 Task: Look for space in Husum, Germany from 1st June, 2023 to 9th June, 2023 for 6 adults in price range Rs.6000 to Rs.12000. Place can be entire place with 3 bedrooms having 3 beds and 3 bathrooms. Property type can be house, flat, guest house. Booking option can be shelf check-in. Required host language is English.
Action: Mouse moved to (475, 128)
Screenshot: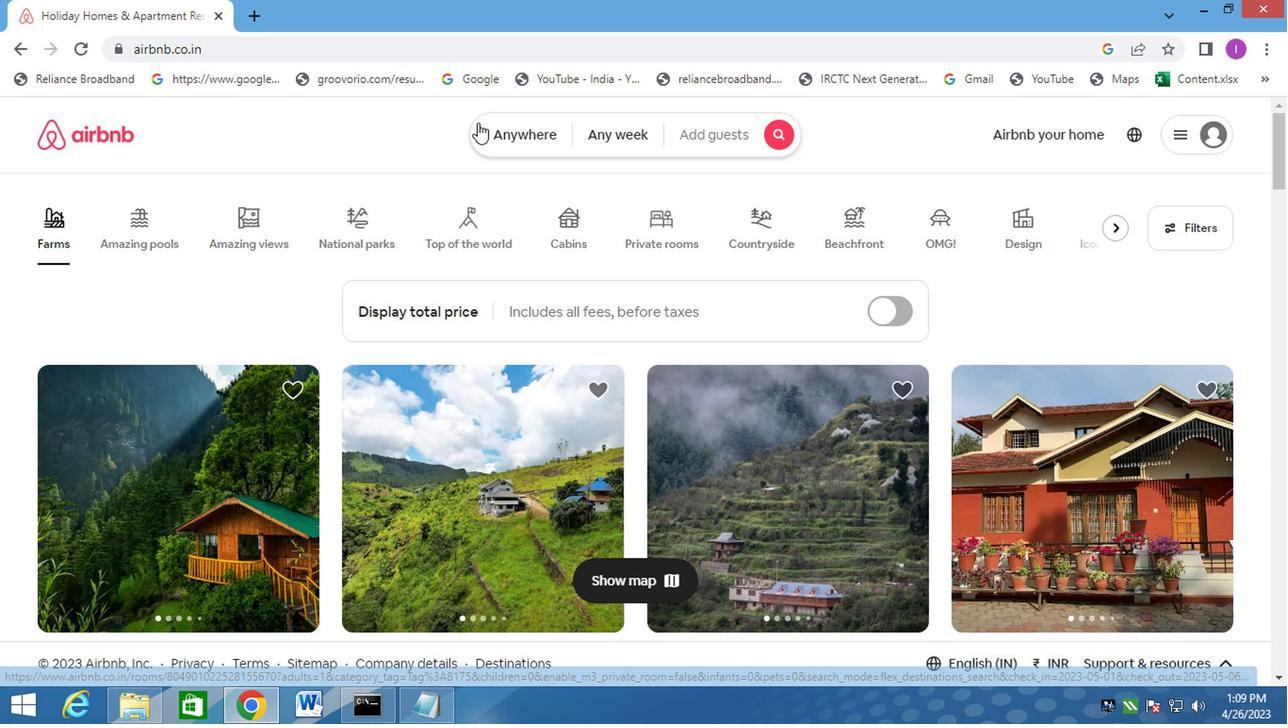 
Action: Mouse pressed left at (475, 128)
Screenshot: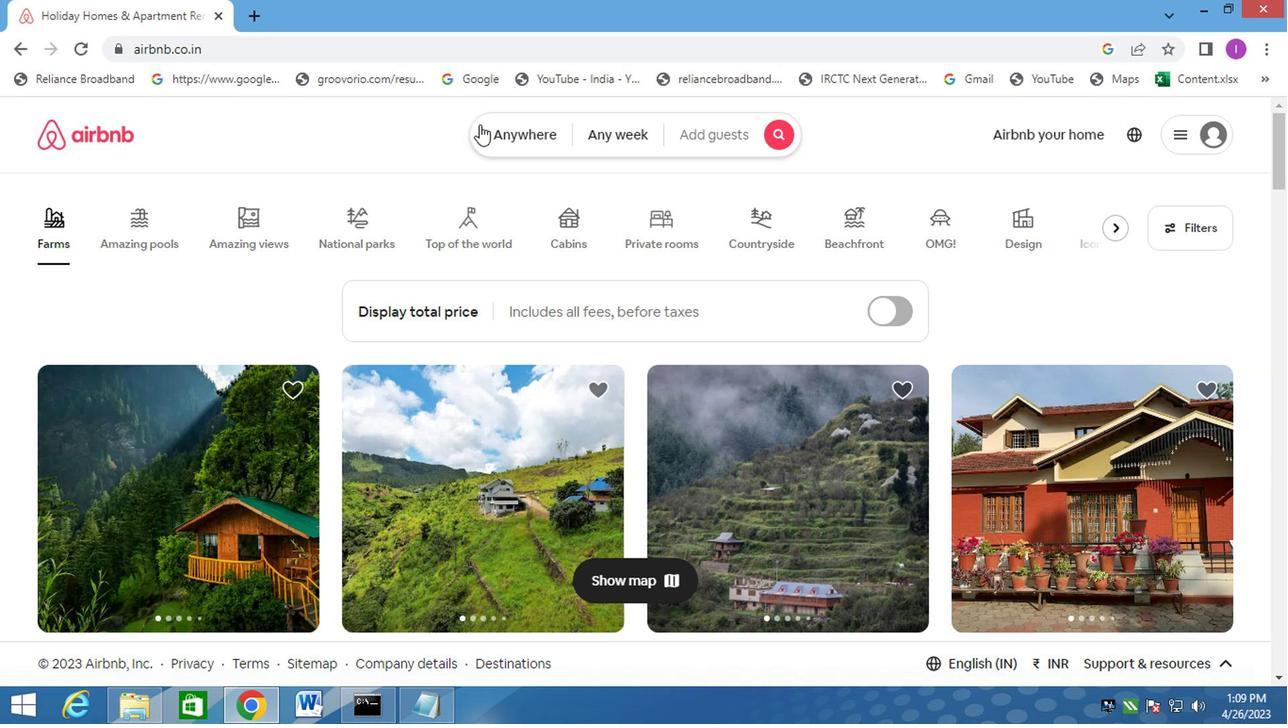 
Action: Mouse moved to (337, 194)
Screenshot: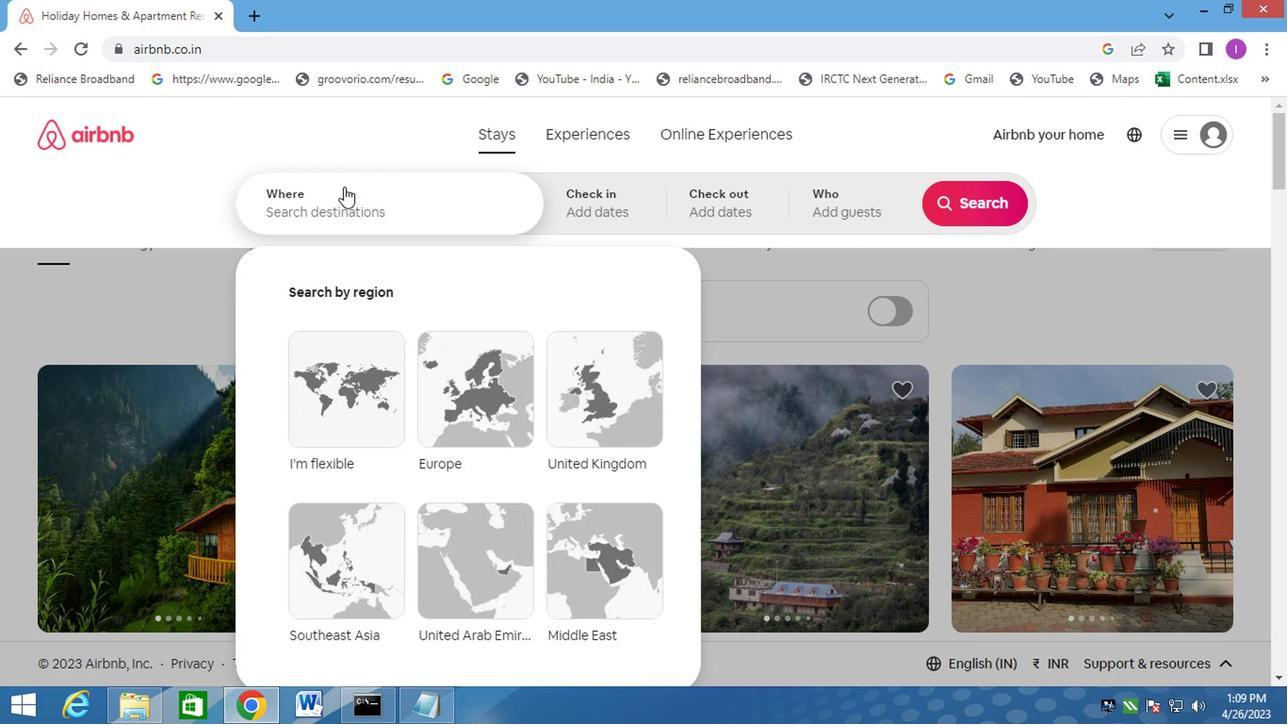 
Action: Mouse pressed left at (337, 194)
Screenshot: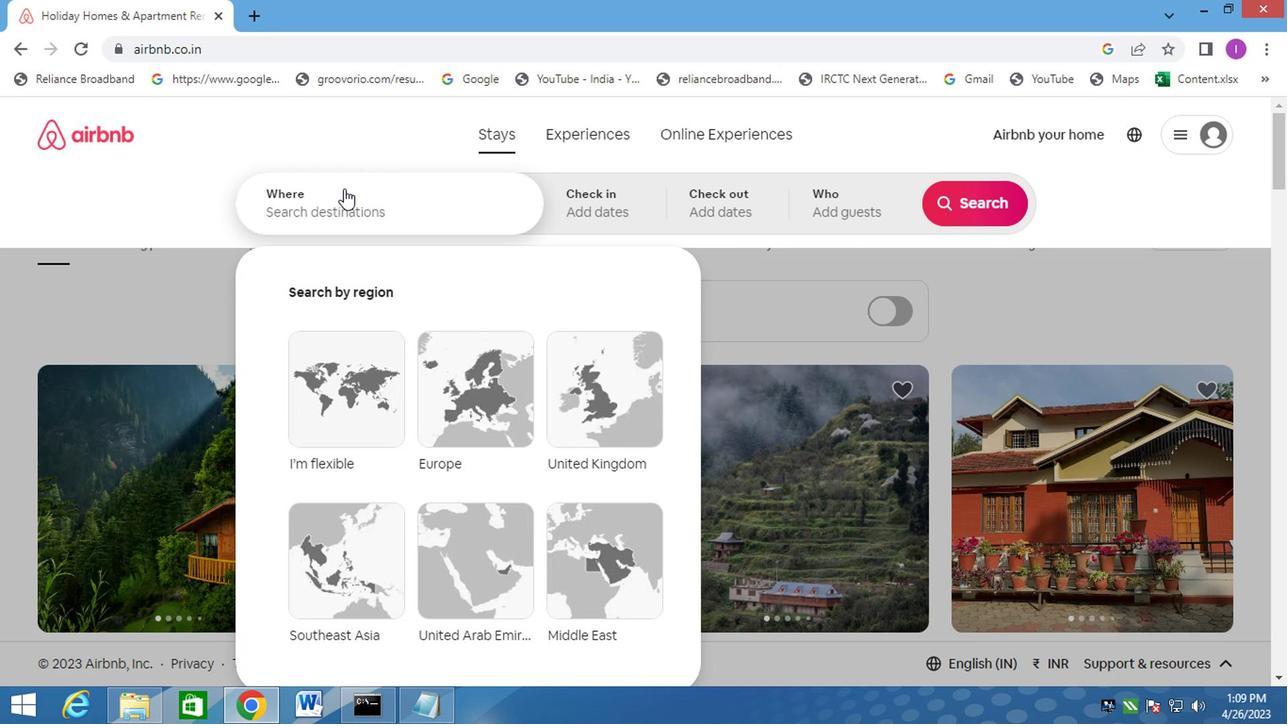 
Action: Mouse moved to (345, 193)
Screenshot: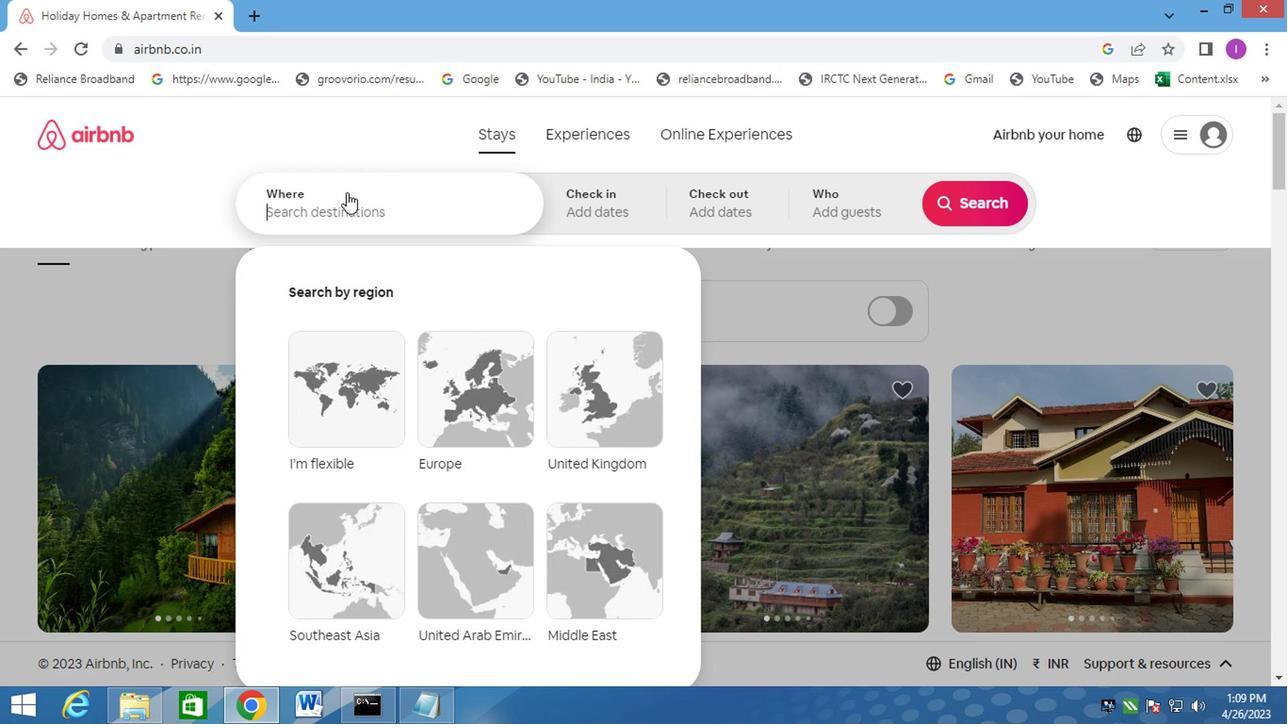 
Action: Key pressed husum,germany
Screenshot: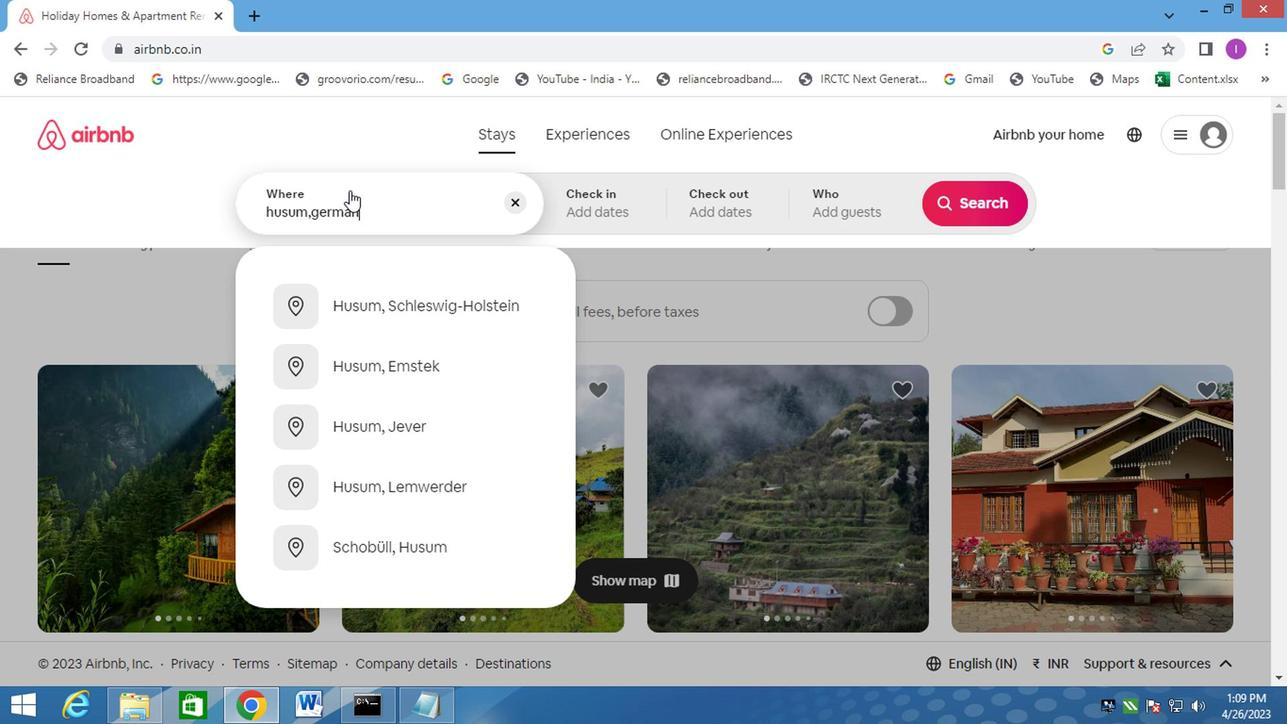 
Action: Mouse moved to (633, 207)
Screenshot: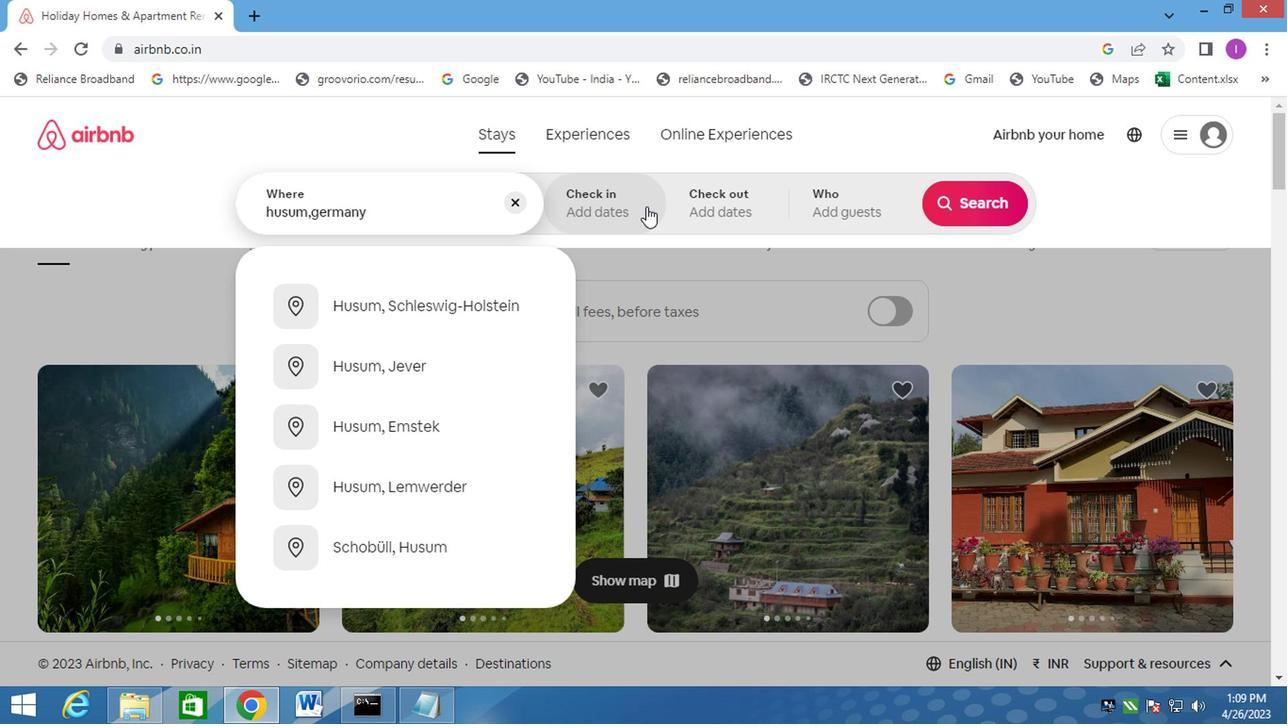 
Action: Mouse pressed left at (633, 207)
Screenshot: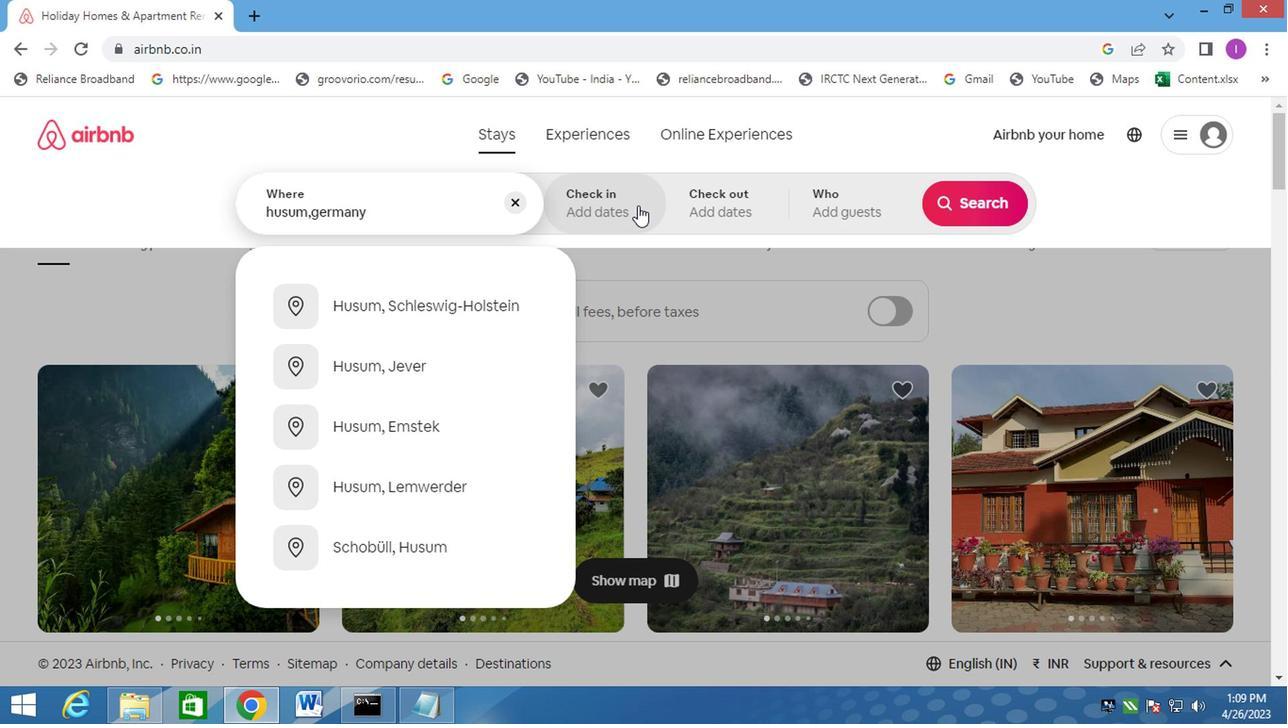 
Action: Mouse moved to (972, 353)
Screenshot: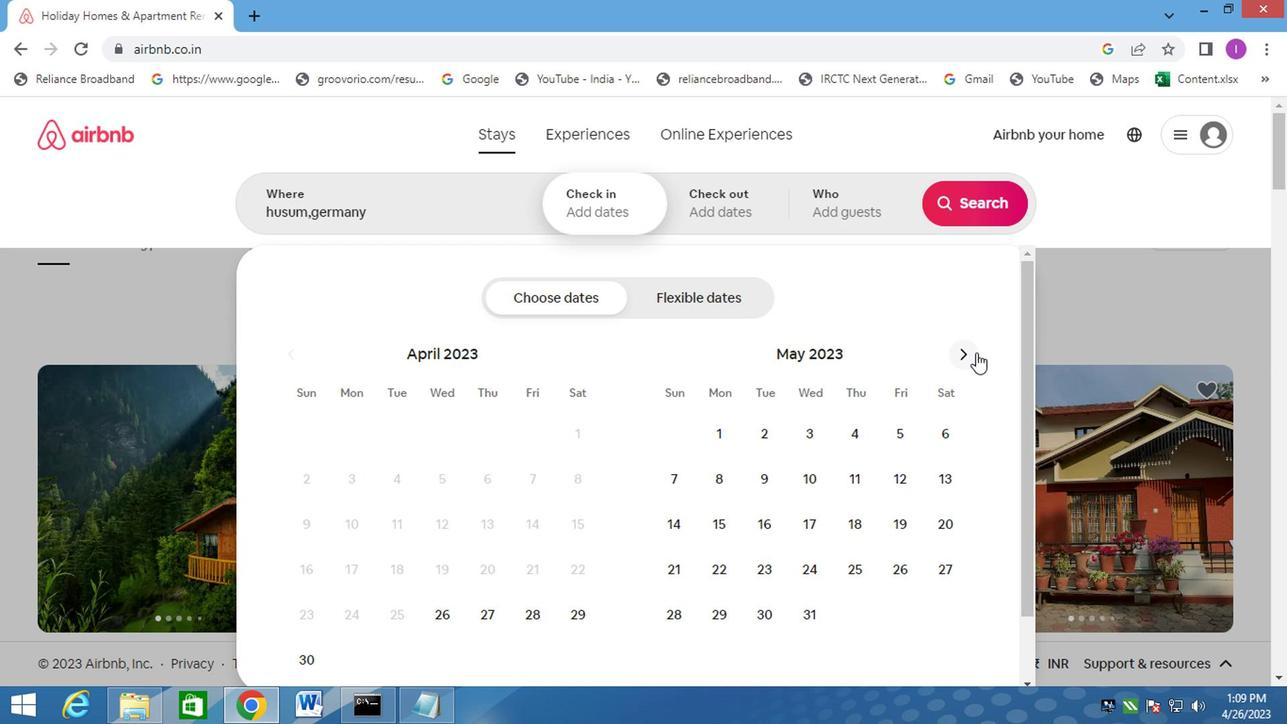 
Action: Mouse pressed left at (972, 353)
Screenshot: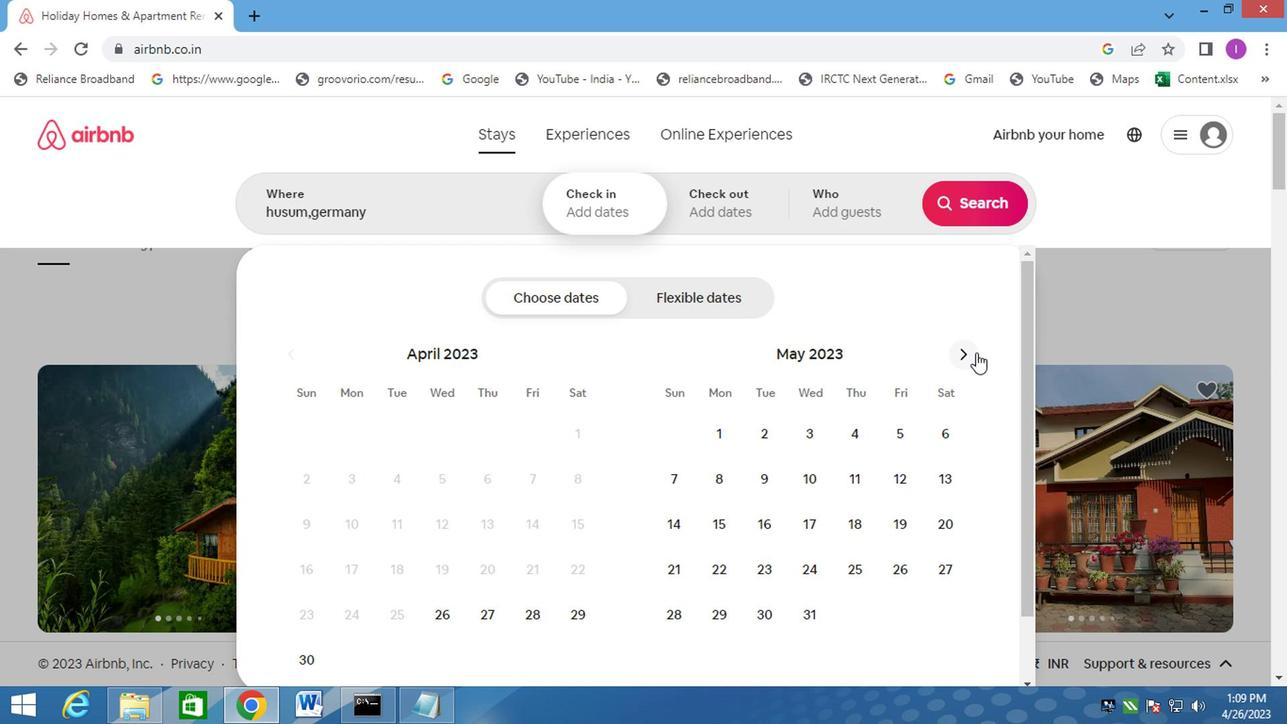
Action: Mouse moved to (972, 353)
Screenshot: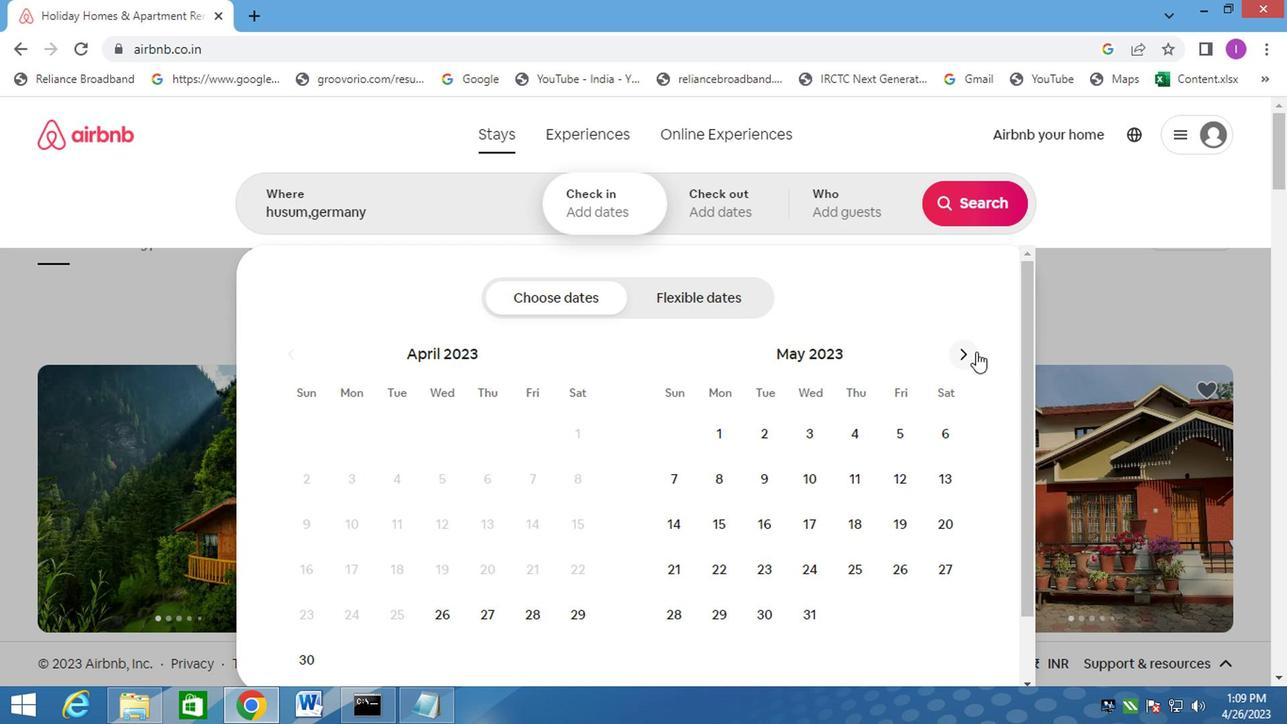 
Action: Mouse pressed left at (972, 353)
Screenshot: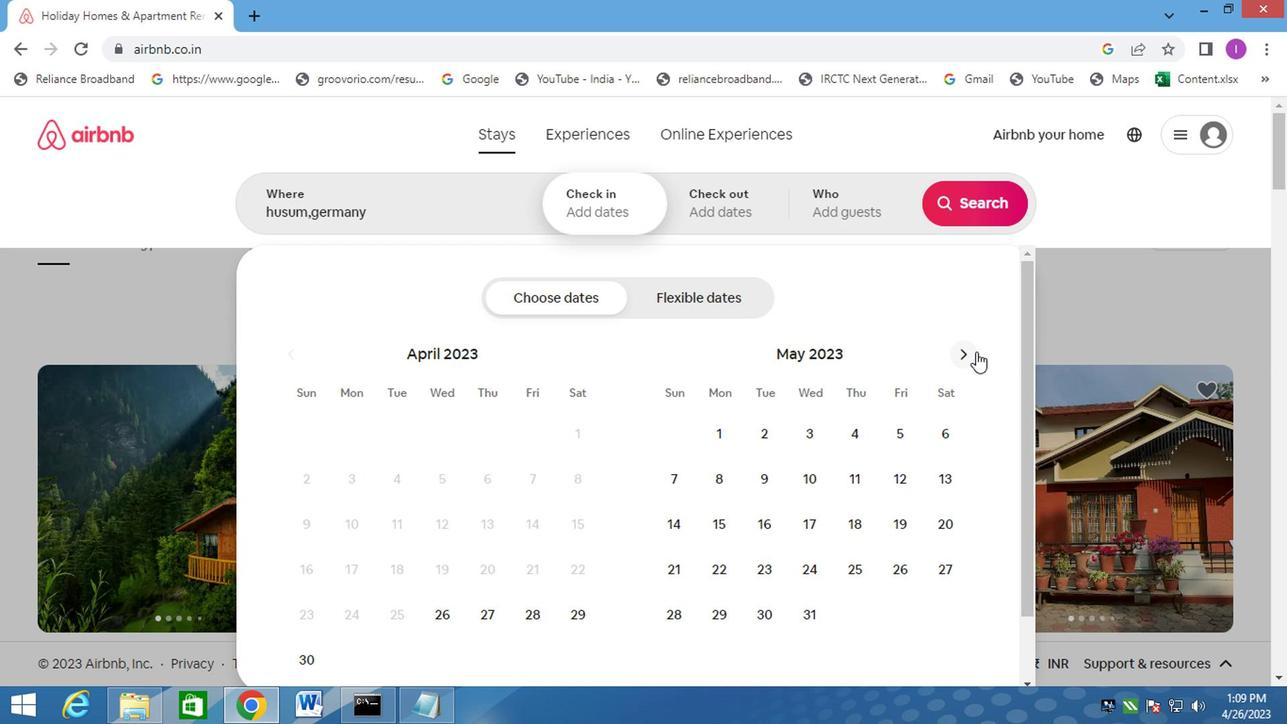 
Action: Mouse moved to (484, 439)
Screenshot: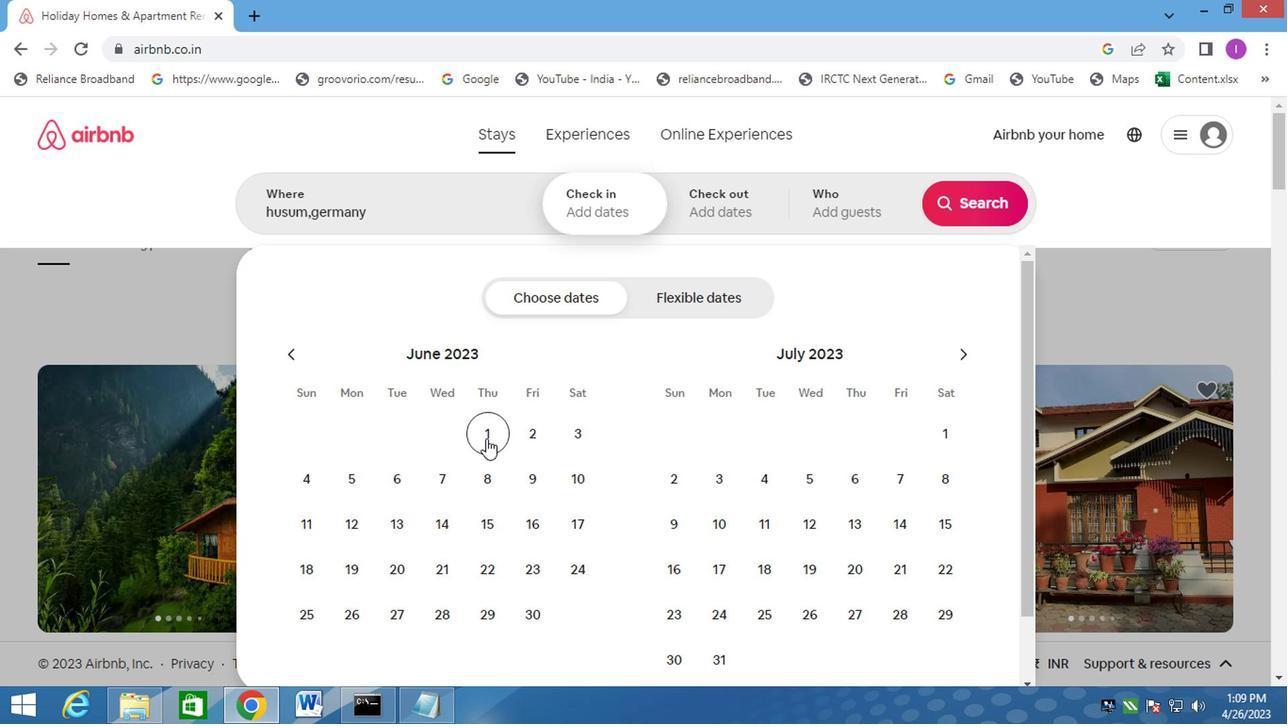 
Action: Mouse pressed left at (484, 439)
Screenshot: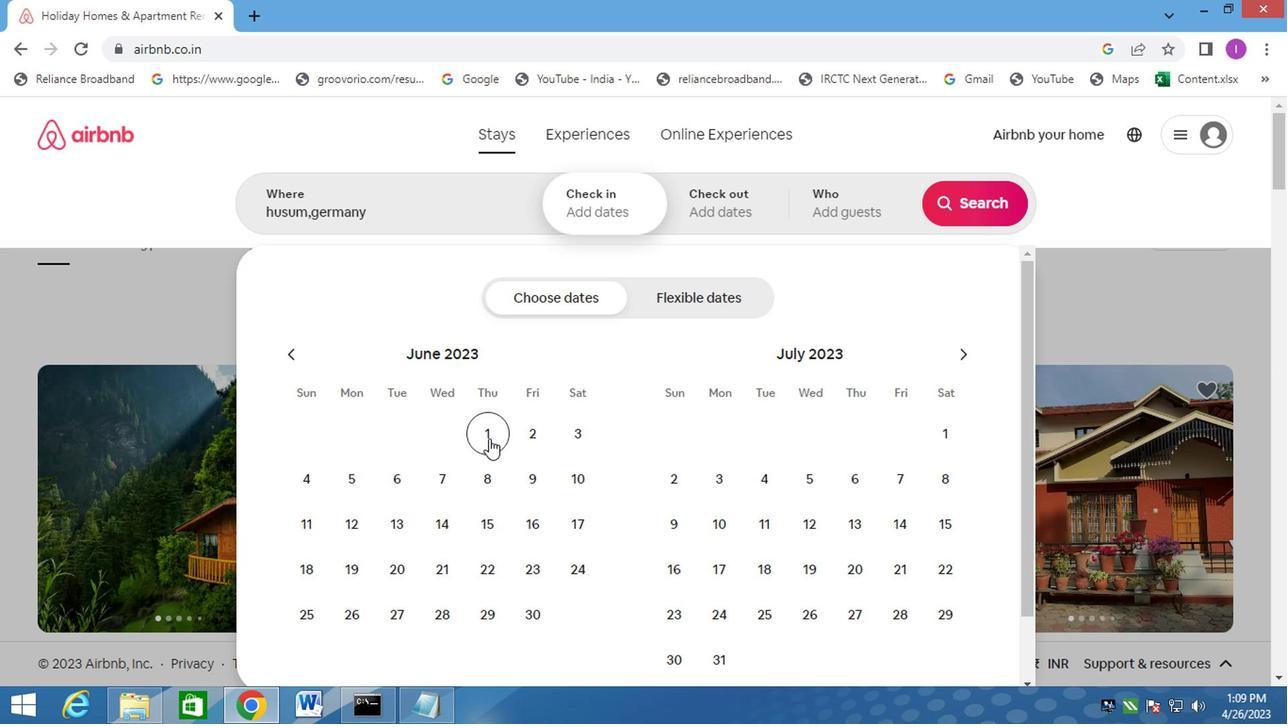
Action: Mouse moved to (531, 486)
Screenshot: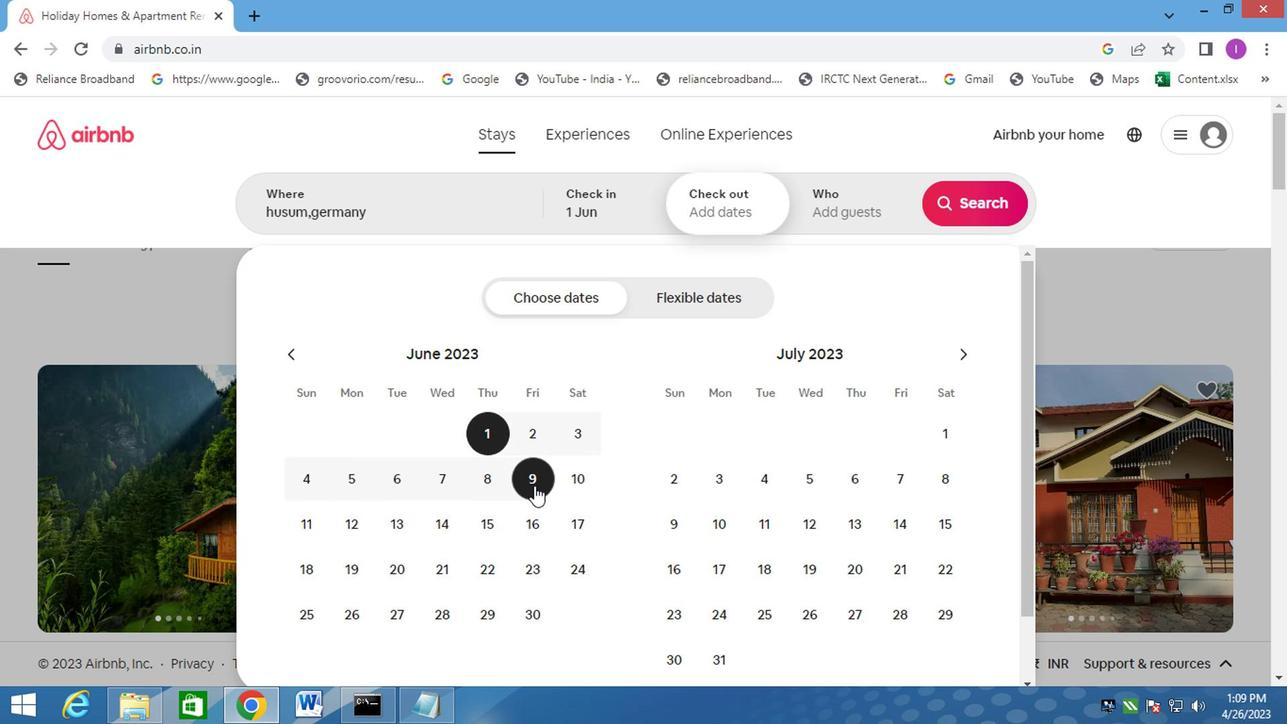 
Action: Mouse pressed left at (531, 486)
Screenshot: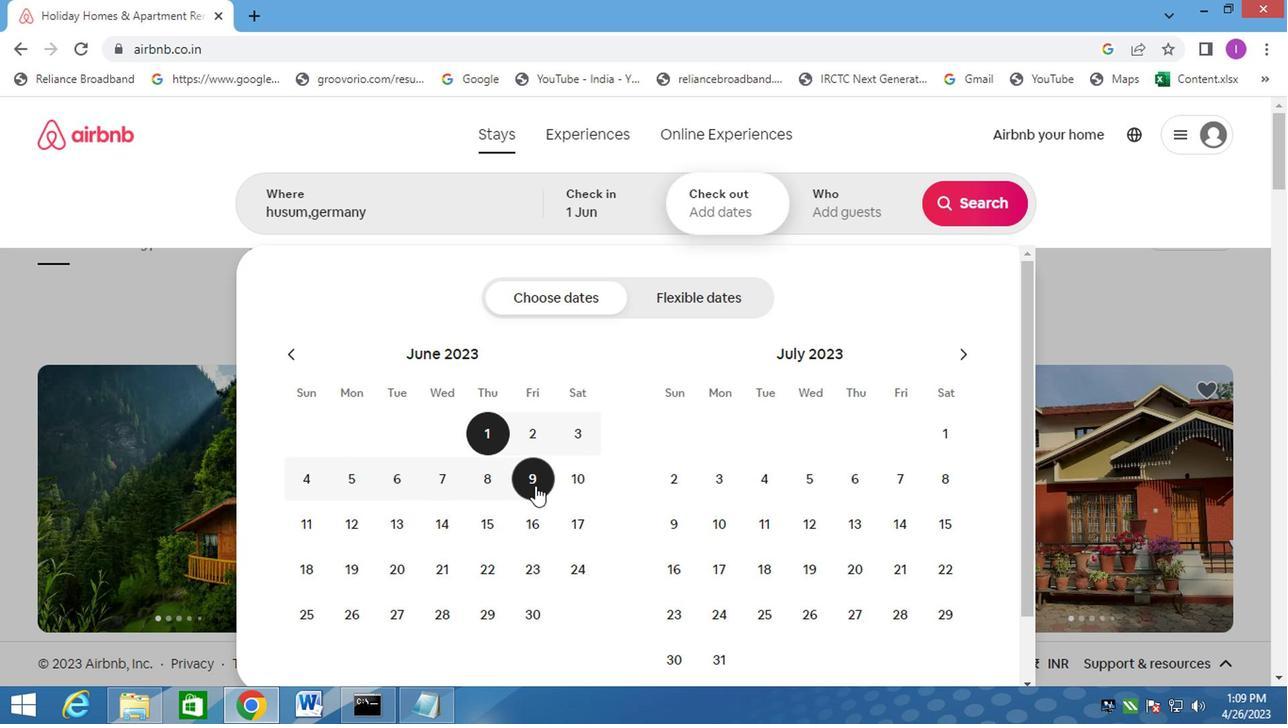 
Action: Mouse moved to (860, 202)
Screenshot: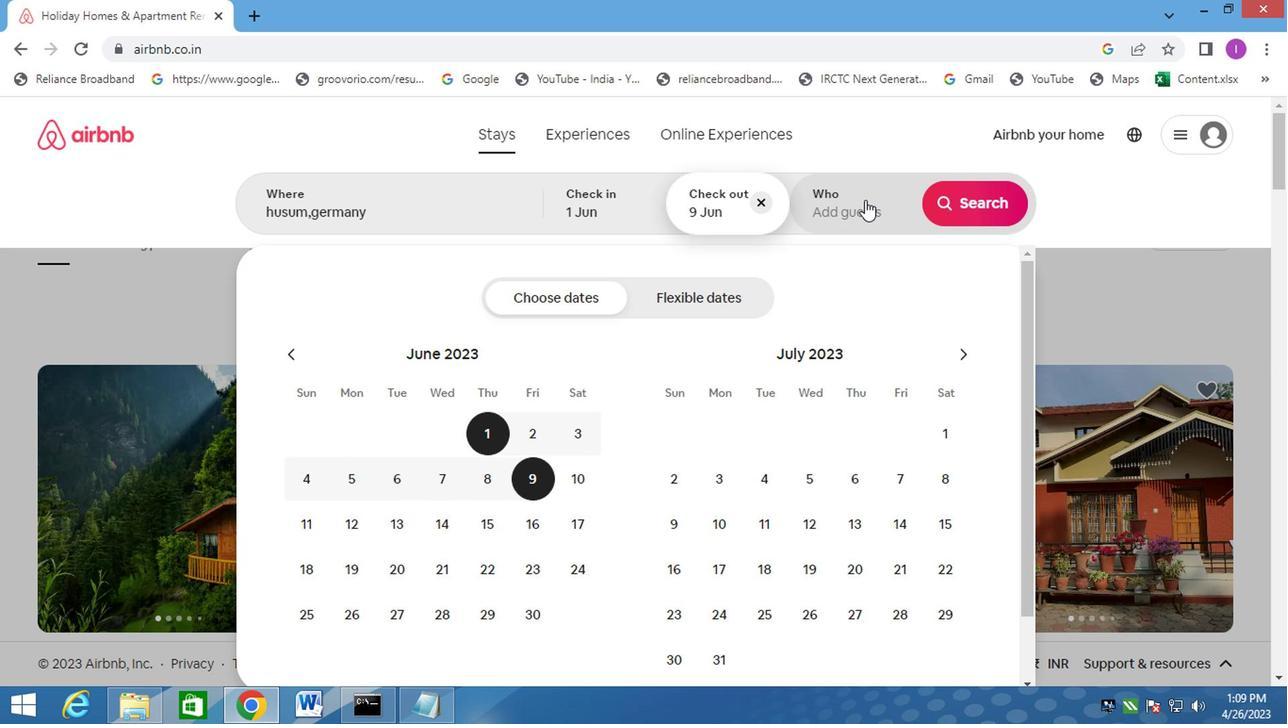 
Action: Mouse pressed left at (860, 202)
Screenshot: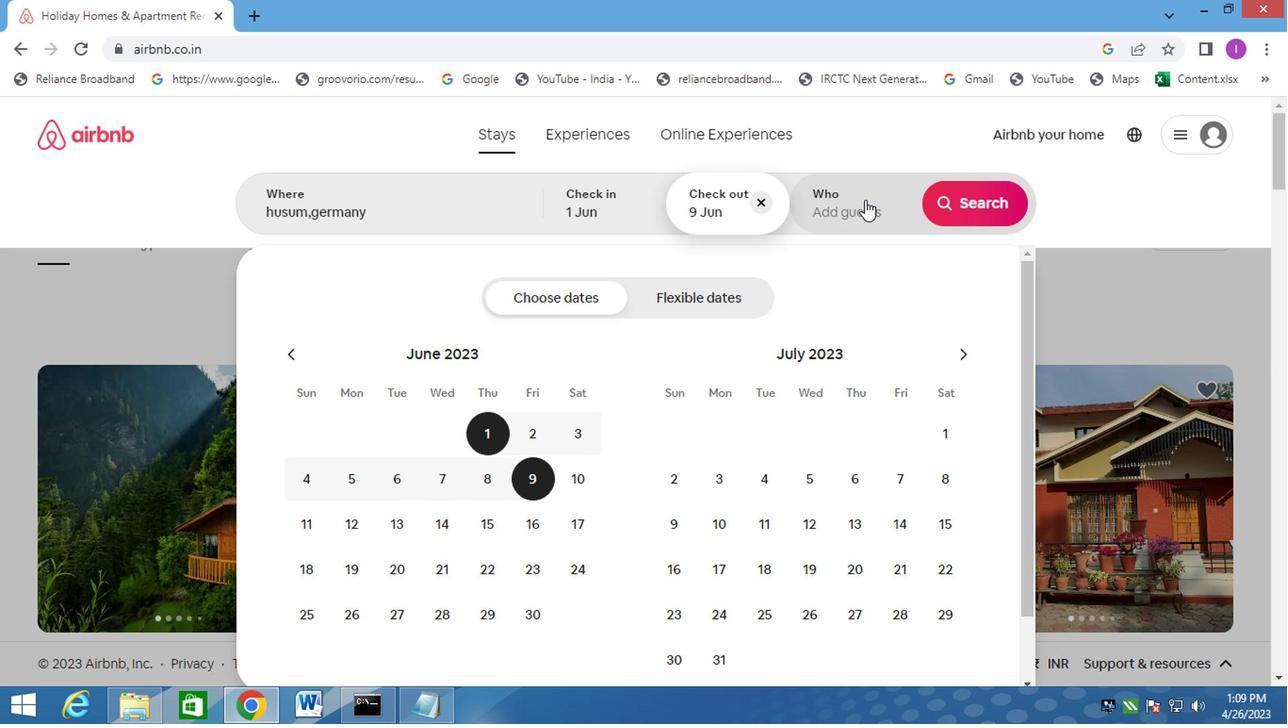 
Action: Mouse moved to (971, 309)
Screenshot: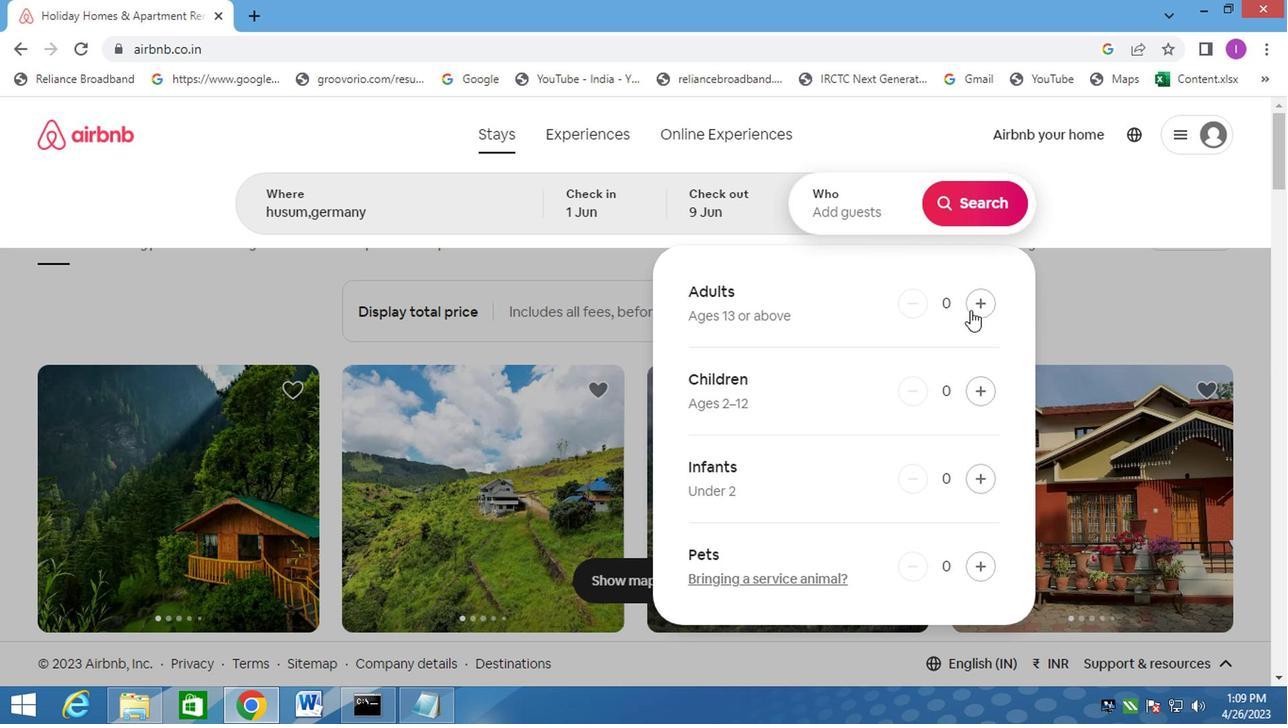 
Action: Mouse pressed left at (971, 309)
Screenshot: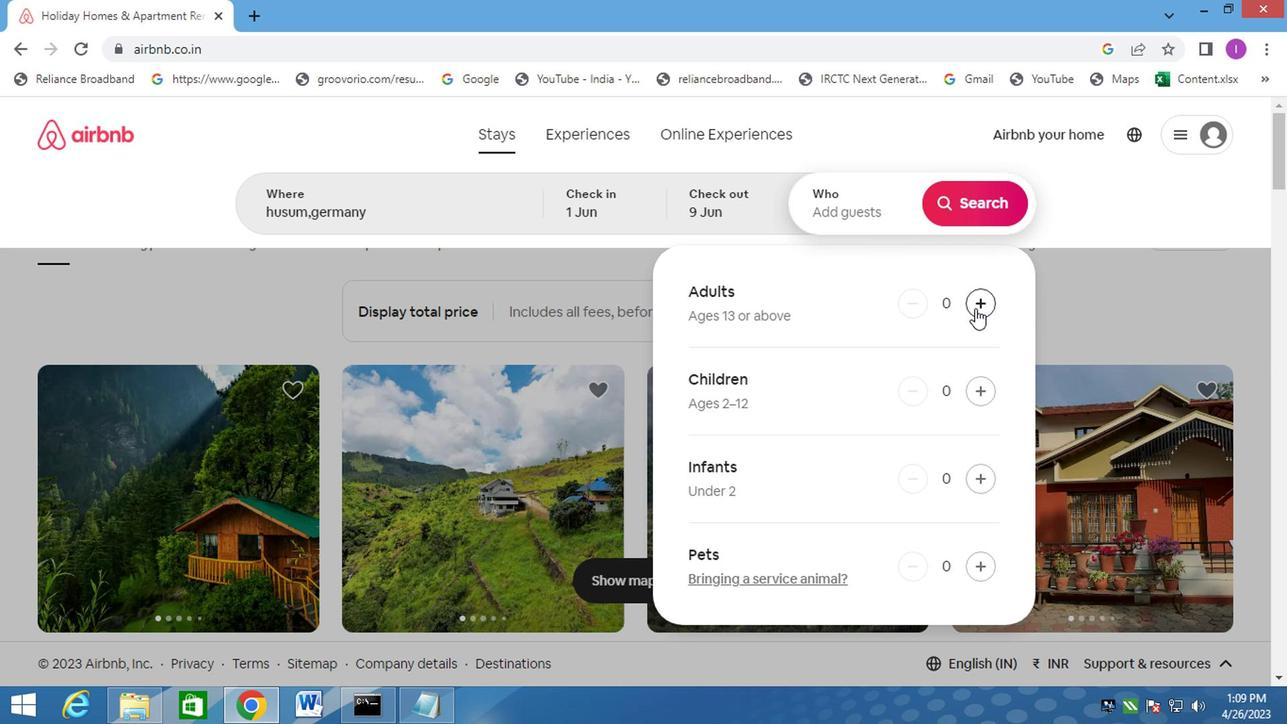 
Action: Mouse moved to (971, 308)
Screenshot: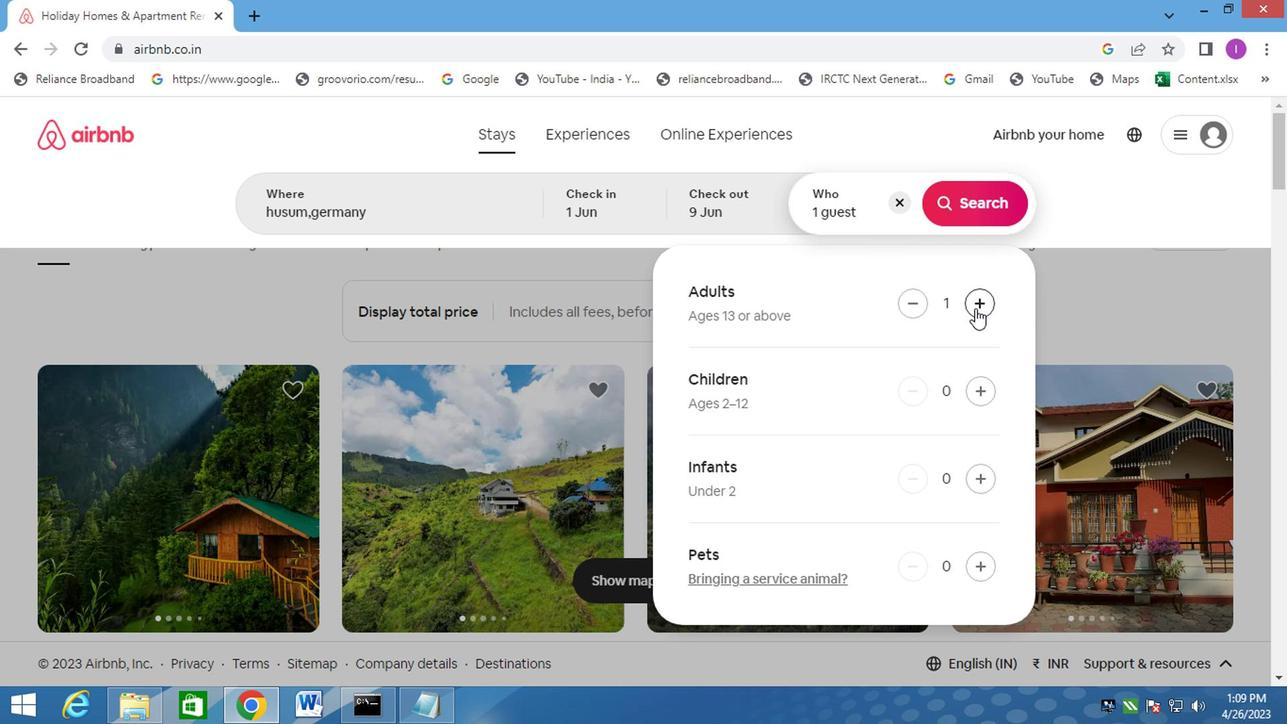 
Action: Mouse pressed left at (971, 308)
Screenshot: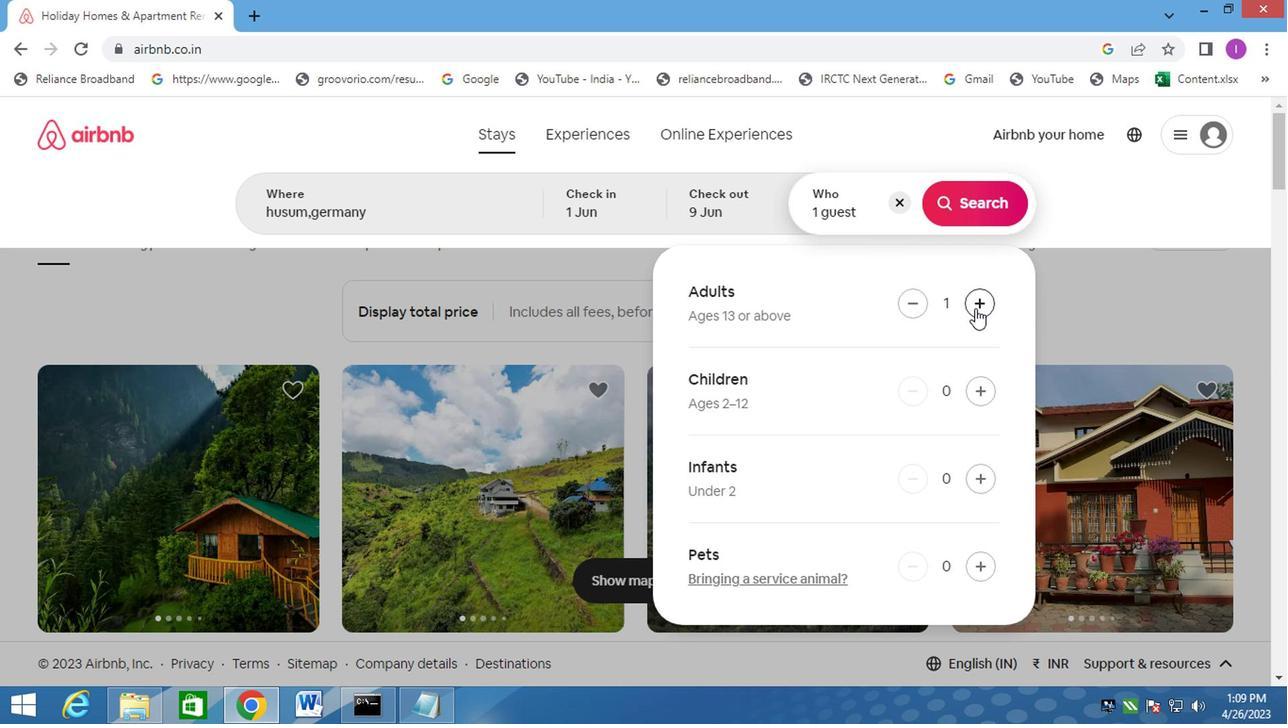 
Action: Mouse pressed left at (971, 308)
Screenshot: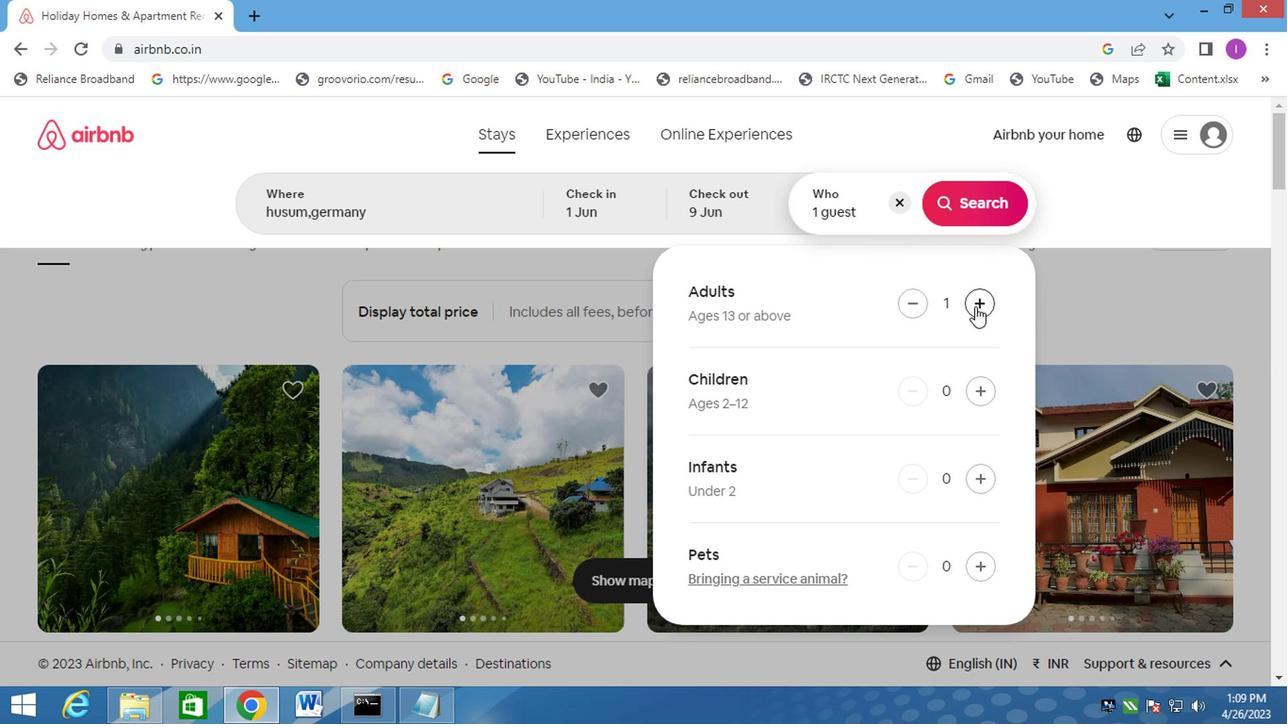 
Action: Mouse pressed left at (971, 308)
Screenshot: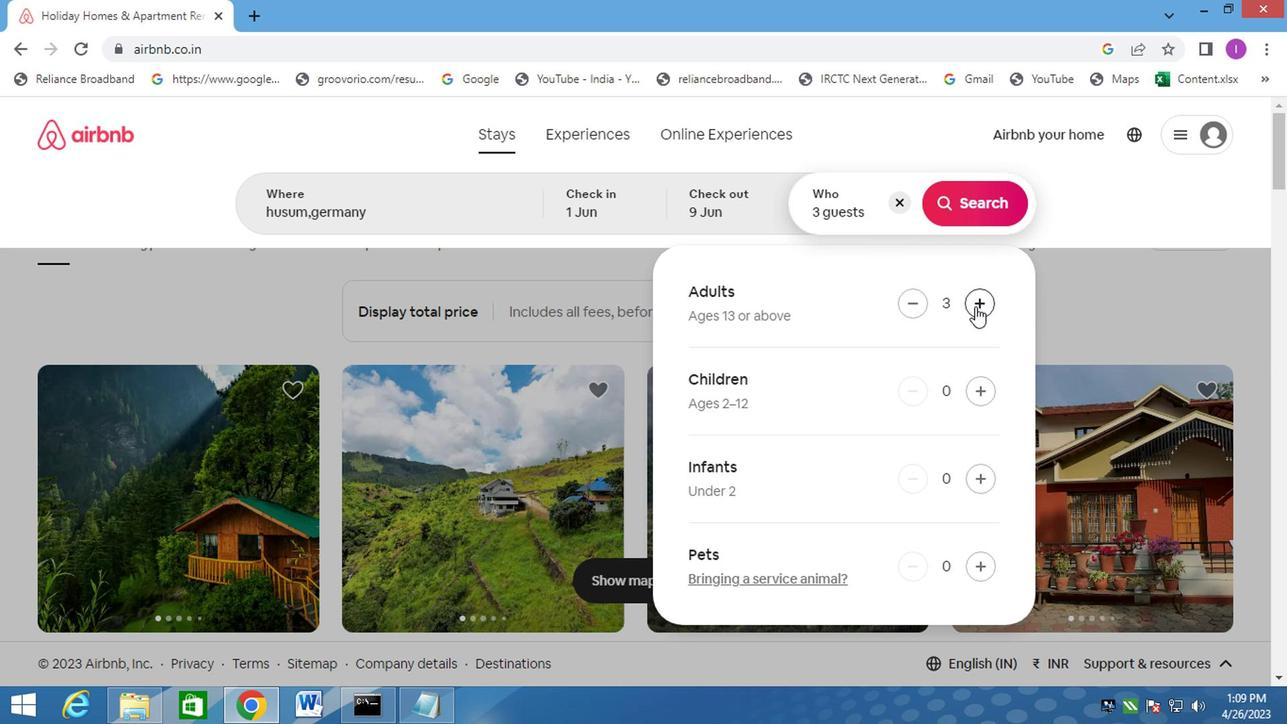 
Action: Mouse pressed left at (971, 308)
Screenshot: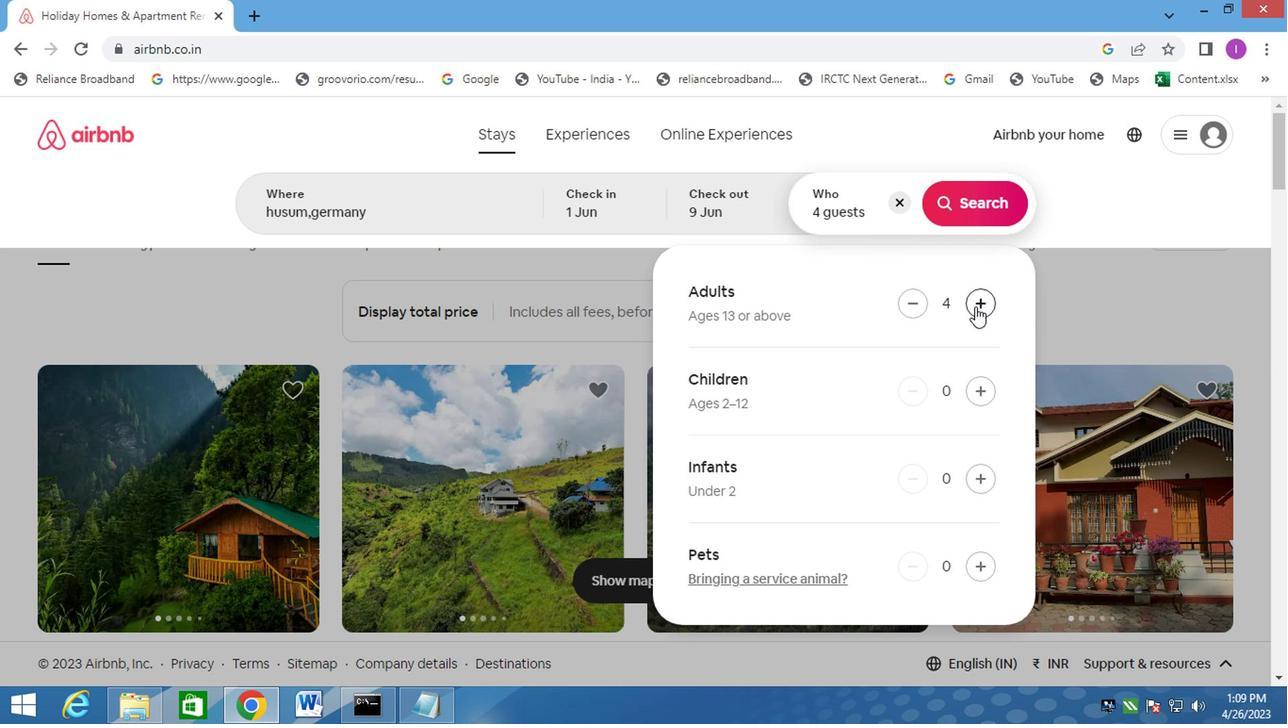 
Action: Mouse moved to (972, 308)
Screenshot: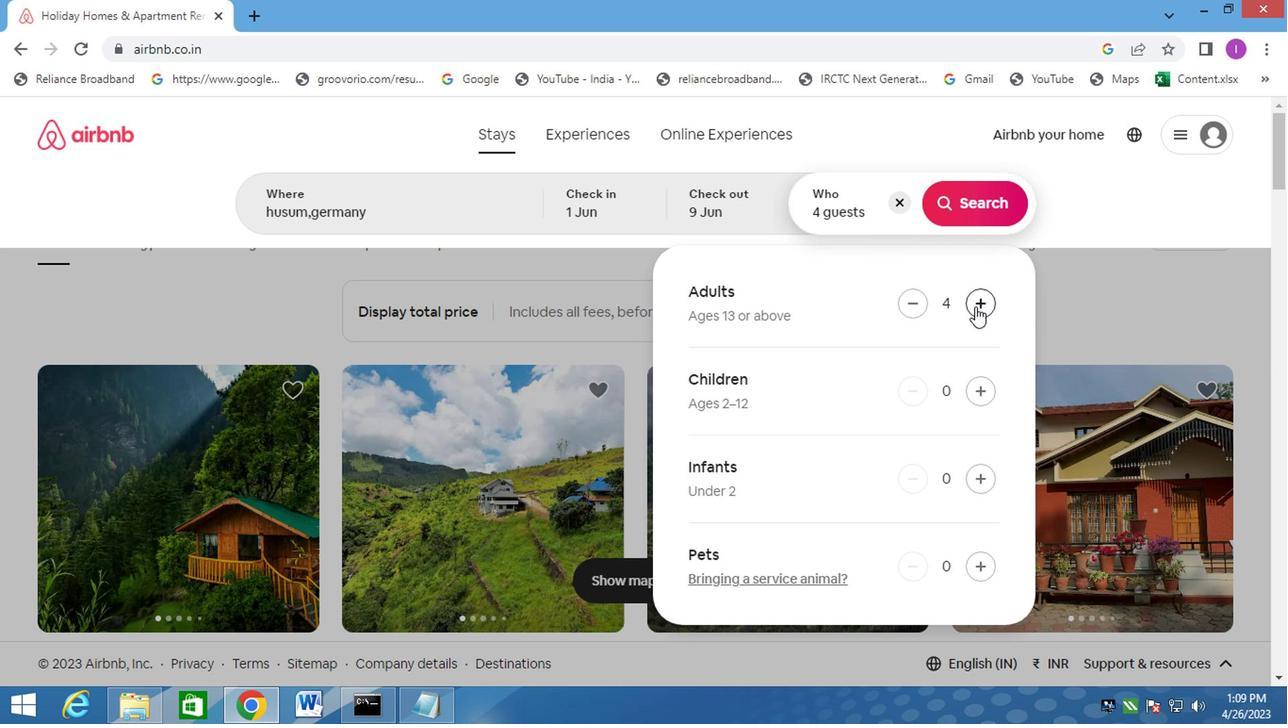 
Action: Mouse pressed left at (972, 308)
Screenshot: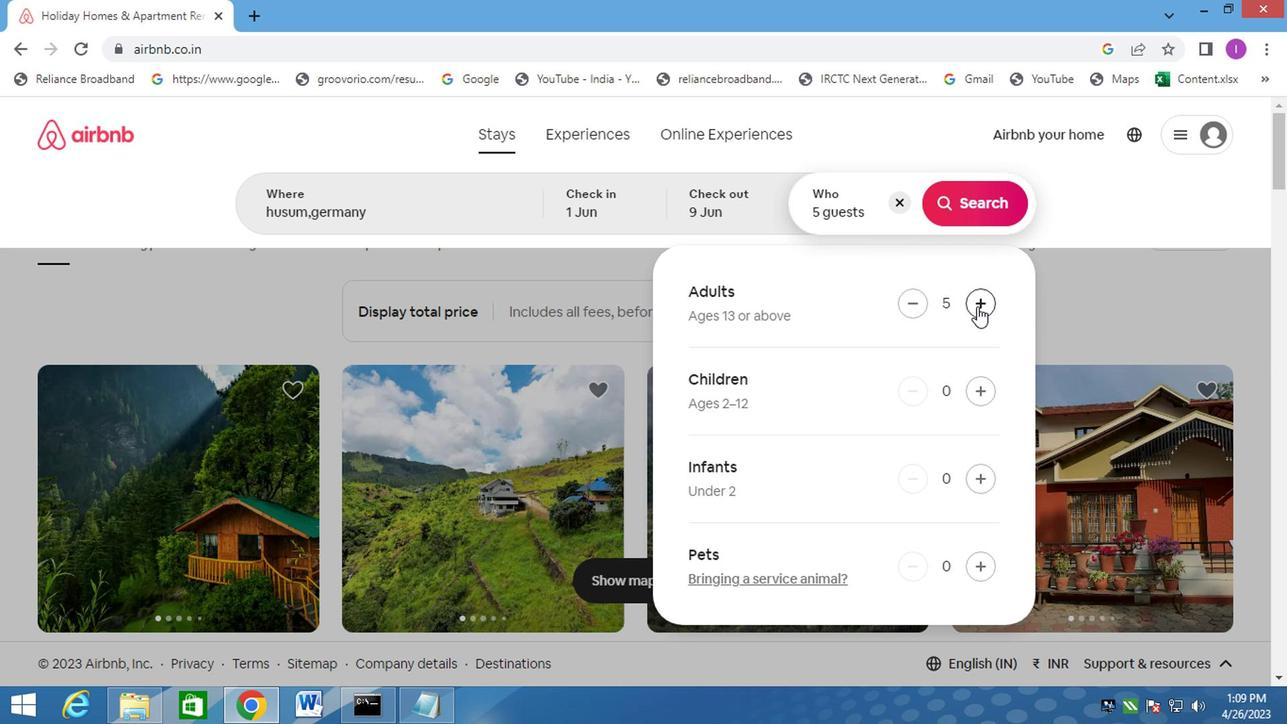 
Action: Mouse moved to (977, 221)
Screenshot: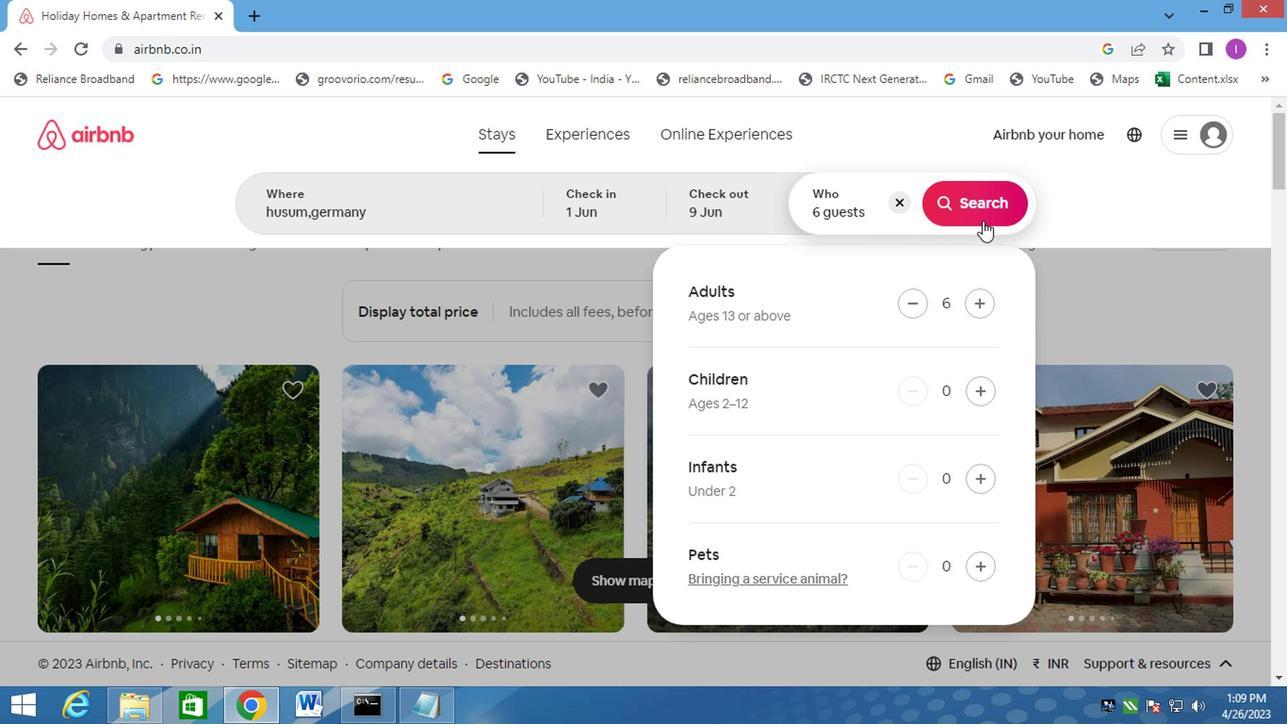 
Action: Mouse pressed left at (977, 221)
Screenshot: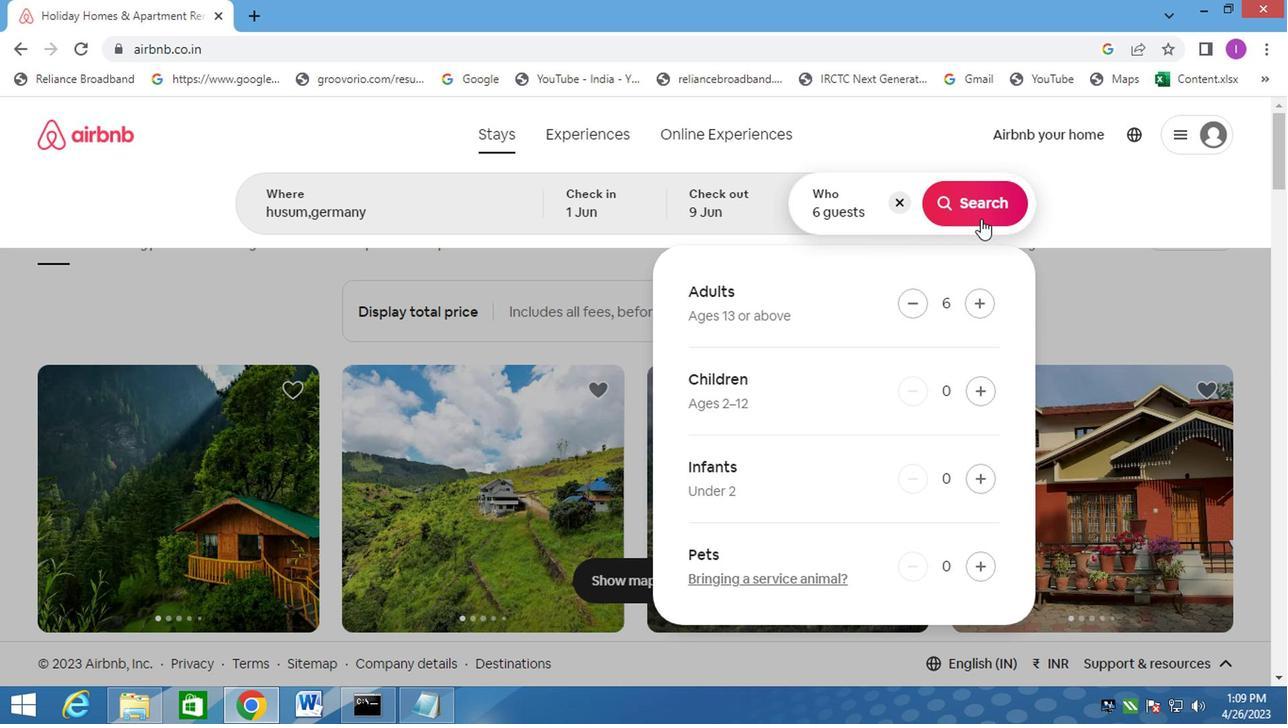 
Action: Mouse moved to (1223, 215)
Screenshot: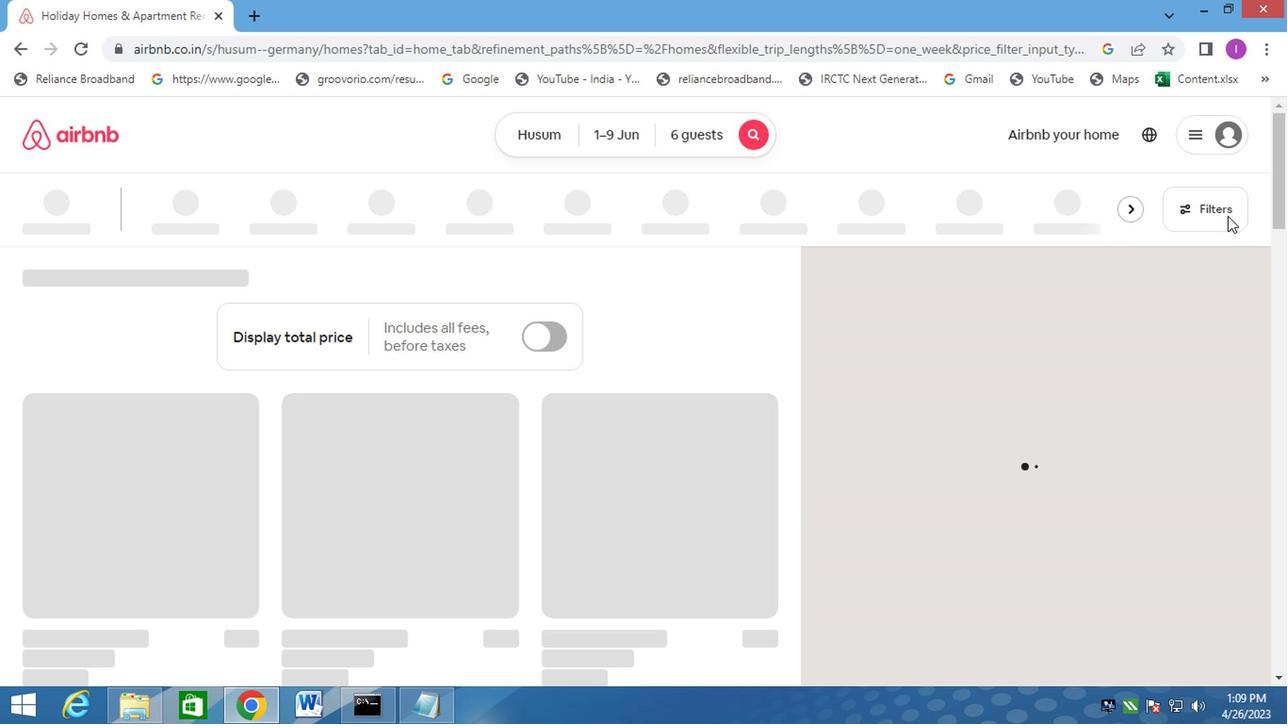 
Action: Mouse pressed left at (1223, 215)
Screenshot: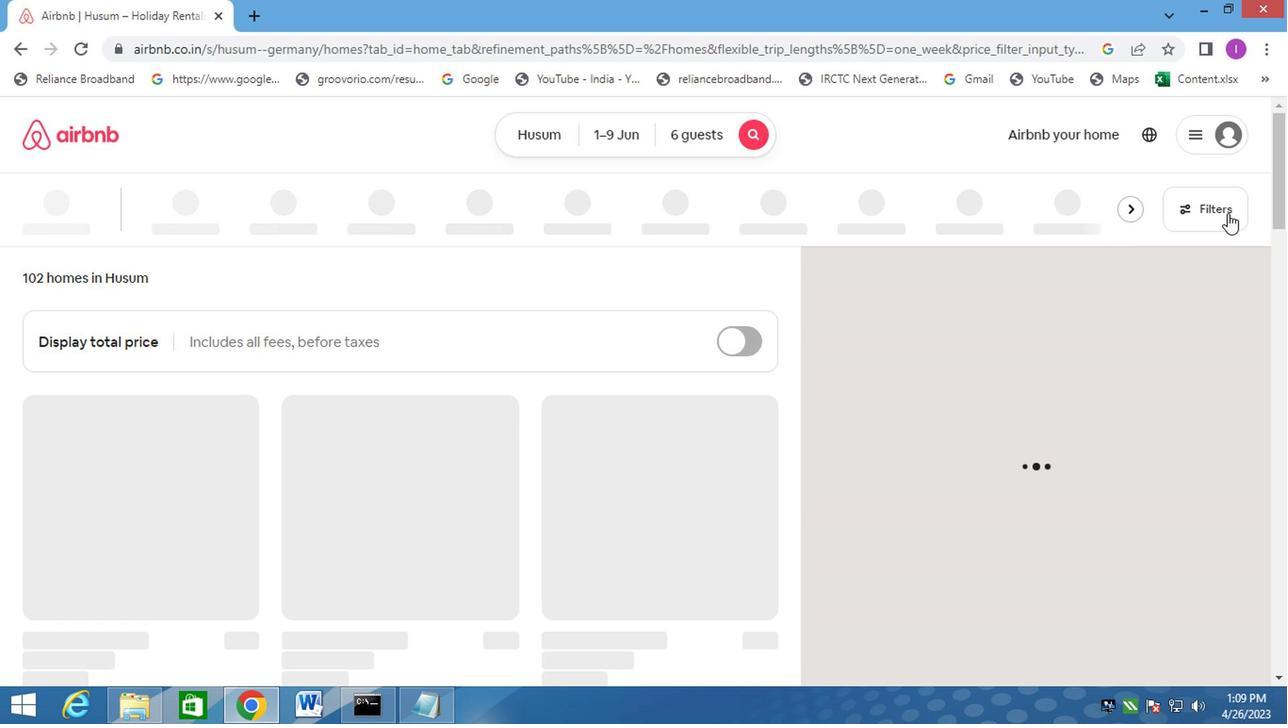 
Action: Mouse moved to (379, 447)
Screenshot: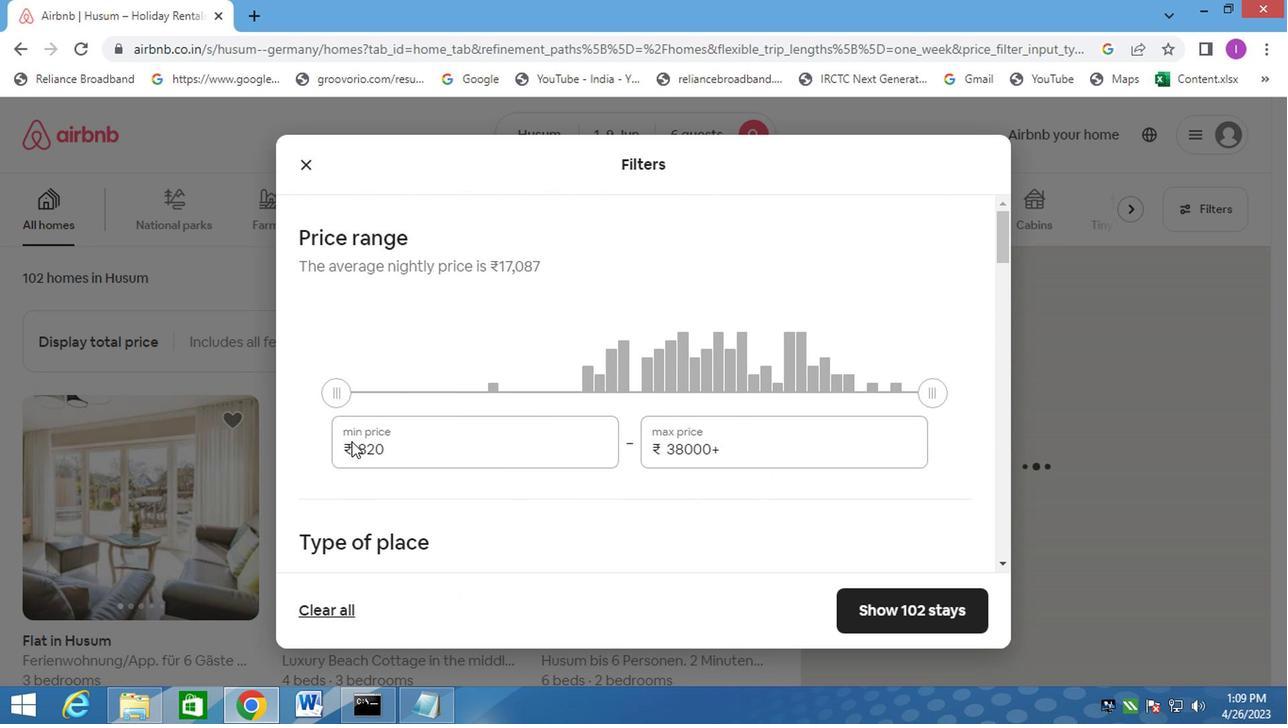 
Action: Mouse pressed left at (379, 447)
Screenshot: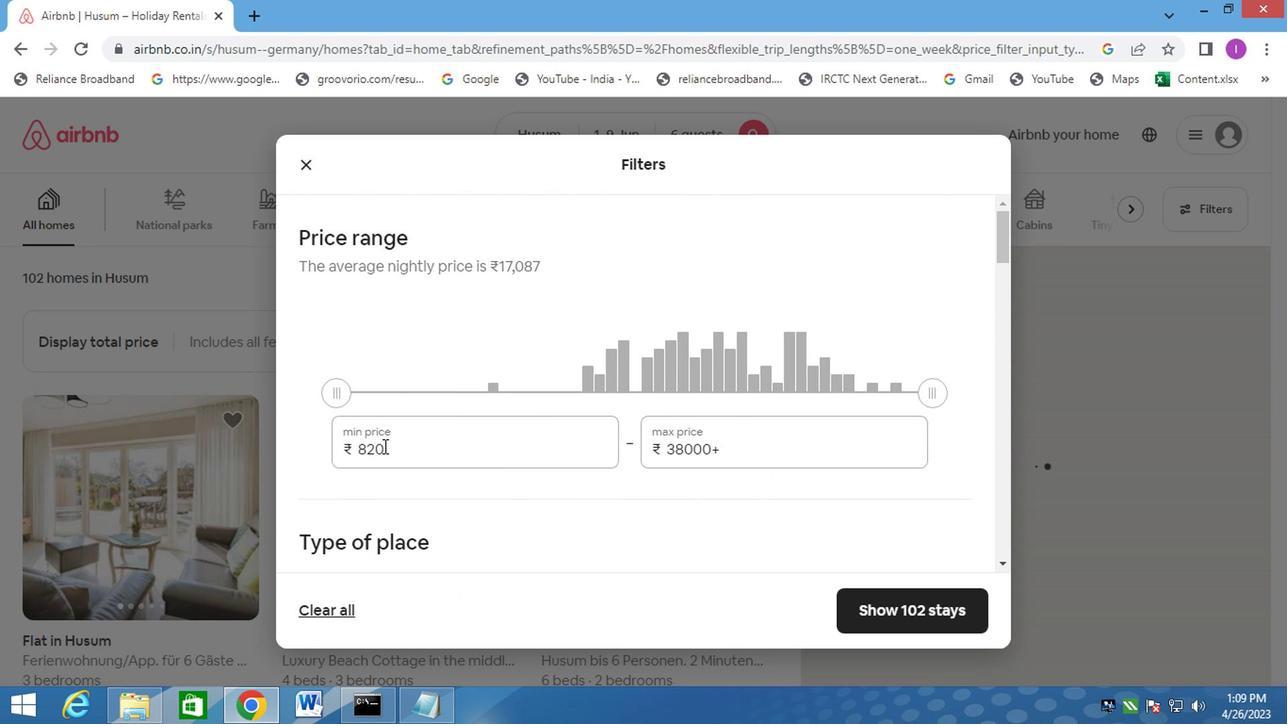 
Action: Mouse moved to (335, 437)
Screenshot: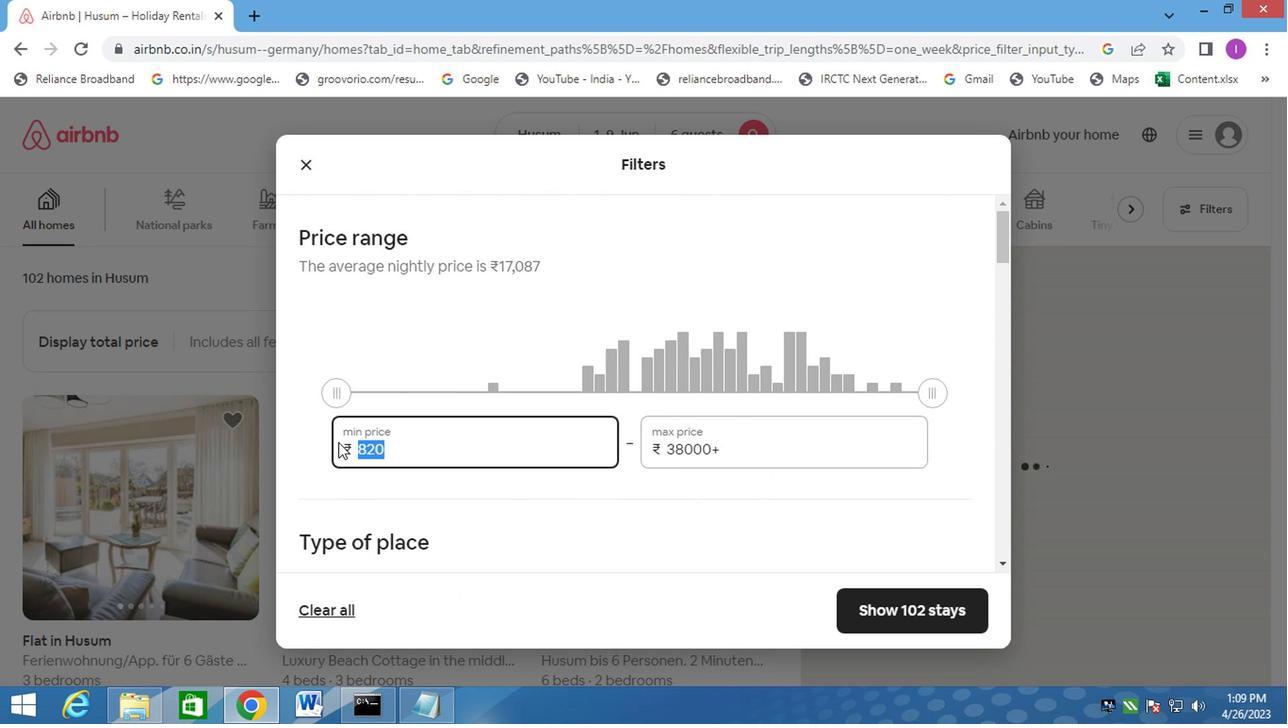 
Action: Key pressed 6000
Screenshot: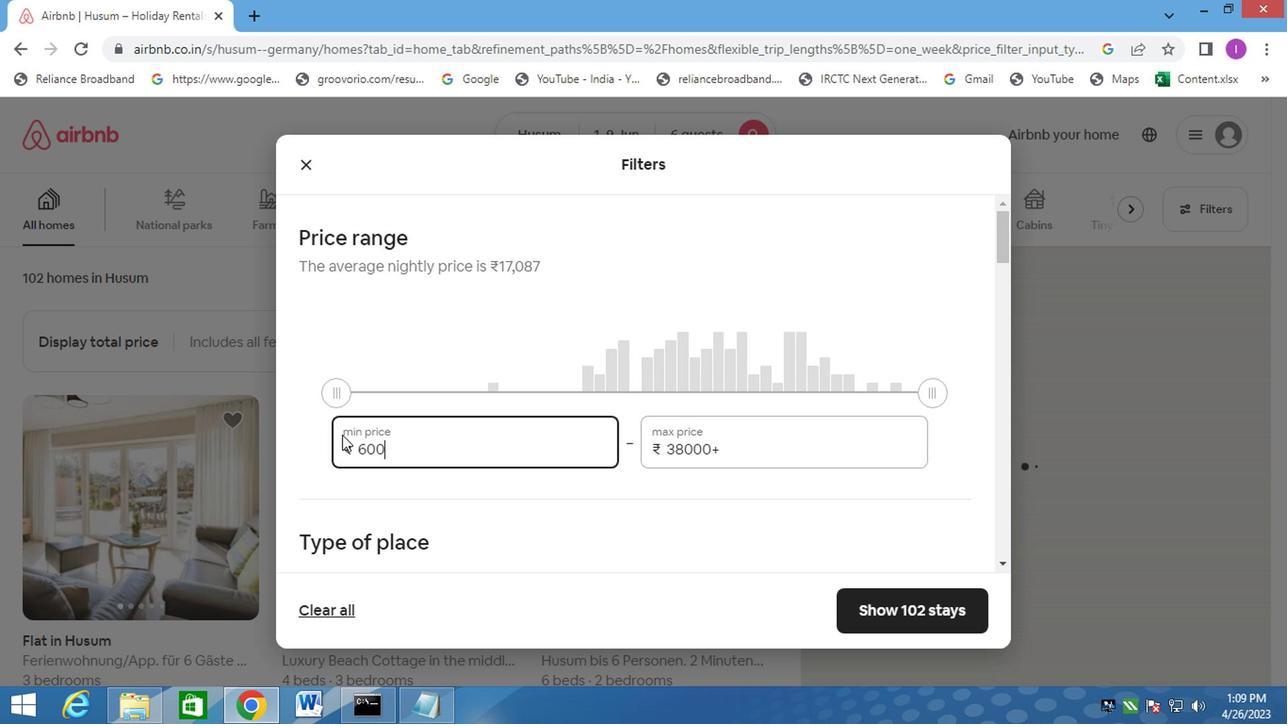 
Action: Mouse moved to (735, 450)
Screenshot: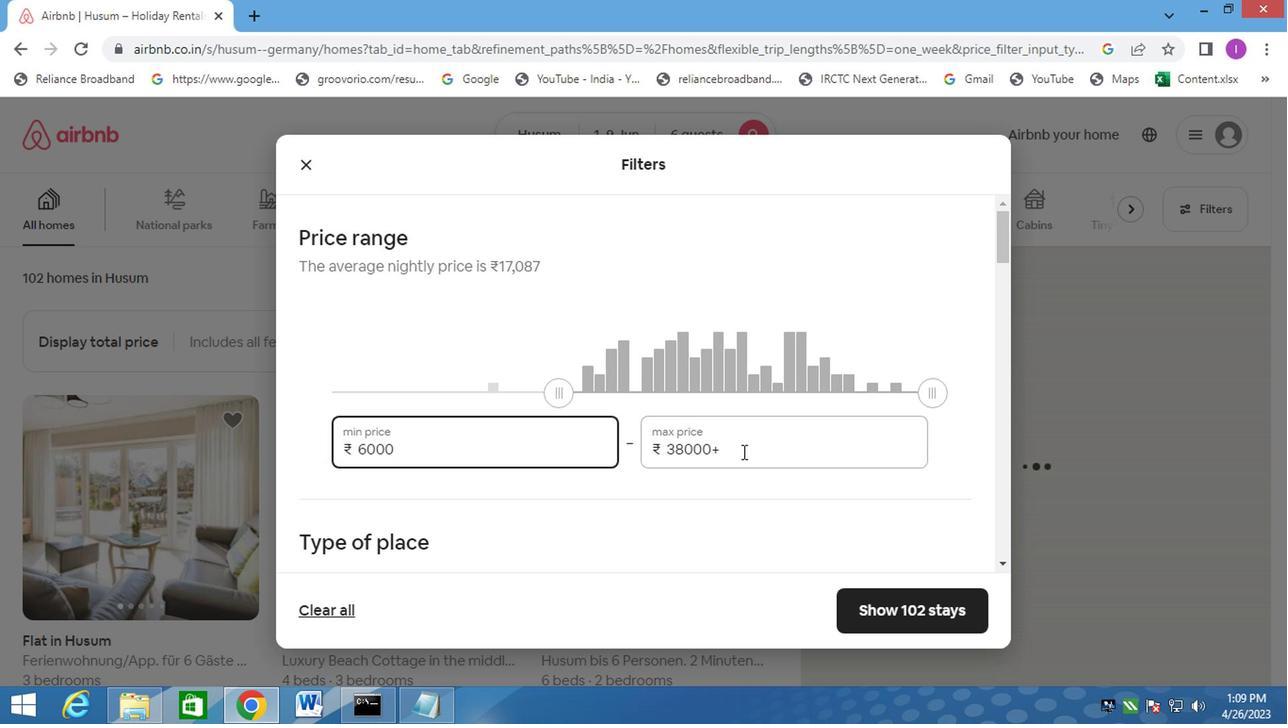
Action: Mouse pressed left at (735, 450)
Screenshot: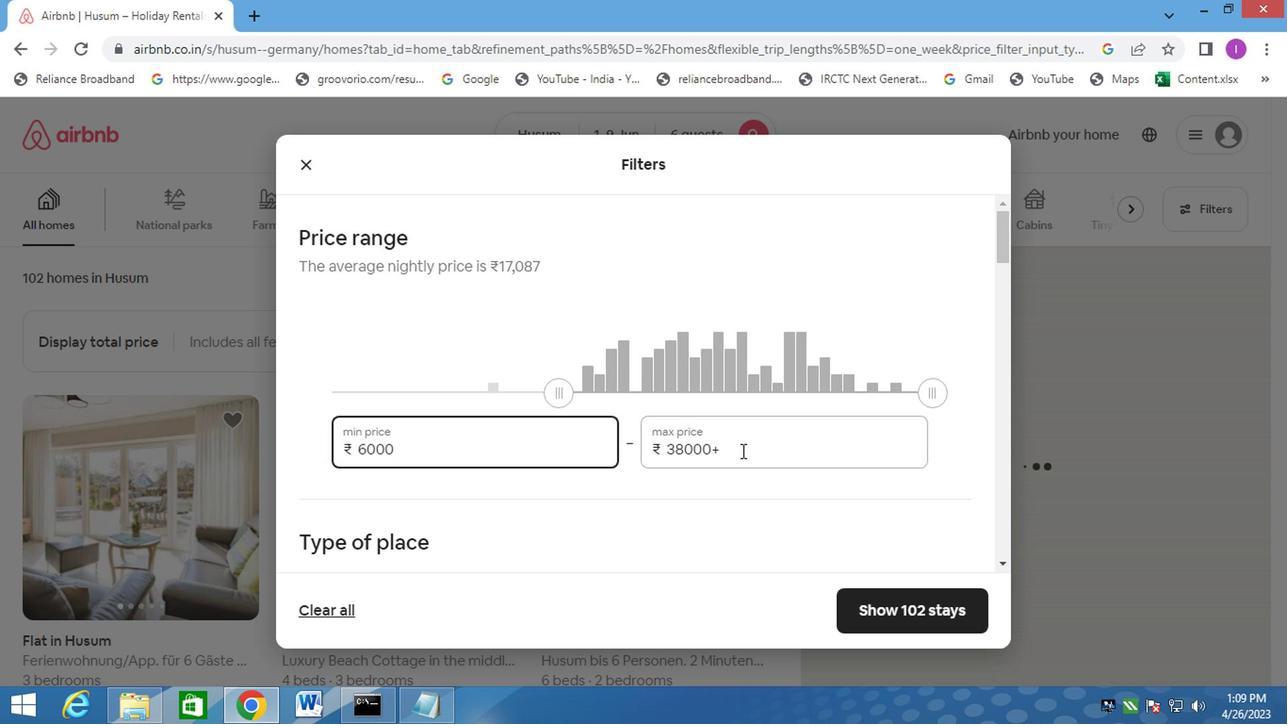 
Action: Mouse moved to (626, 452)
Screenshot: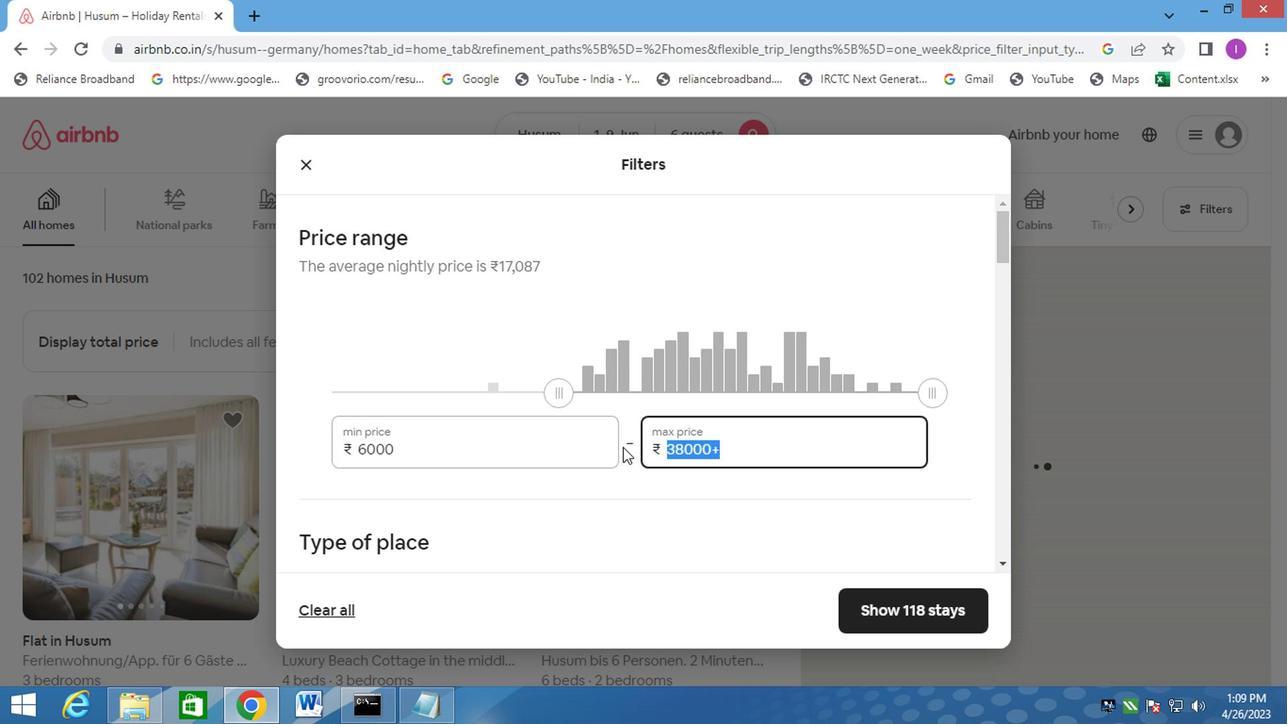 
Action: Key pressed 12000
Screenshot: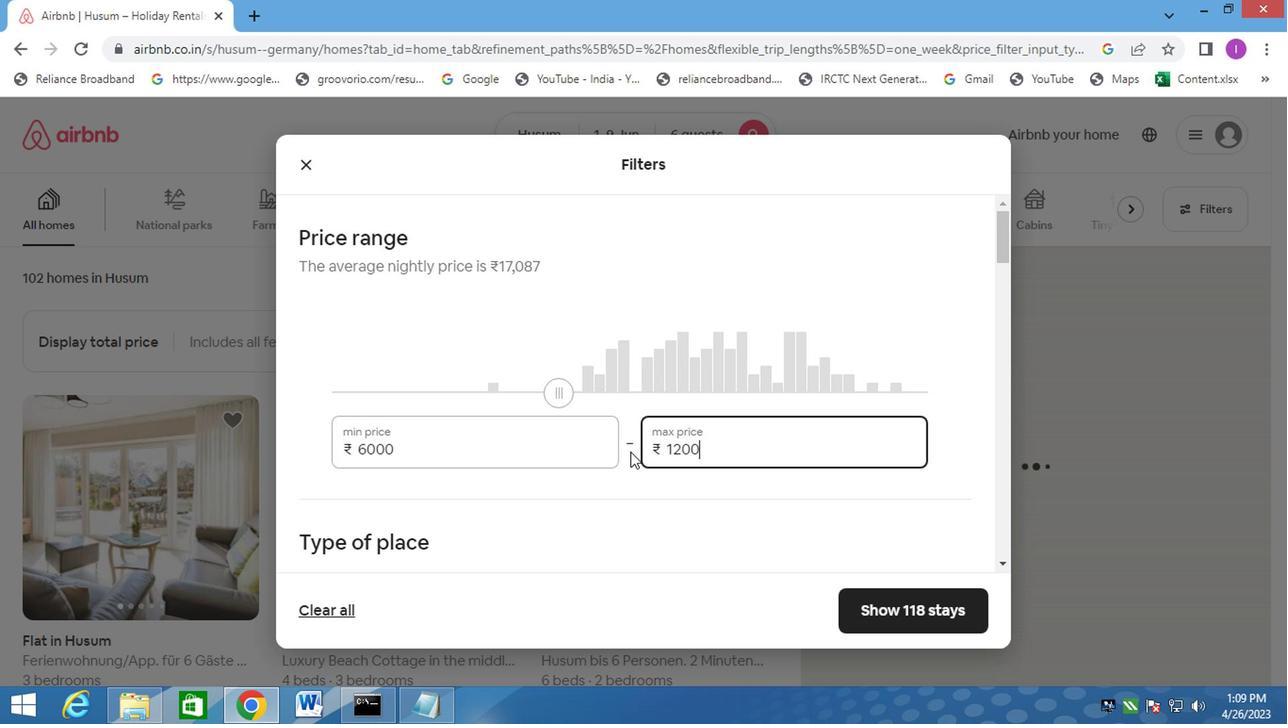 
Action: Mouse moved to (640, 451)
Screenshot: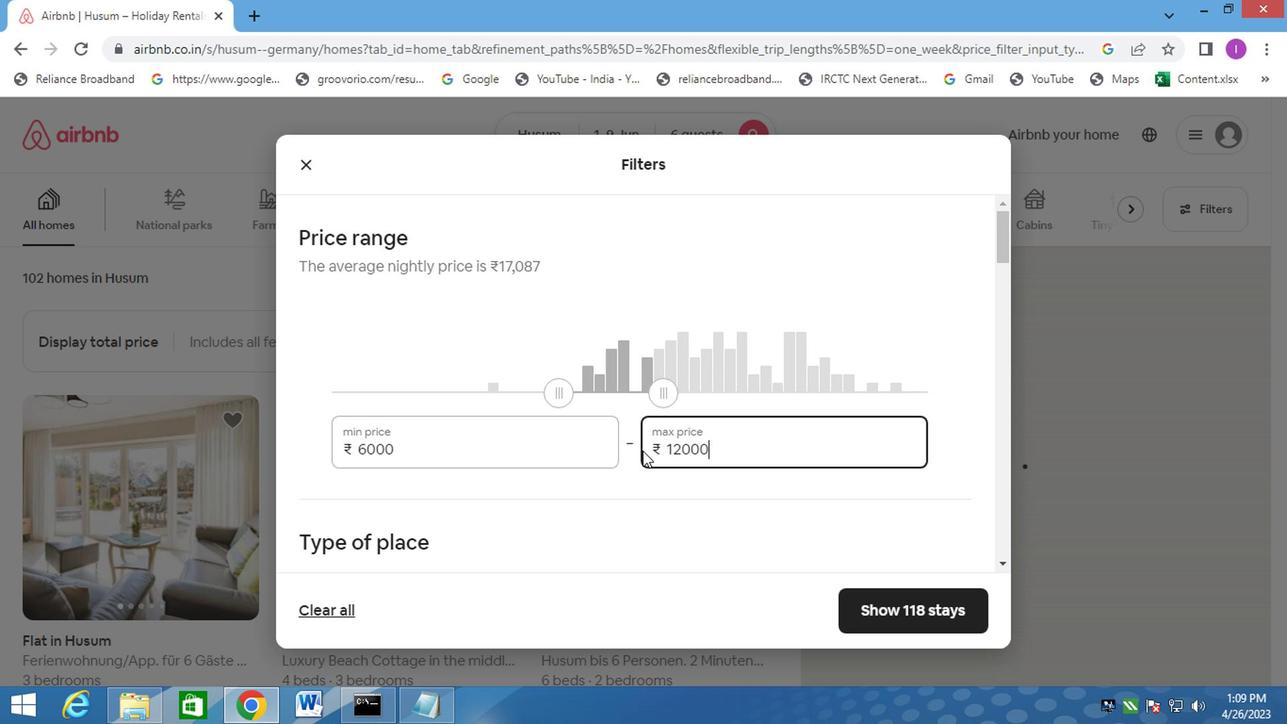 
Action: Mouse scrolled (640, 450) with delta (0, -1)
Screenshot: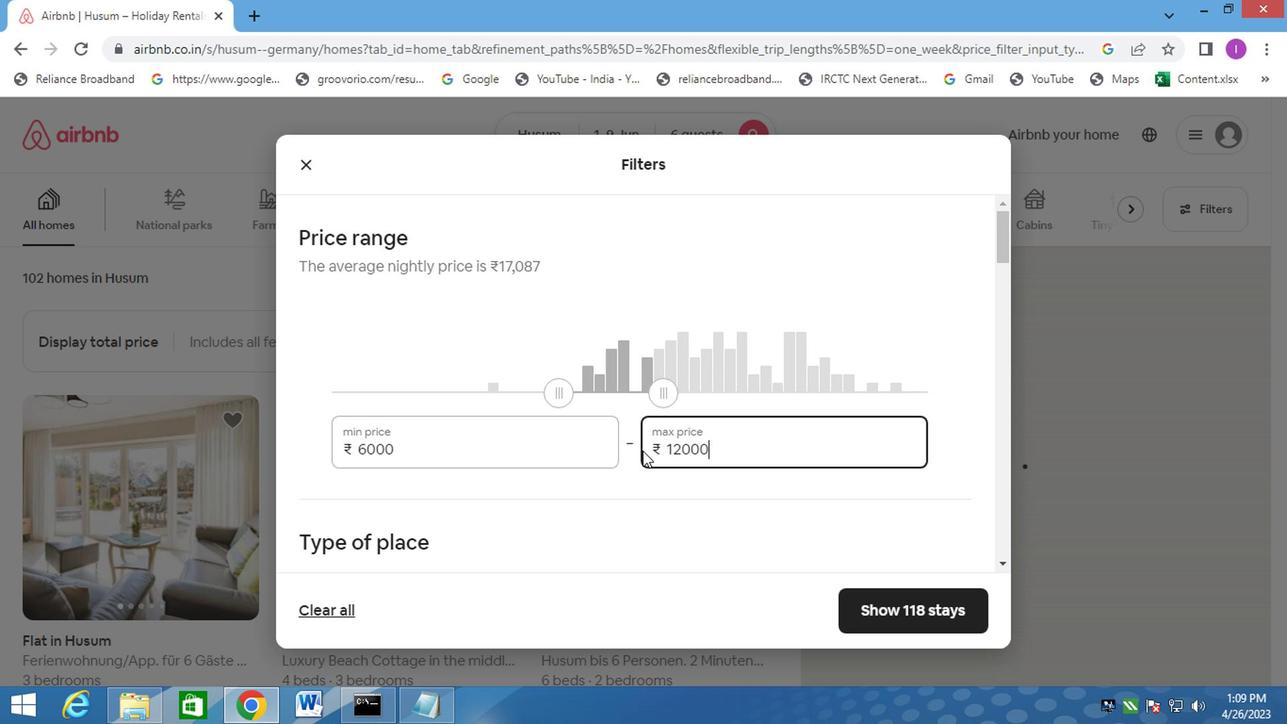 
Action: Mouse moved to (641, 452)
Screenshot: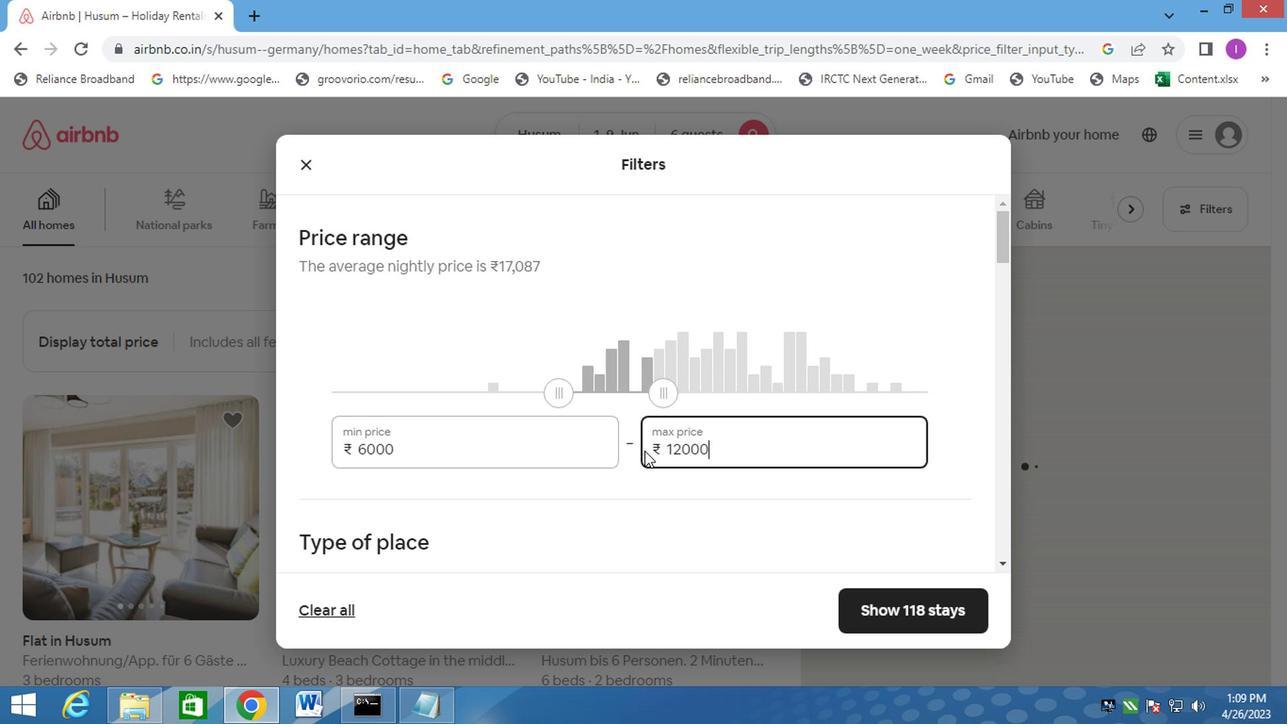 
Action: Mouse scrolled (641, 451) with delta (0, 0)
Screenshot: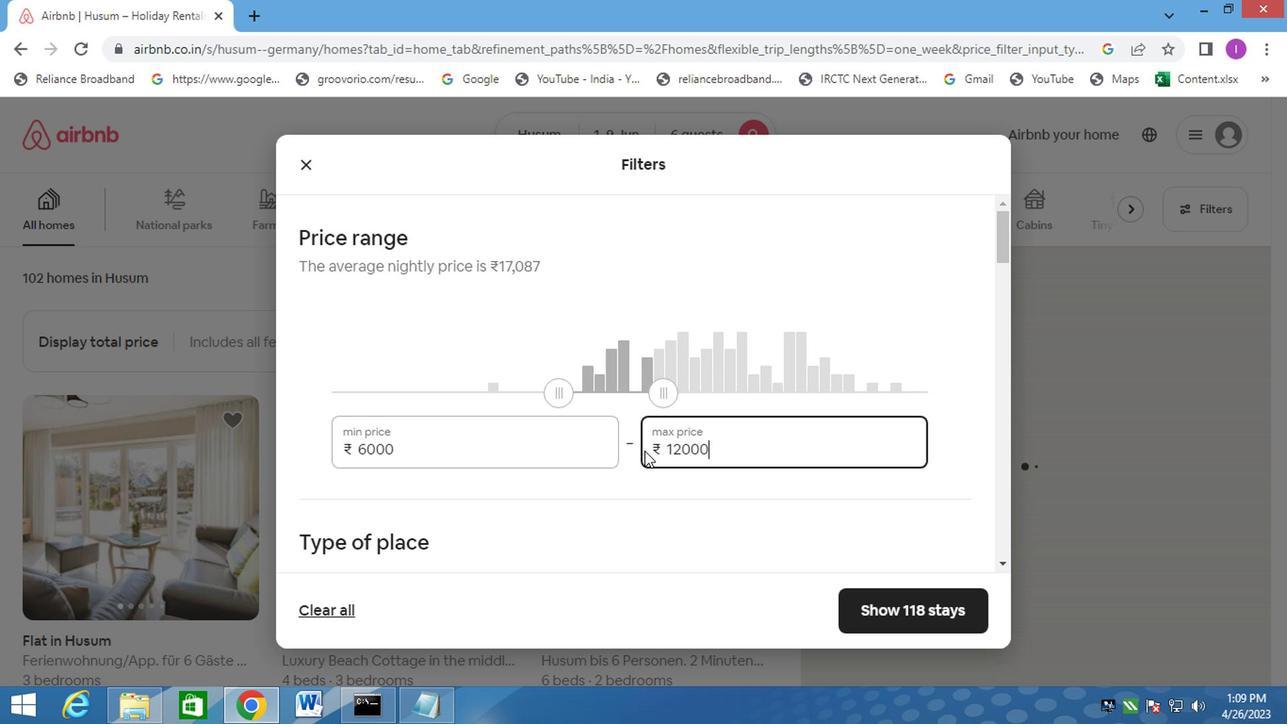 
Action: Mouse moved to (309, 413)
Screenshot: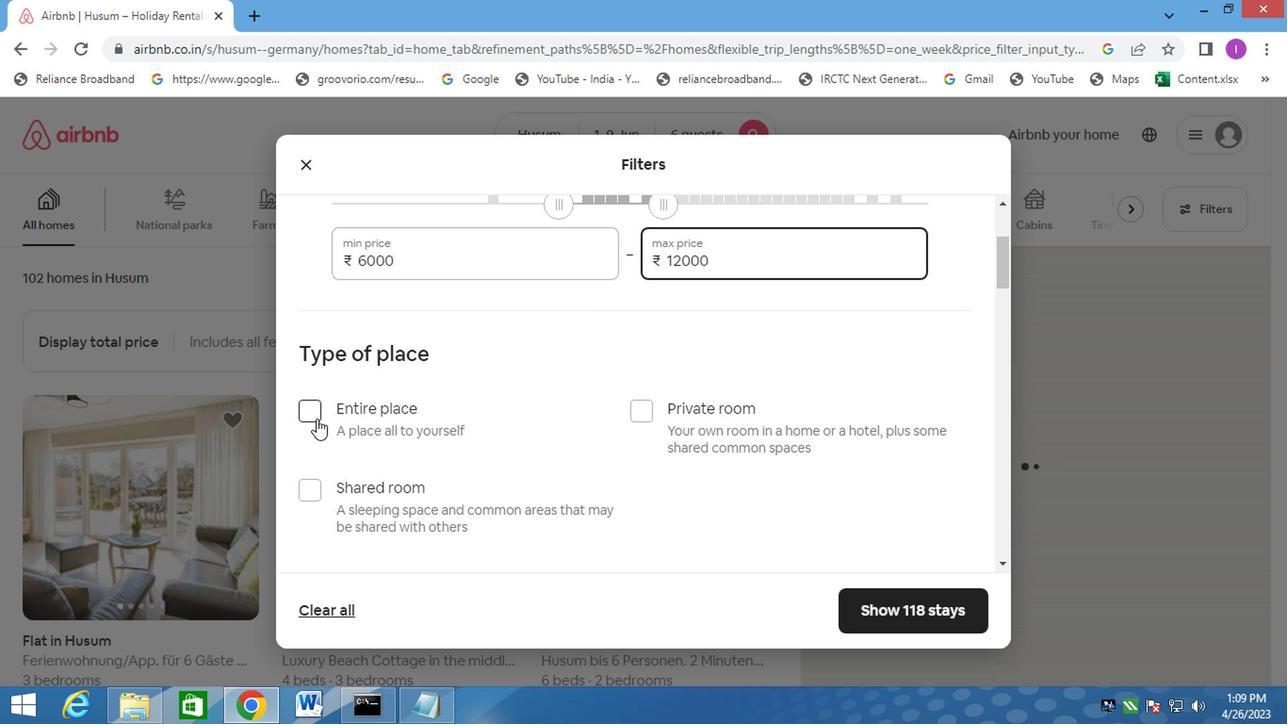 
Action: Mouse pressed left at (309, 413)
Screenshot: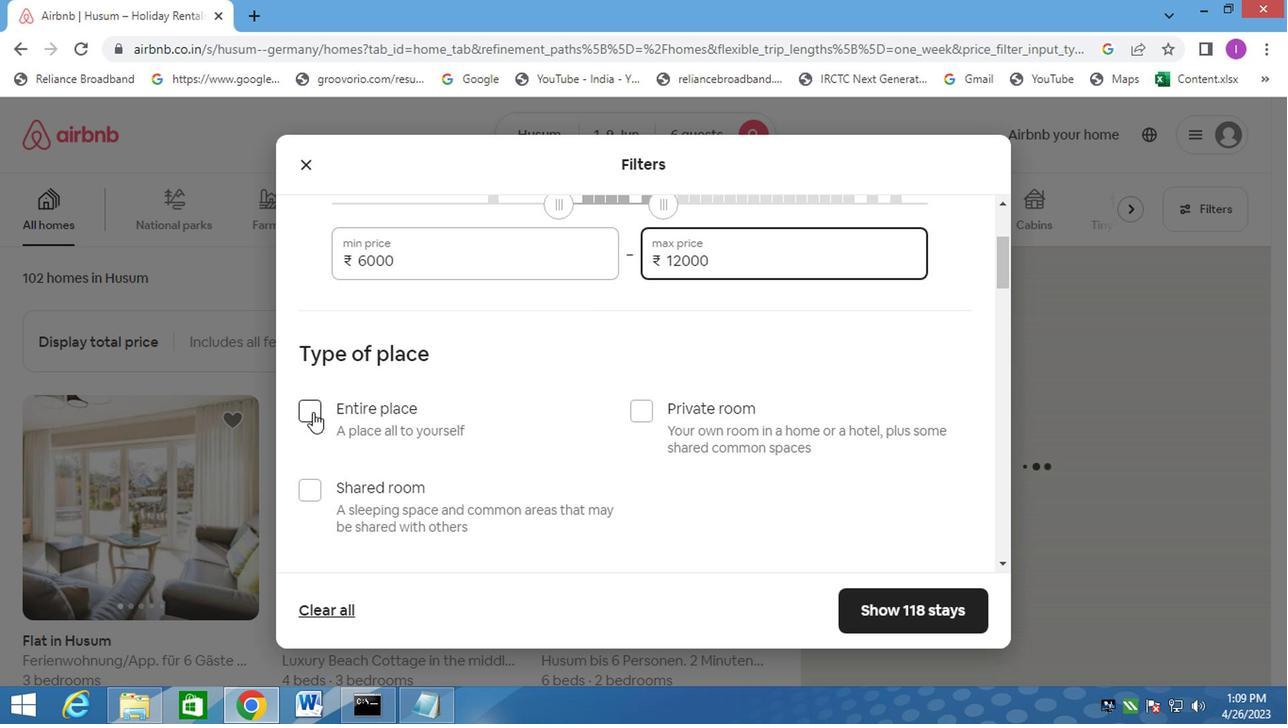 
Action: Mouse moved to (446, 409)
Screenshot: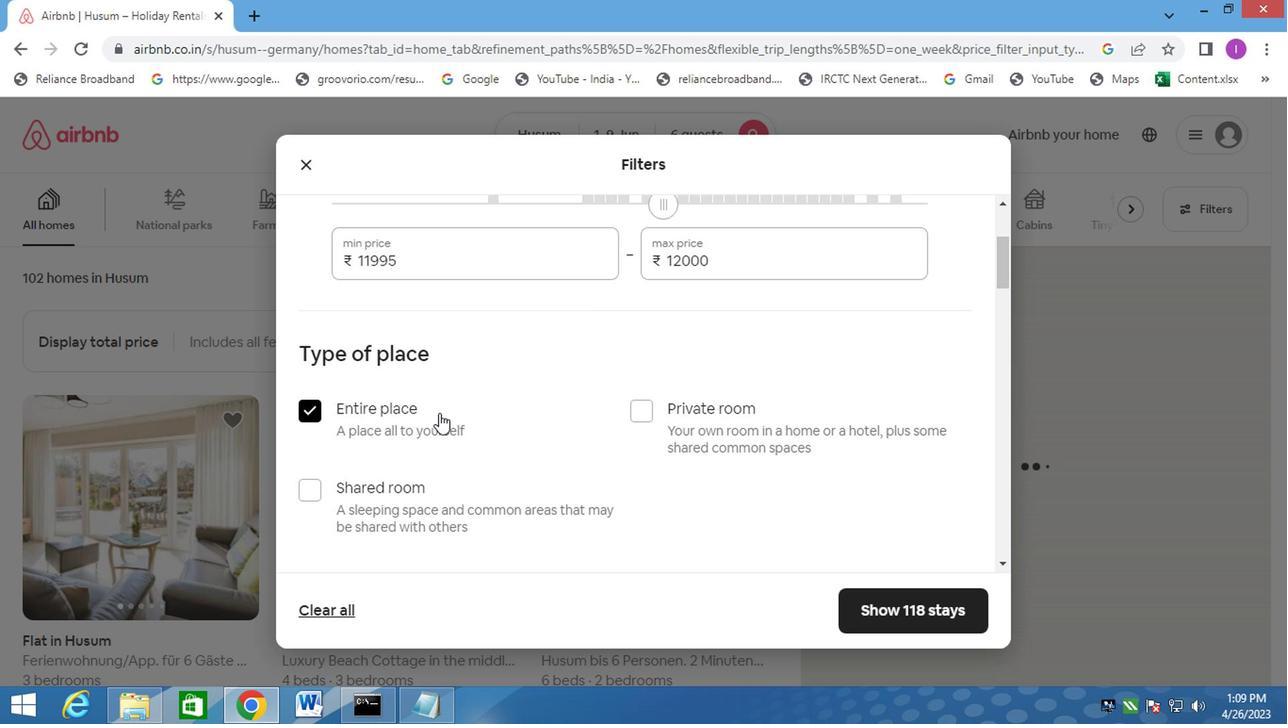 
Action: Mouse scrolled (446, 408) with delta (0, -1)
Screenshot: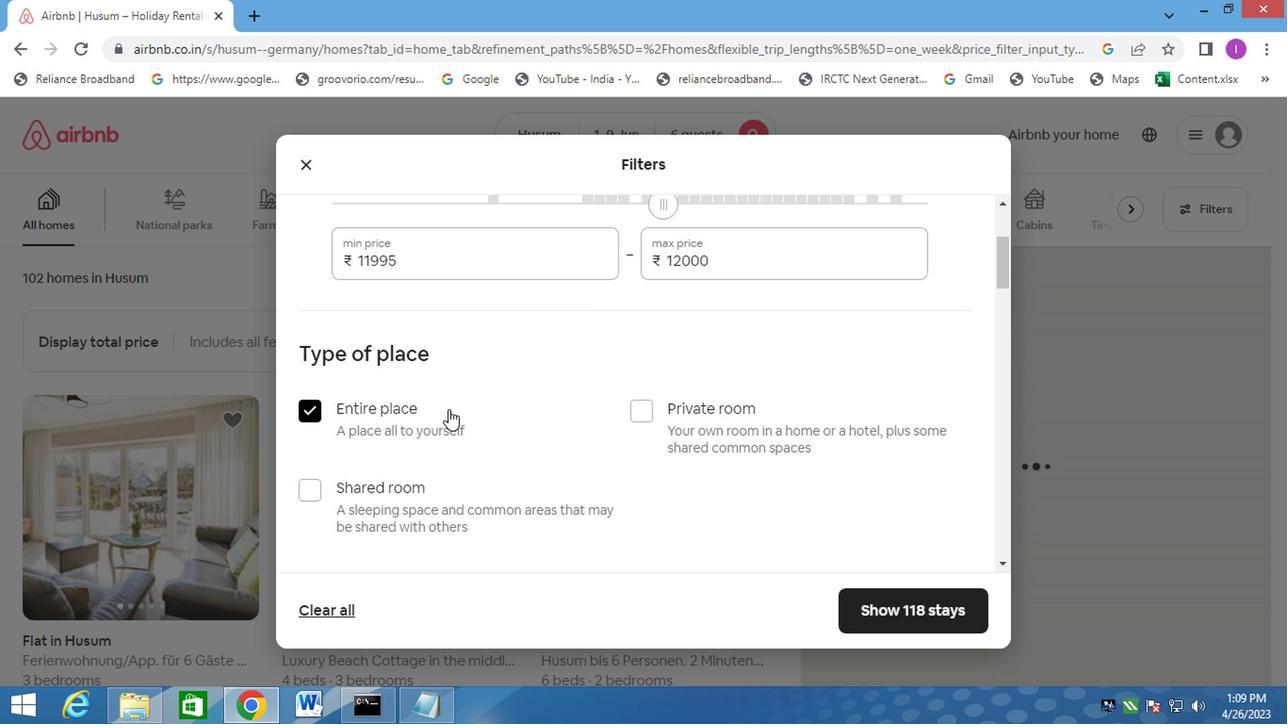 
Action: Mouse scrolled (446, 408) with delta (0, -1)
Screenshot: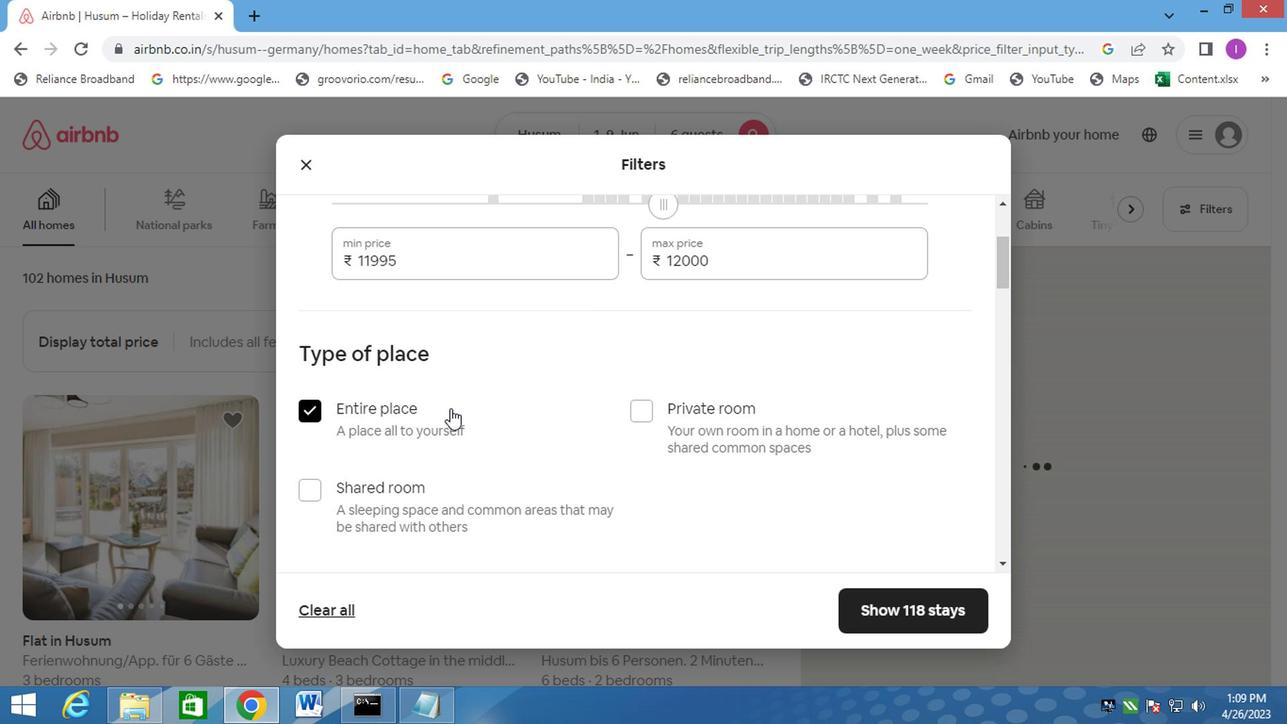 
Action: Mouse moved to (419, 423)
Screenshot: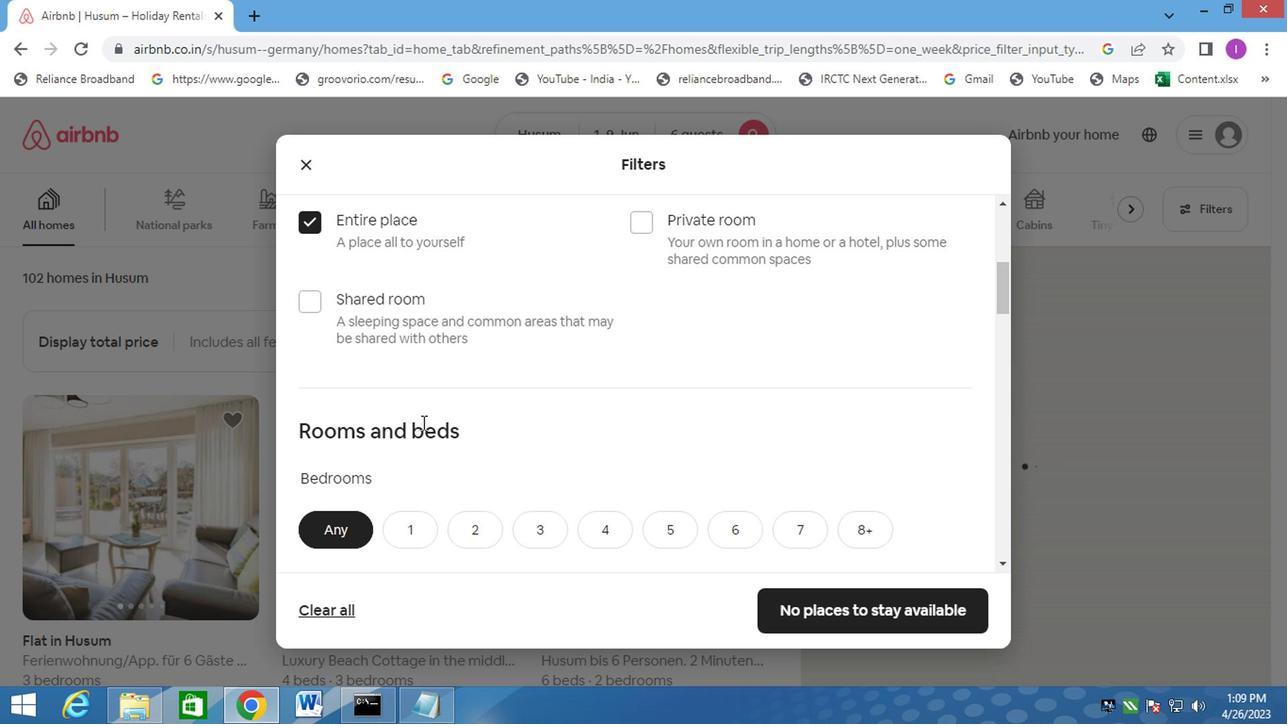 
Action: Mouse scrolled (419, 422) with delta (0, -1)
Screenshot: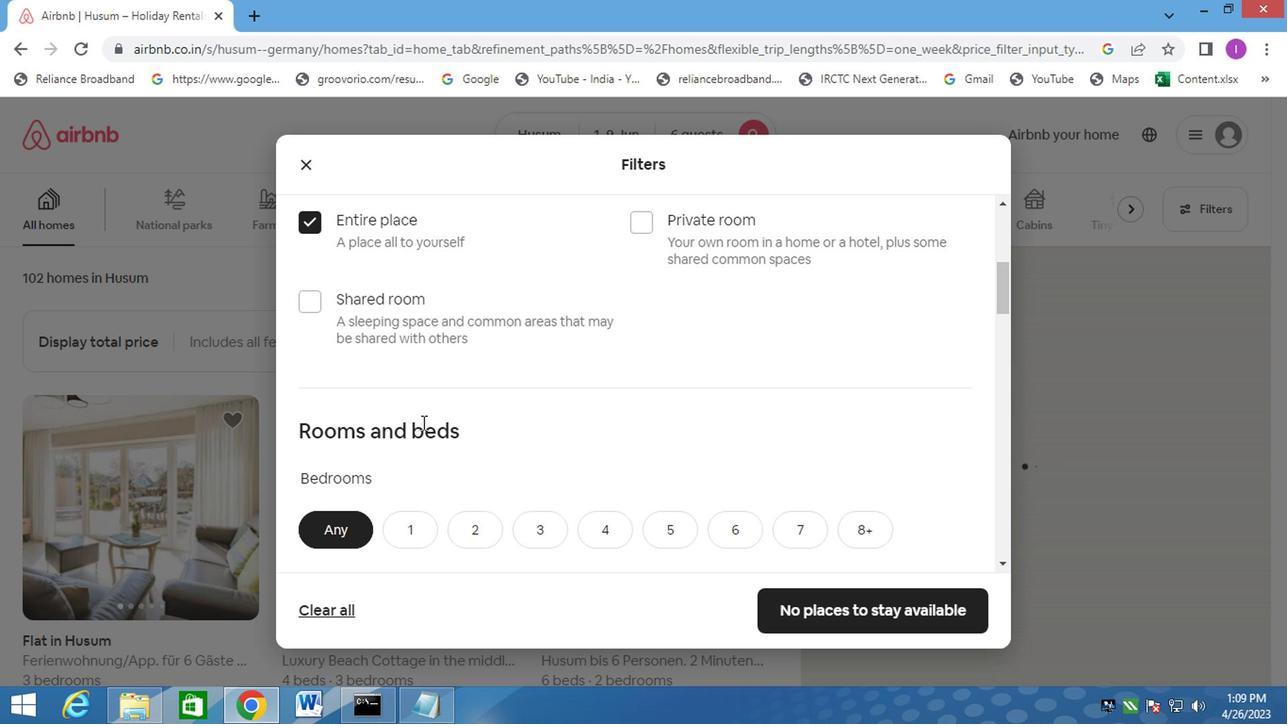 
Action: Mouse moved to (469, 443)
Screenshot: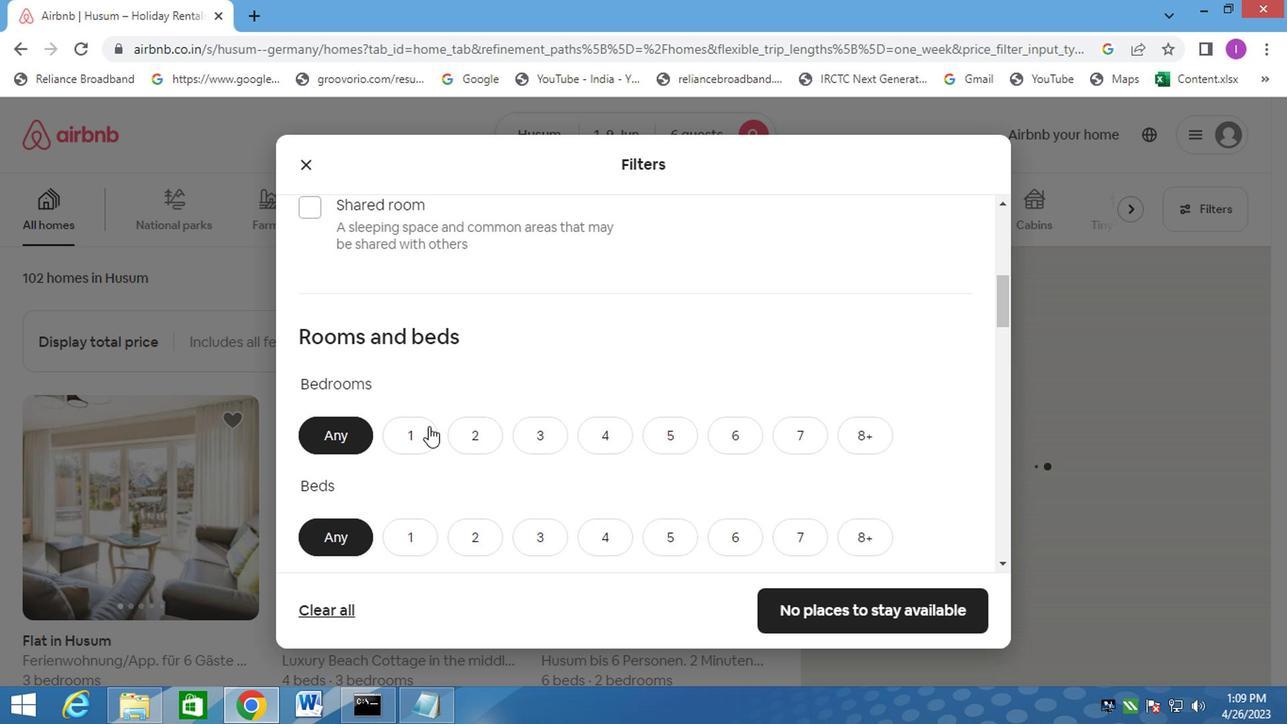 
Action: Mouse scrolled (469, 443) with delta (0, 0)
Screenshot: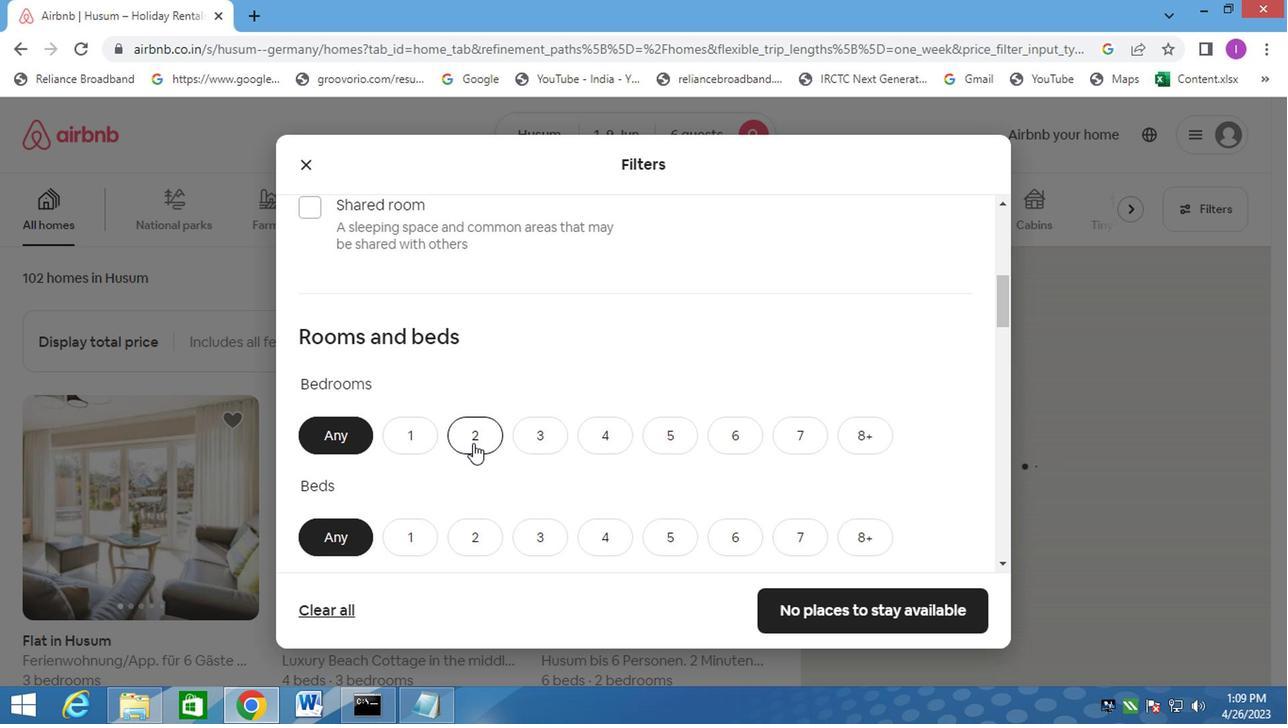 
Action: Mouse moved to (521, 352)
Screenshot: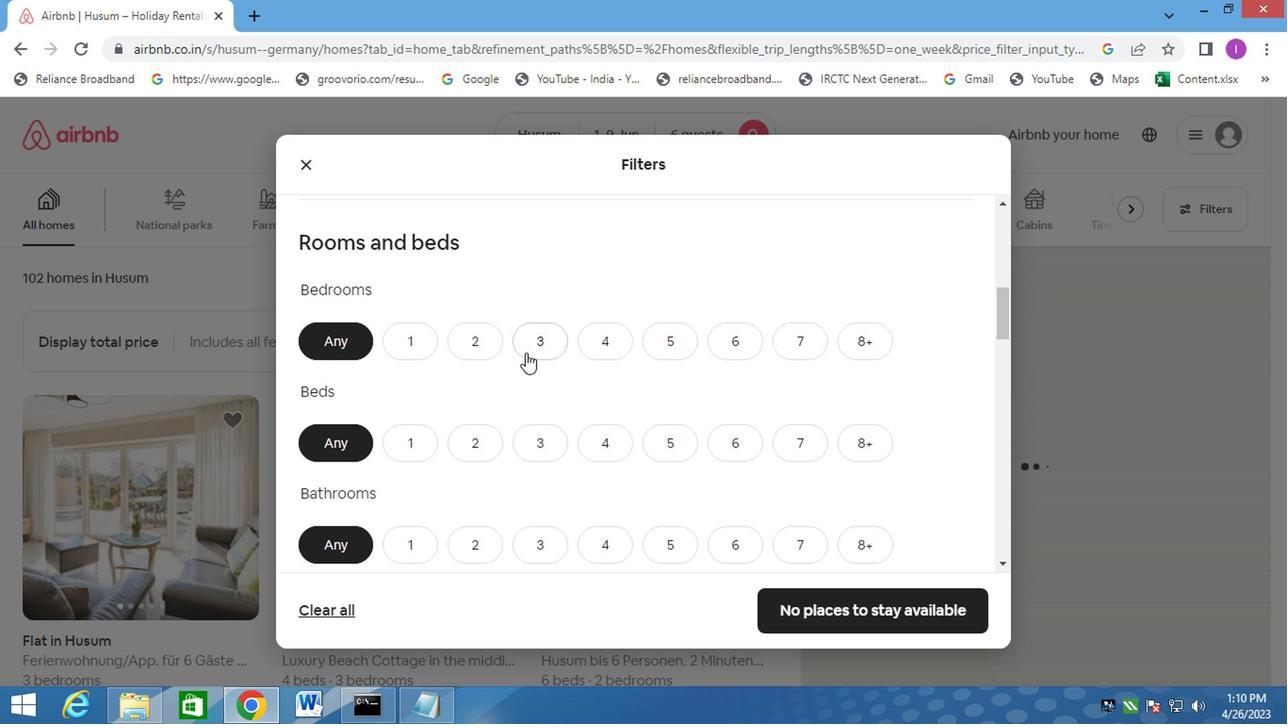 
Action: Mouse pressed left at (521, 352)
Screenshot: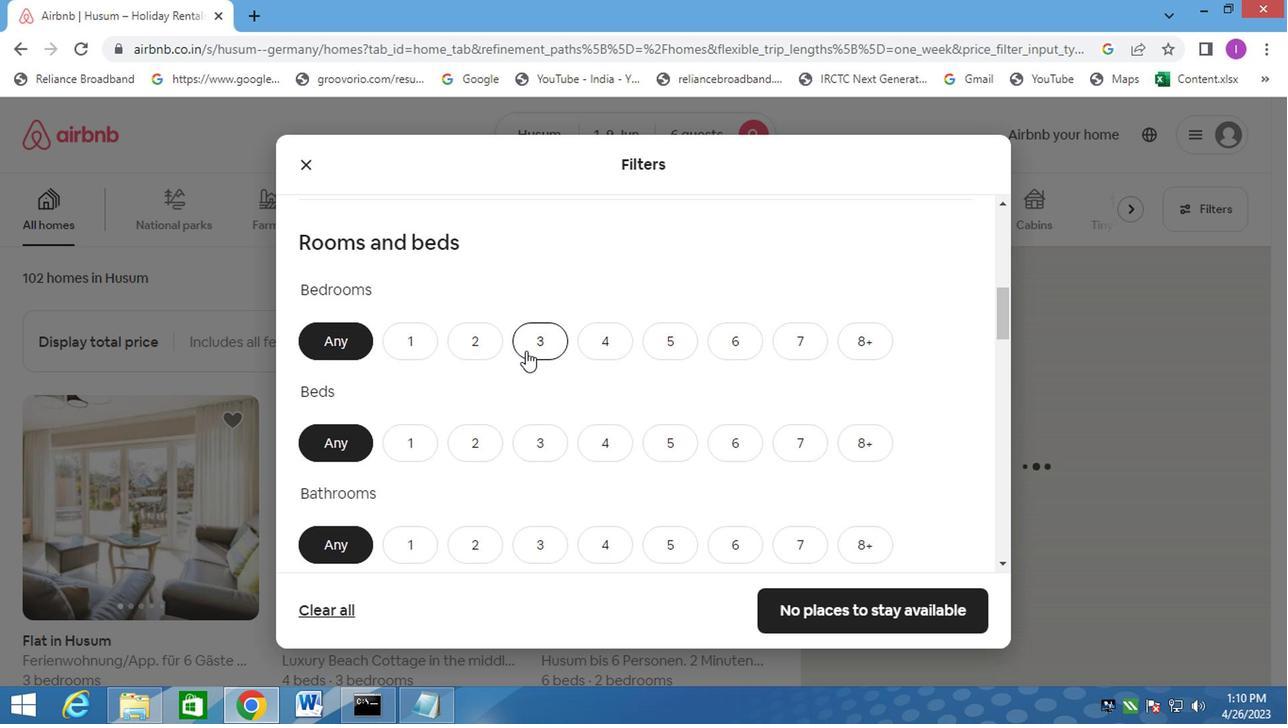 
Action: Mouse moved to (542, 433)
Screenshot: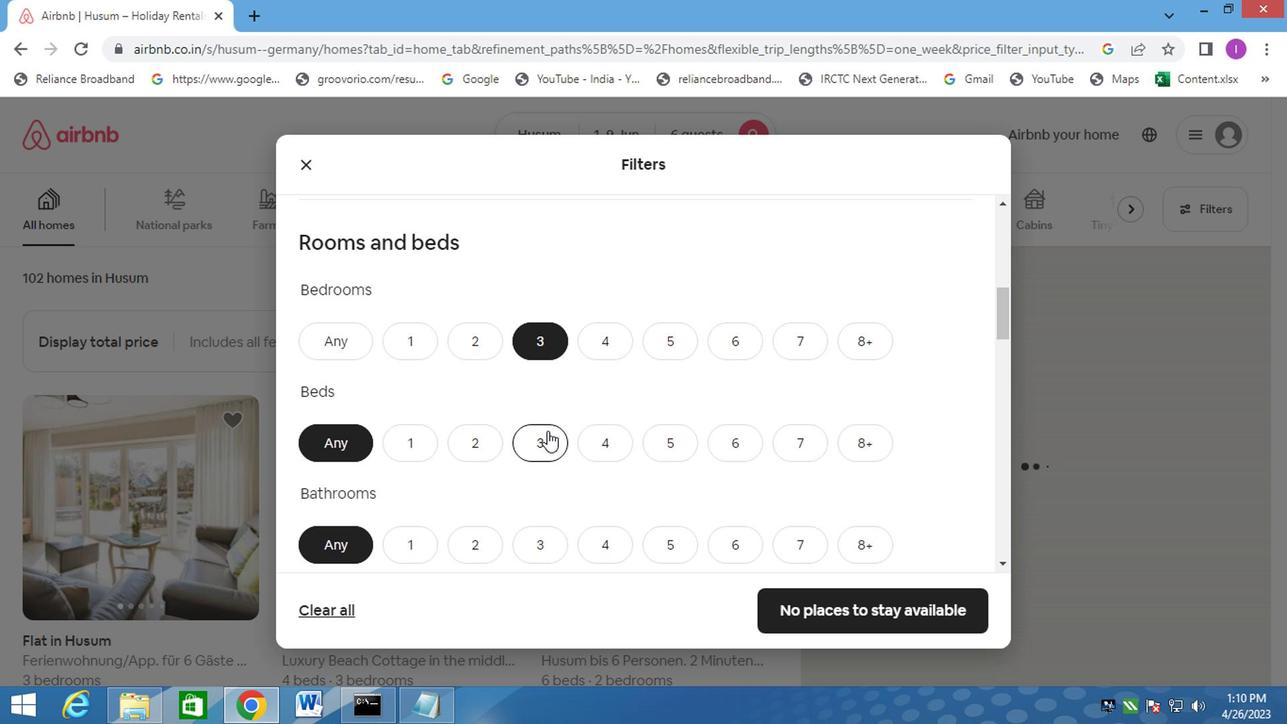 
Action: Mouse pressed left at (542, 433)
Screenshot: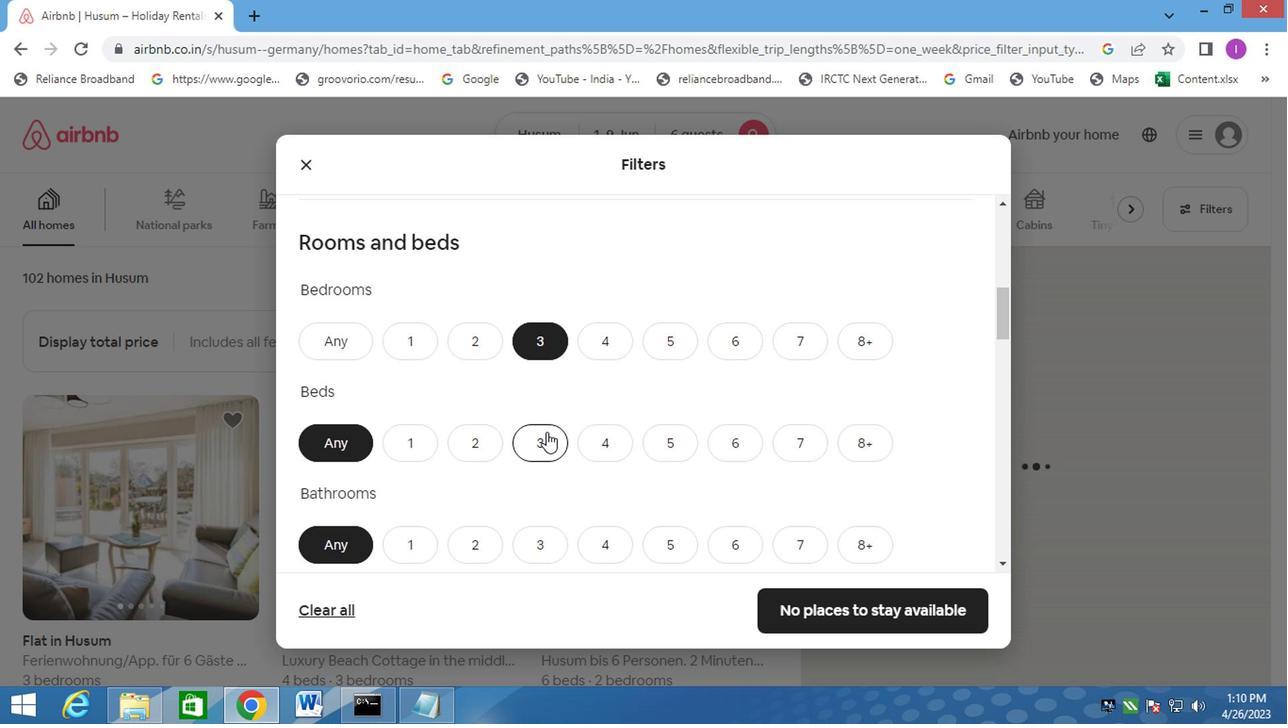 
Action: Mouse moved to (529, 544)
Screenshot: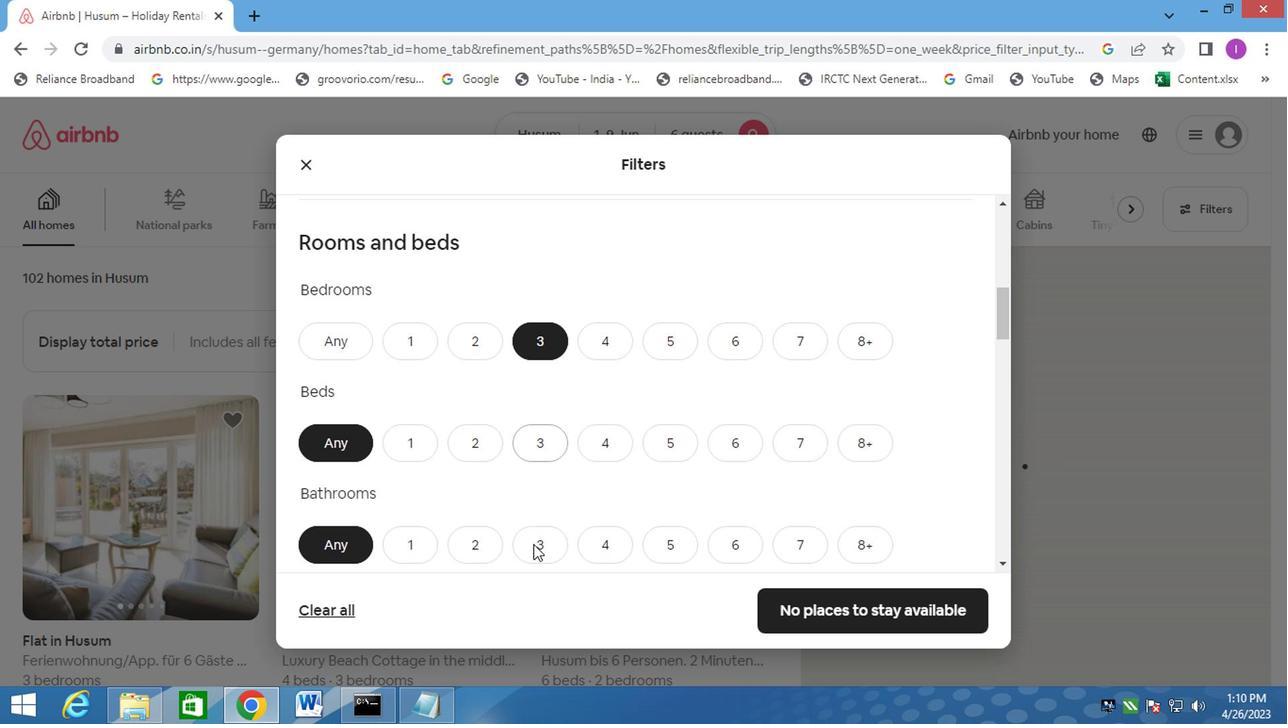 
Action: Mouse pressed left at (529, 544)
Screenshot: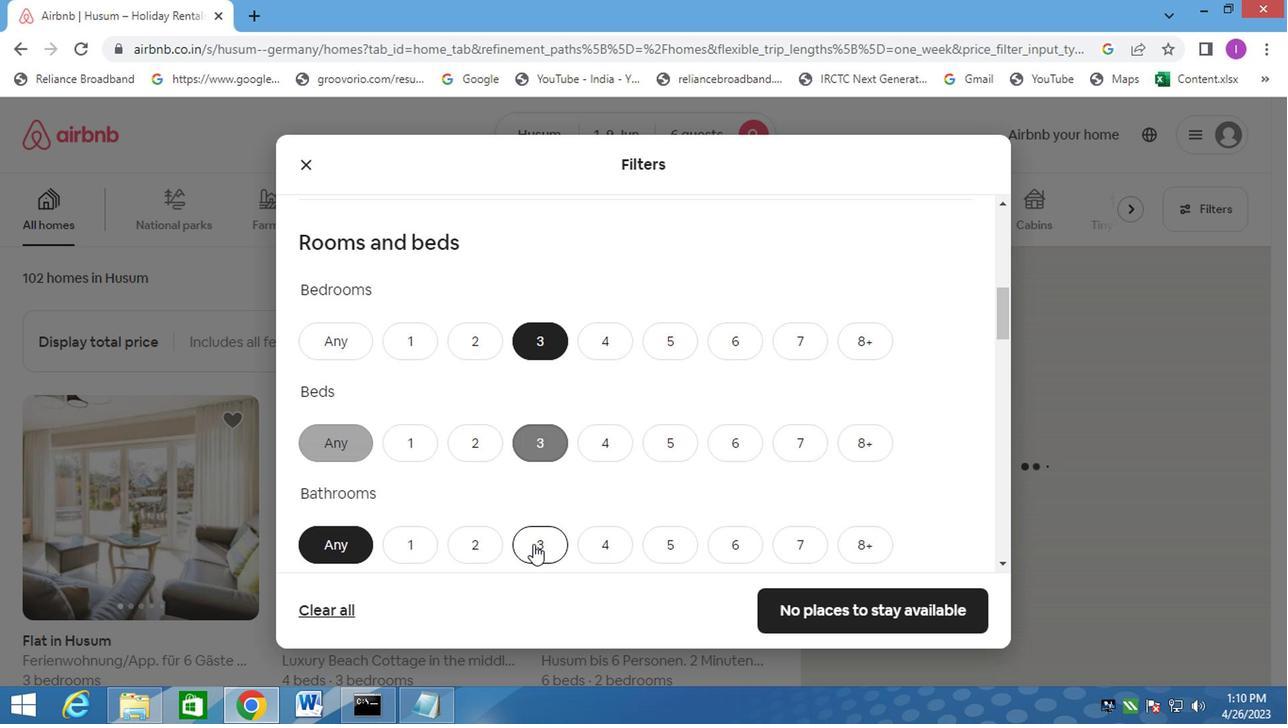 
Action: Mouse moved to (546, 510)
Screenshot: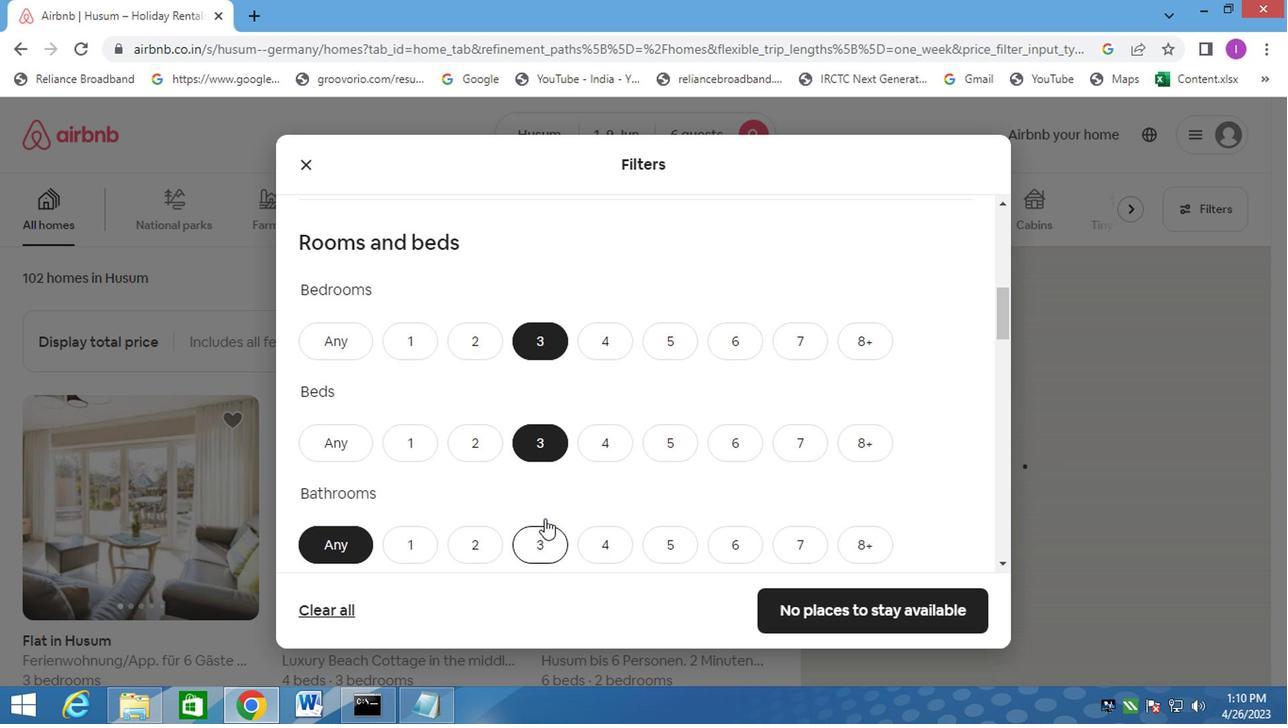 
Action: Mouse scrolled (546, 509) with delta (0, -1)
Screenshot: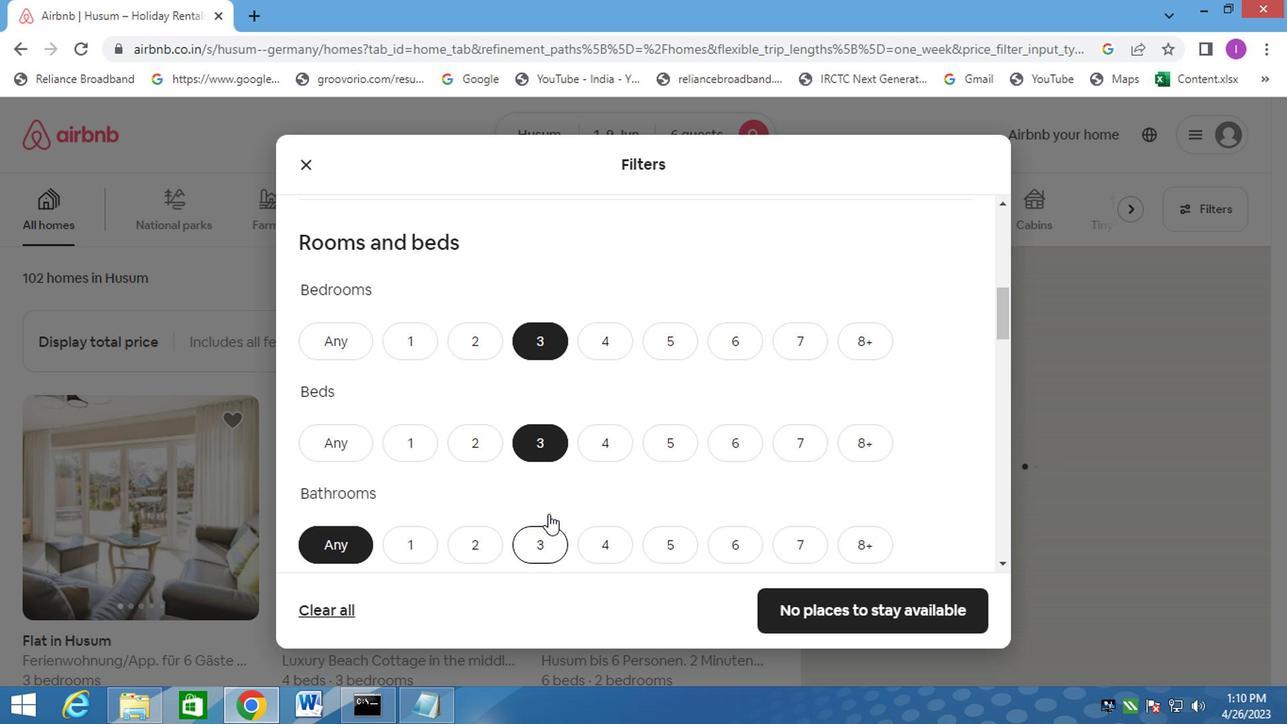 
Action: Mouse moved to (546, 509)
Screenshot: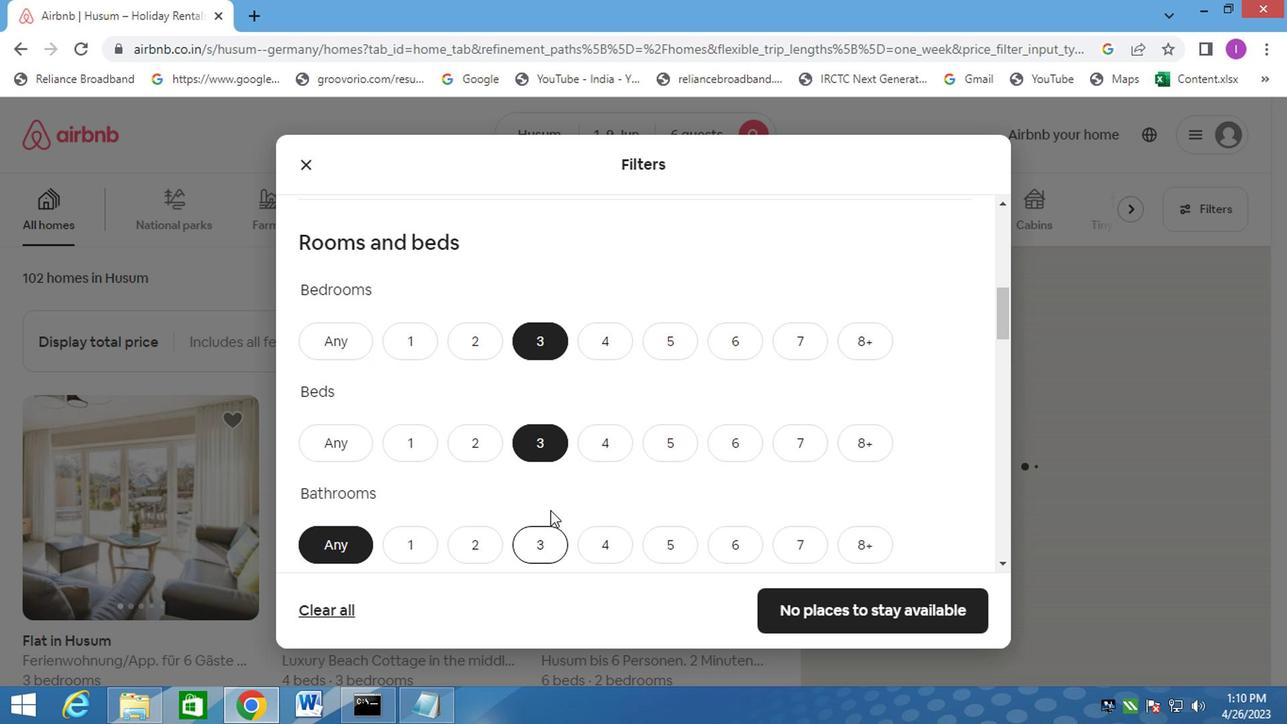 
Action: Mouse scrolled (546, 508) with delta (0, 0)
Screenshot: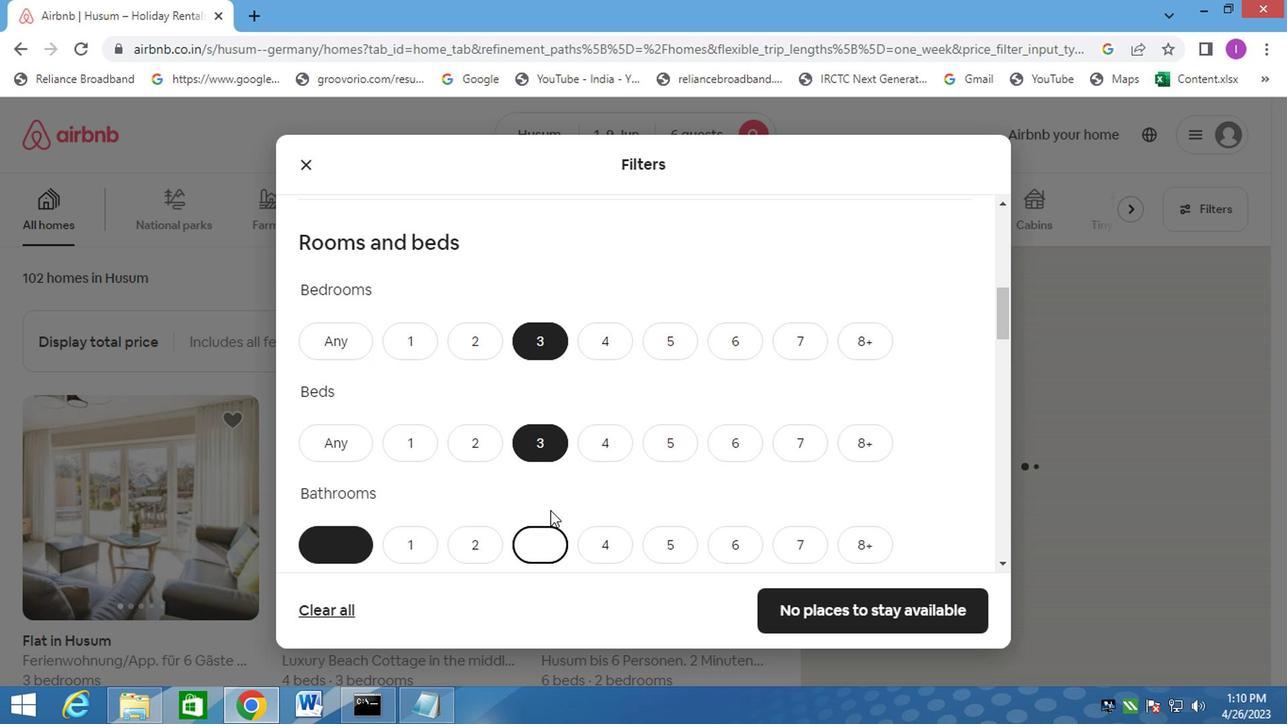 
Action: Mouse moved to (558, 482)
Screenshot: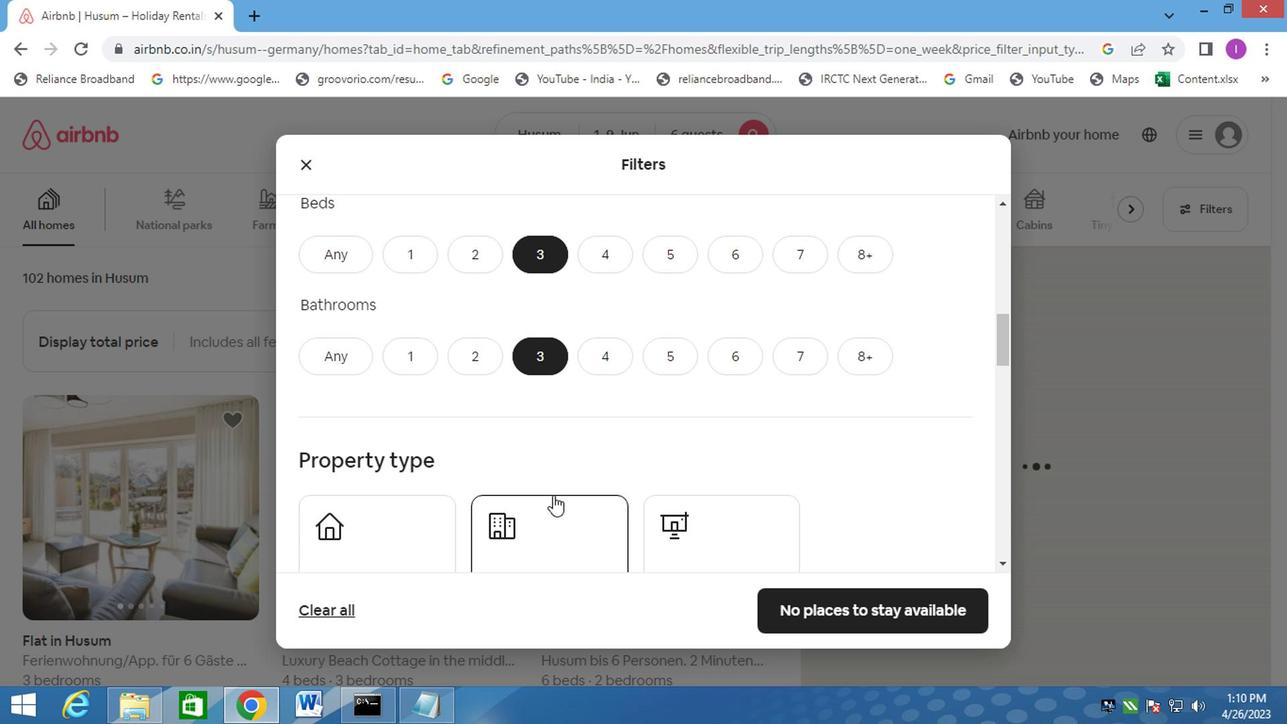 
Action: Mouse scrolled (558, 481) with delta (0, -1)
Screenshot: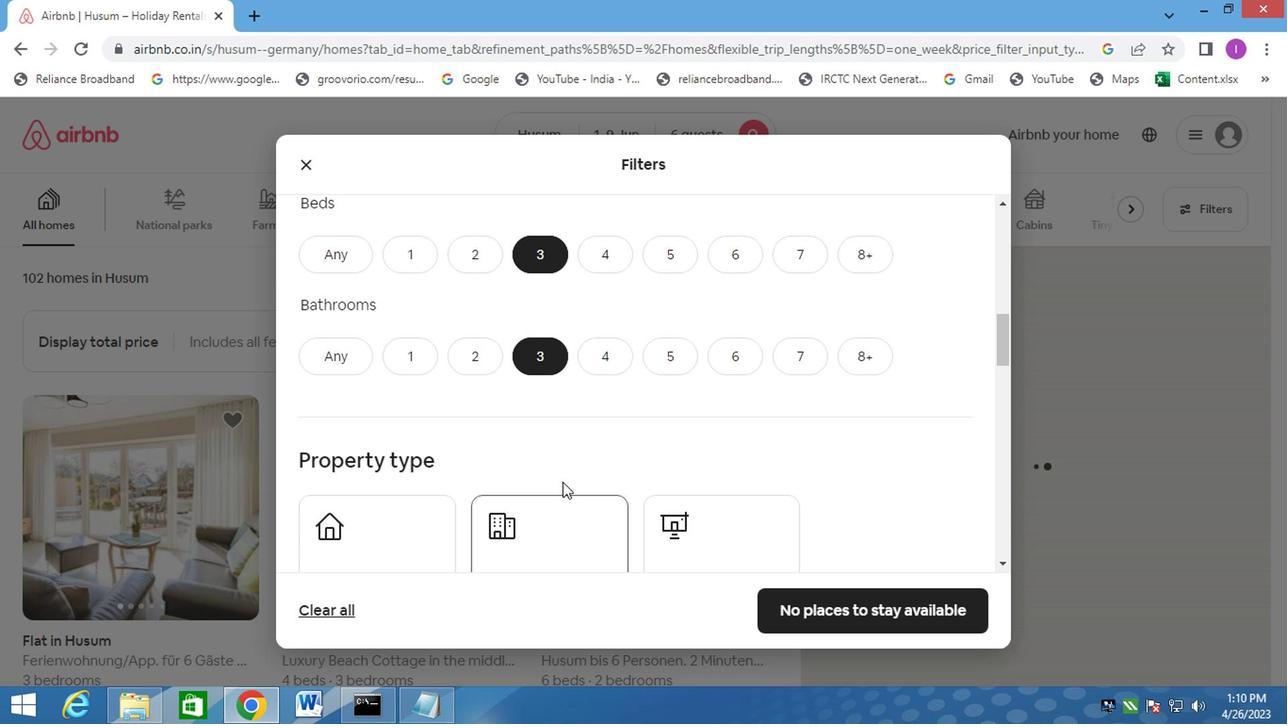 
Action: Mouse moved to (553, 476)
Screenshot: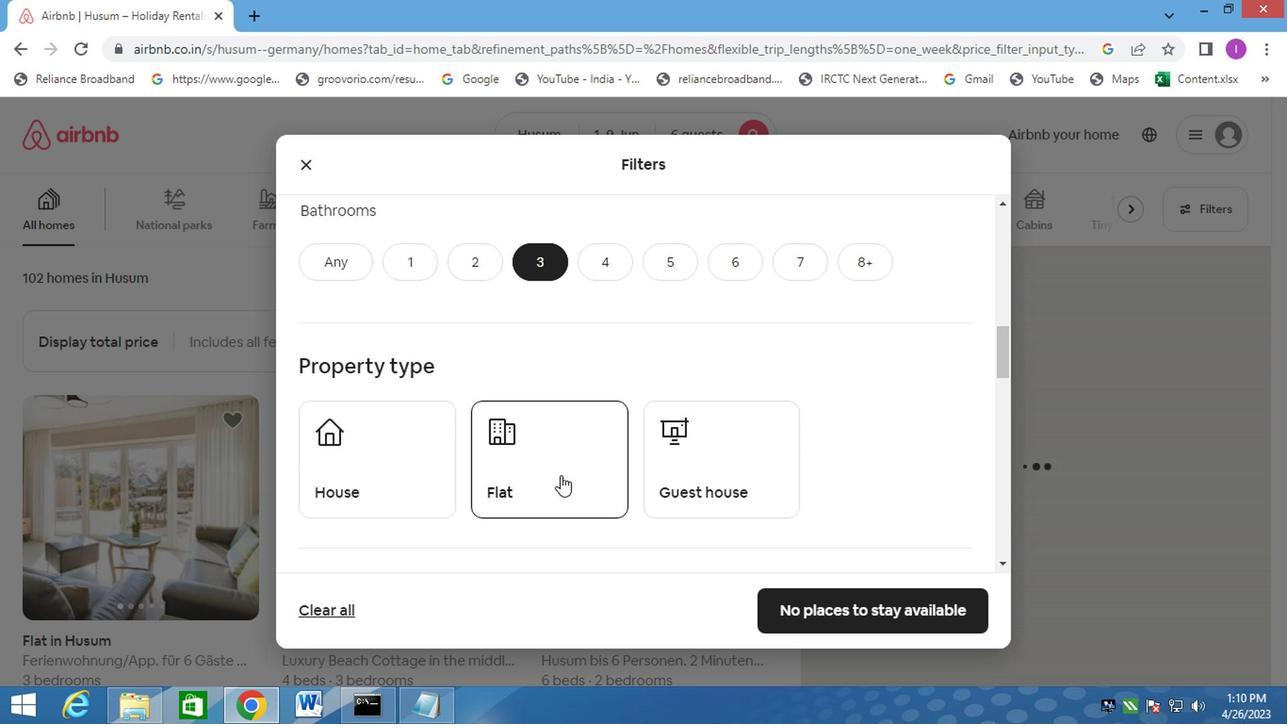 
Action: Mouse scrolled (553, 475) with delta (0, 0)
Screenshot: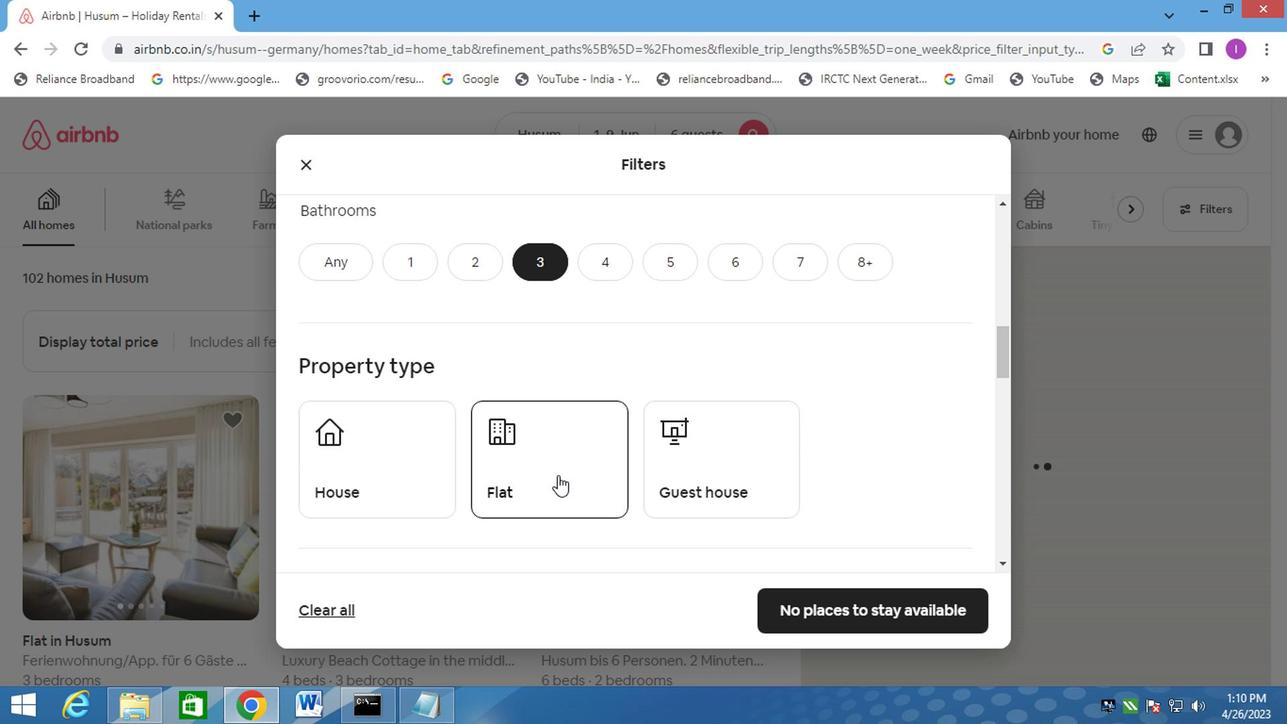 
Action: Mouse moved to (553, 476)
Screenshot: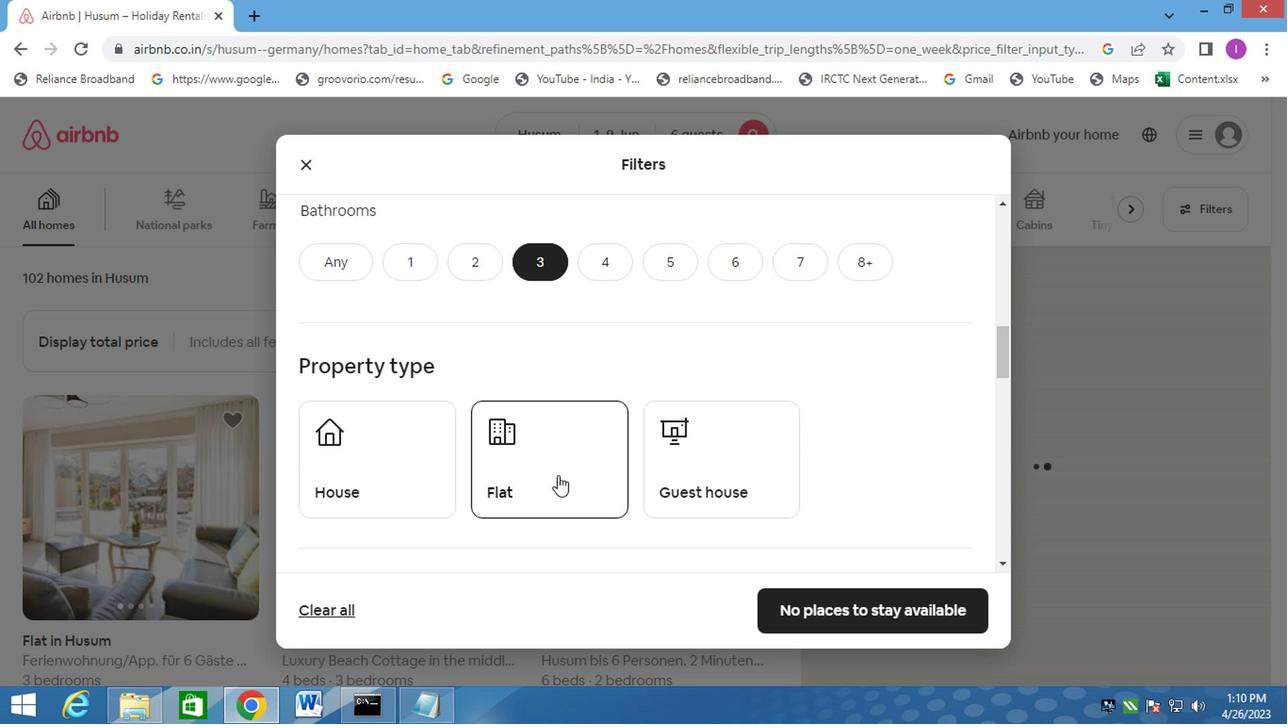 
Action: Mouse scrolled (553, 475) with delta (0, 0)
Screenshot: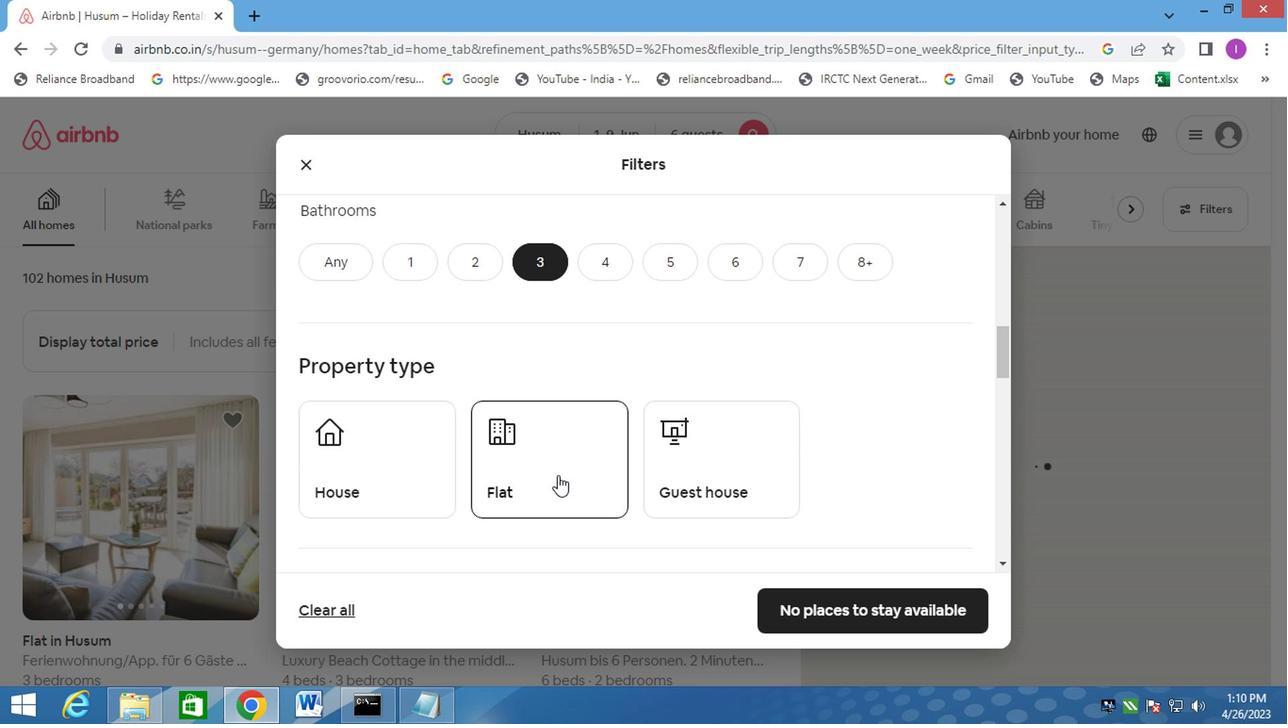 
Action: Mouse moved to (340, 282)
Screenshot: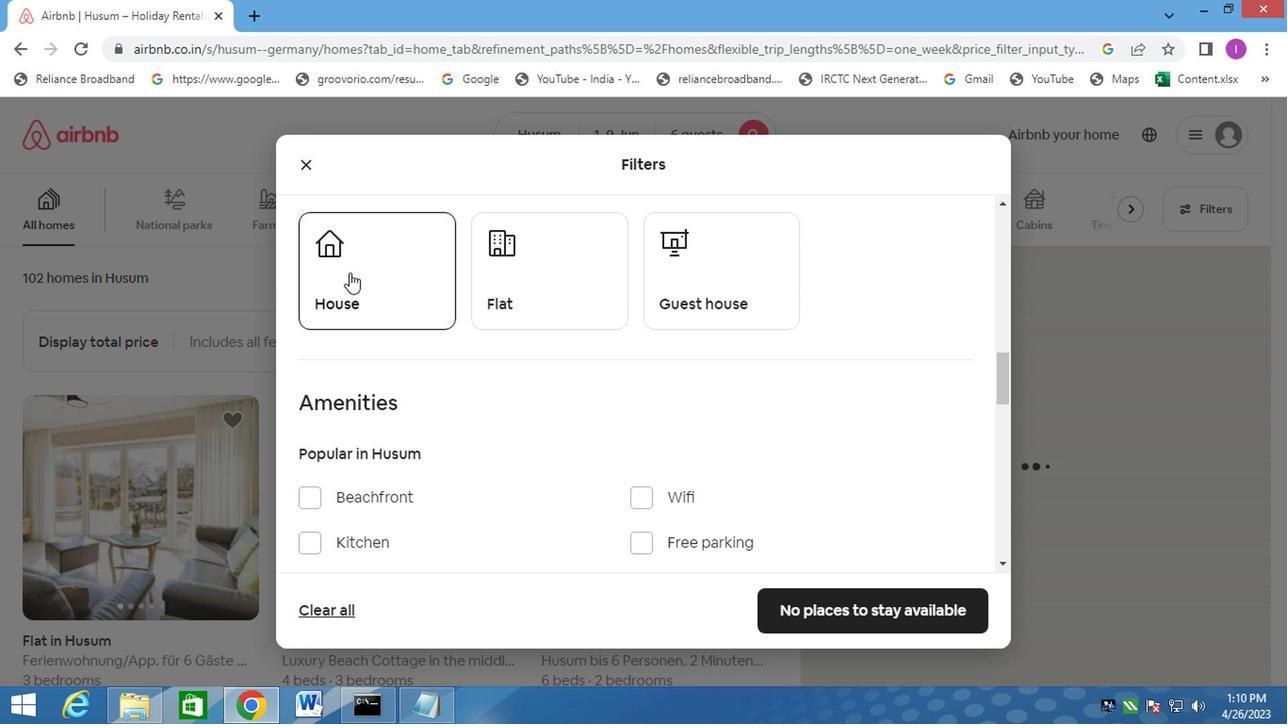 
Action: Mouse pressed left at (340, 282)
Screenshot: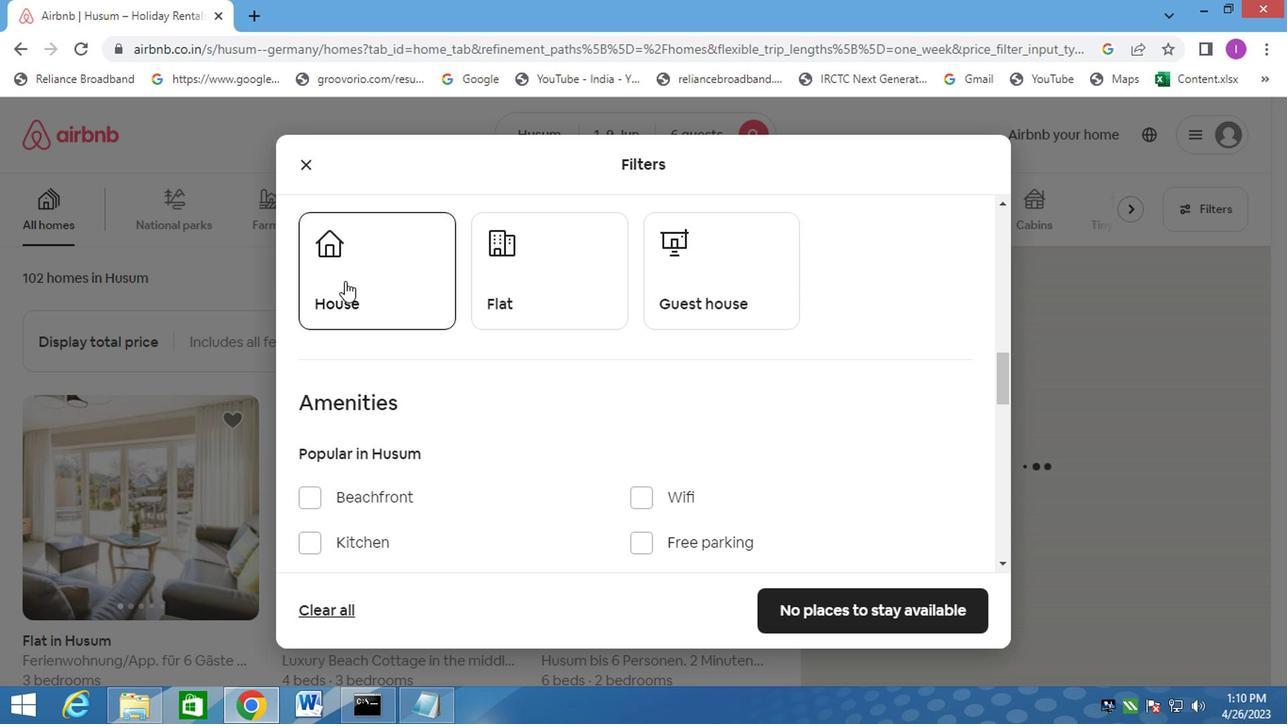 
Action: Mouse moved to (489, 280)
Screenshot: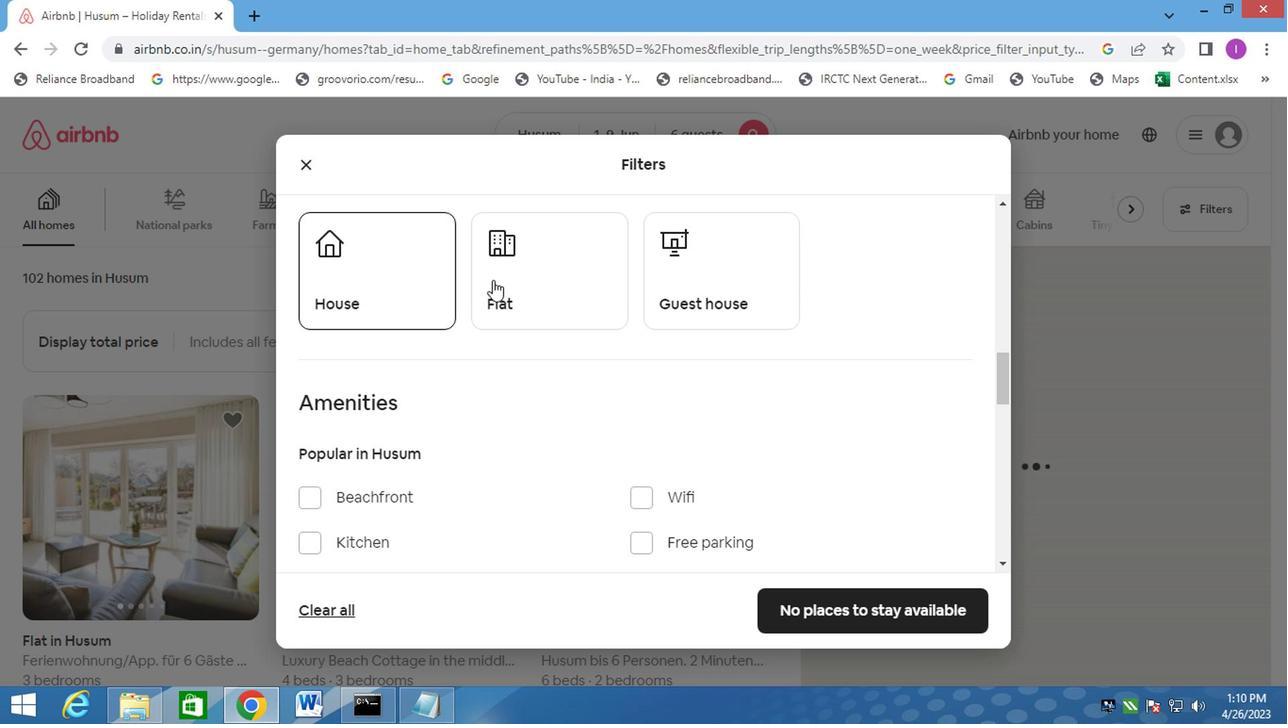 
Action: Mouse pressed left at (489, 280)
Screenshot: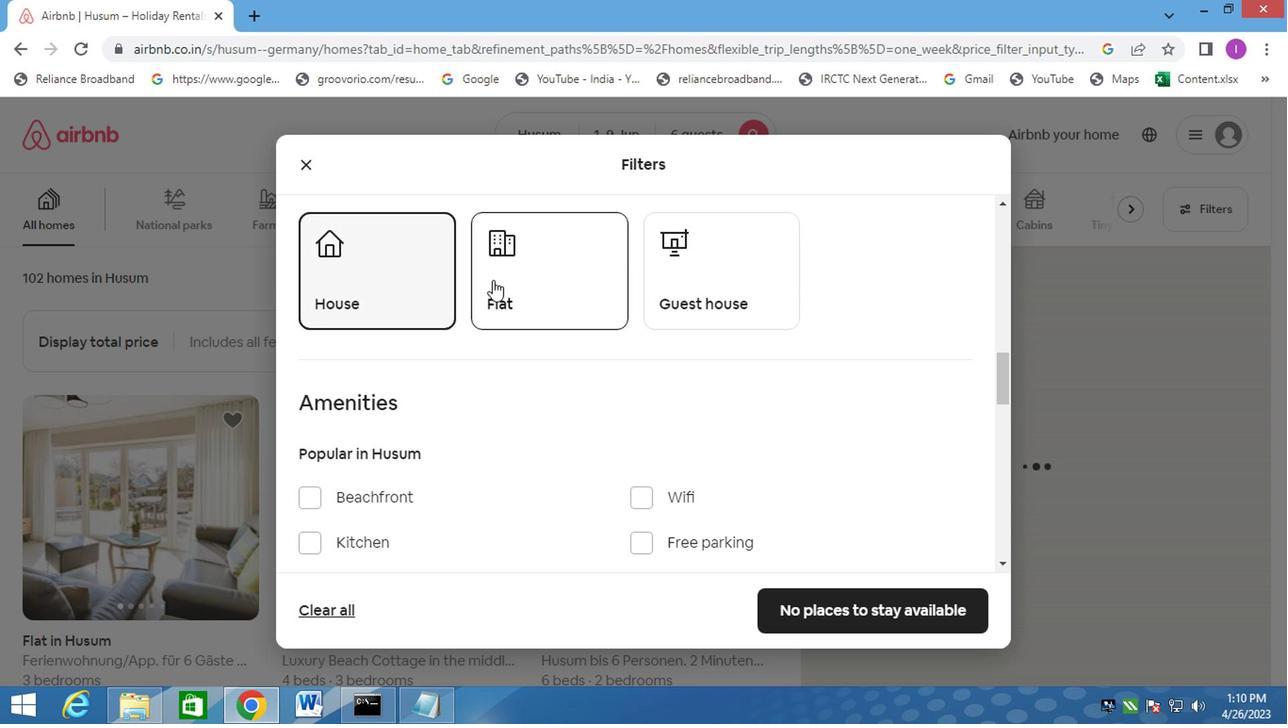 
Action: Mouse moved to (693, 295)
Screenshot: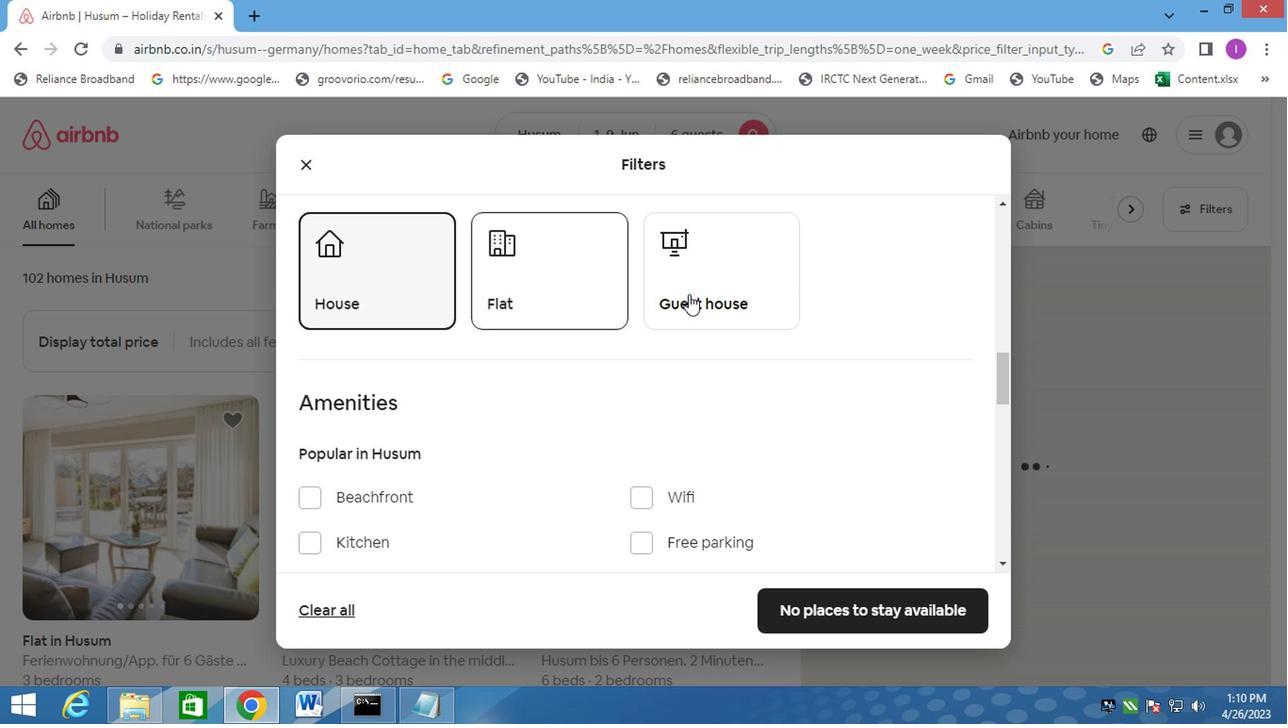 
Action: Mouse pressed left at (693, 295)
Screenshot: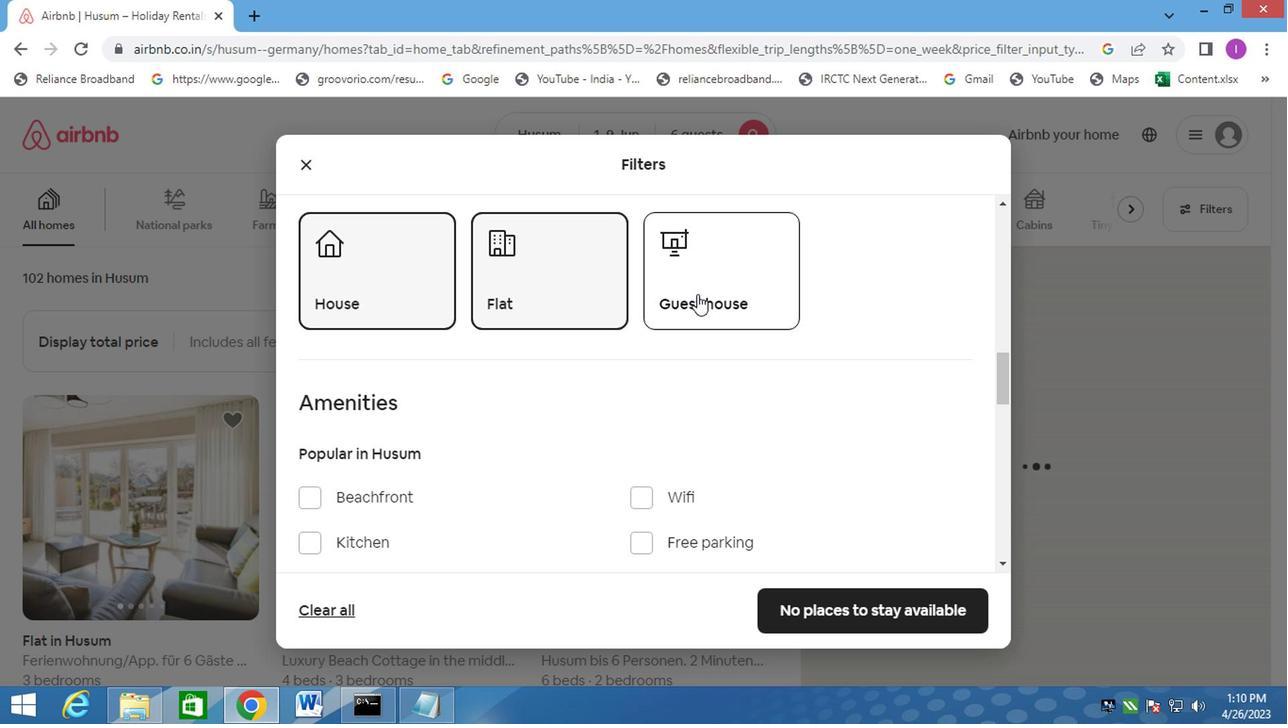 
Action: Mouse moved to (696, 299)
Screenshot: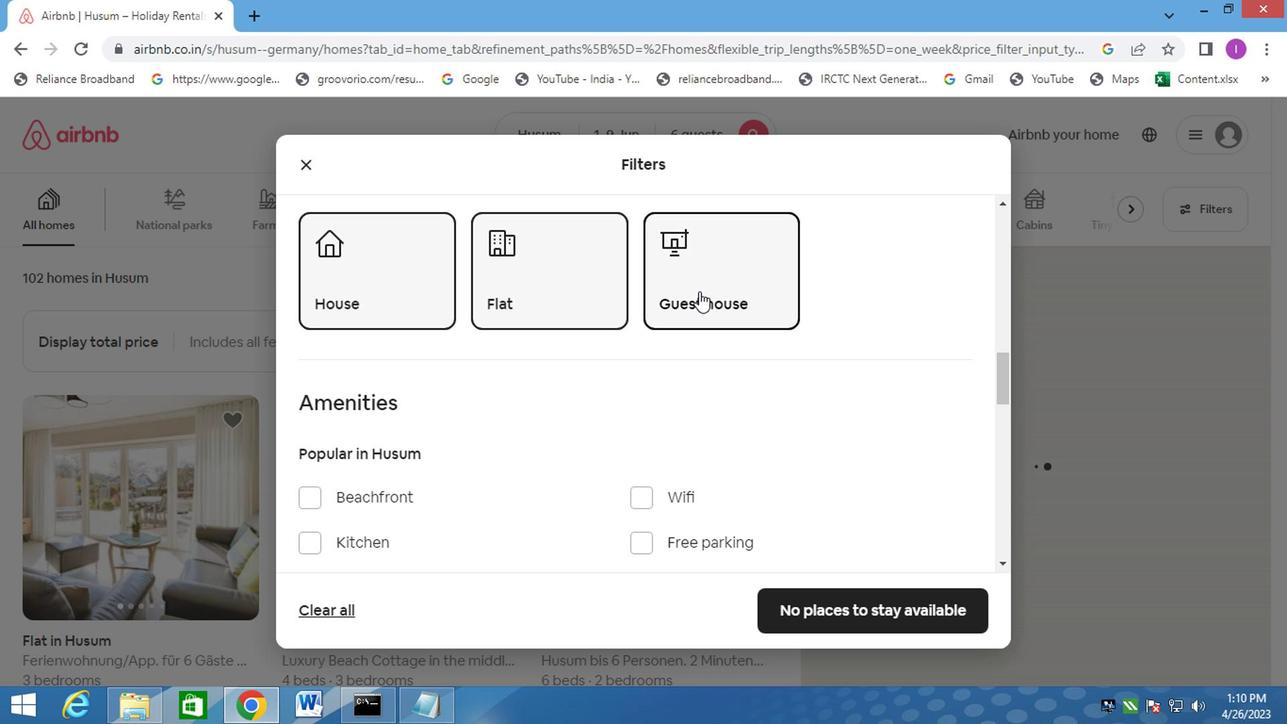 
Action: Mouse scrolled (696, 297) with delta (0, -1)
Screenshot: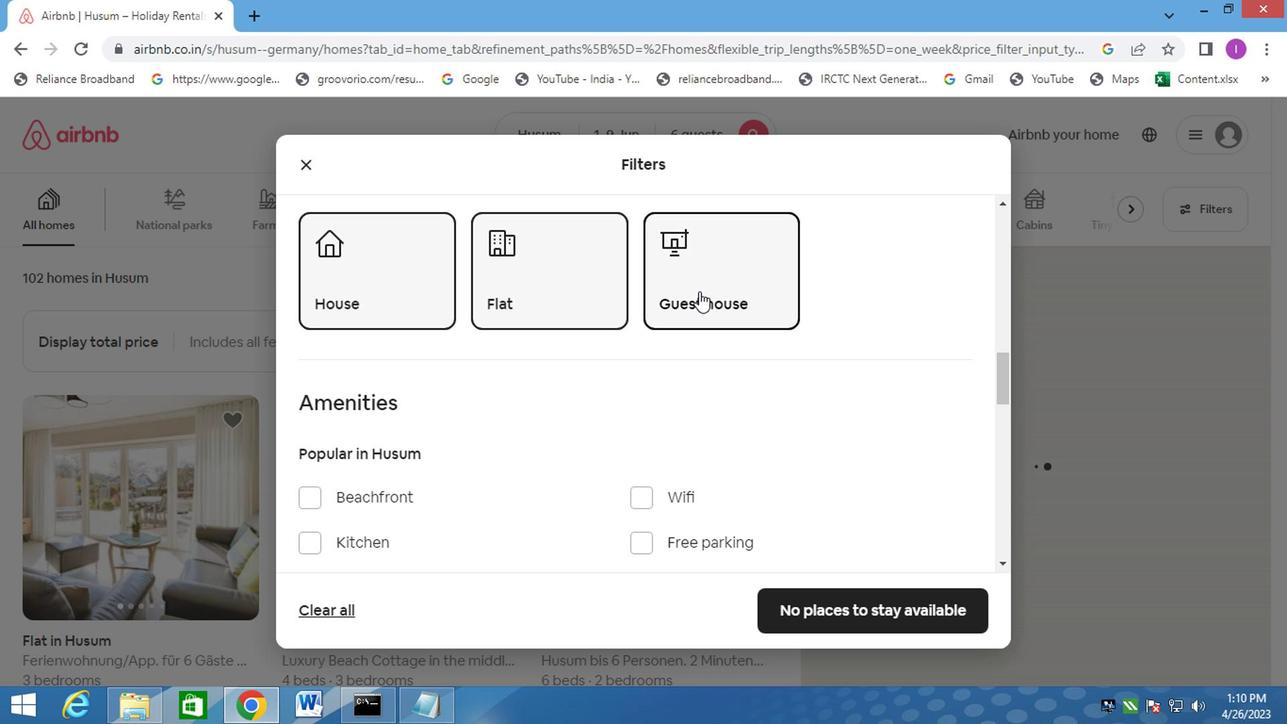 
Action: Mouse moved to (700, 297)
Screenshot: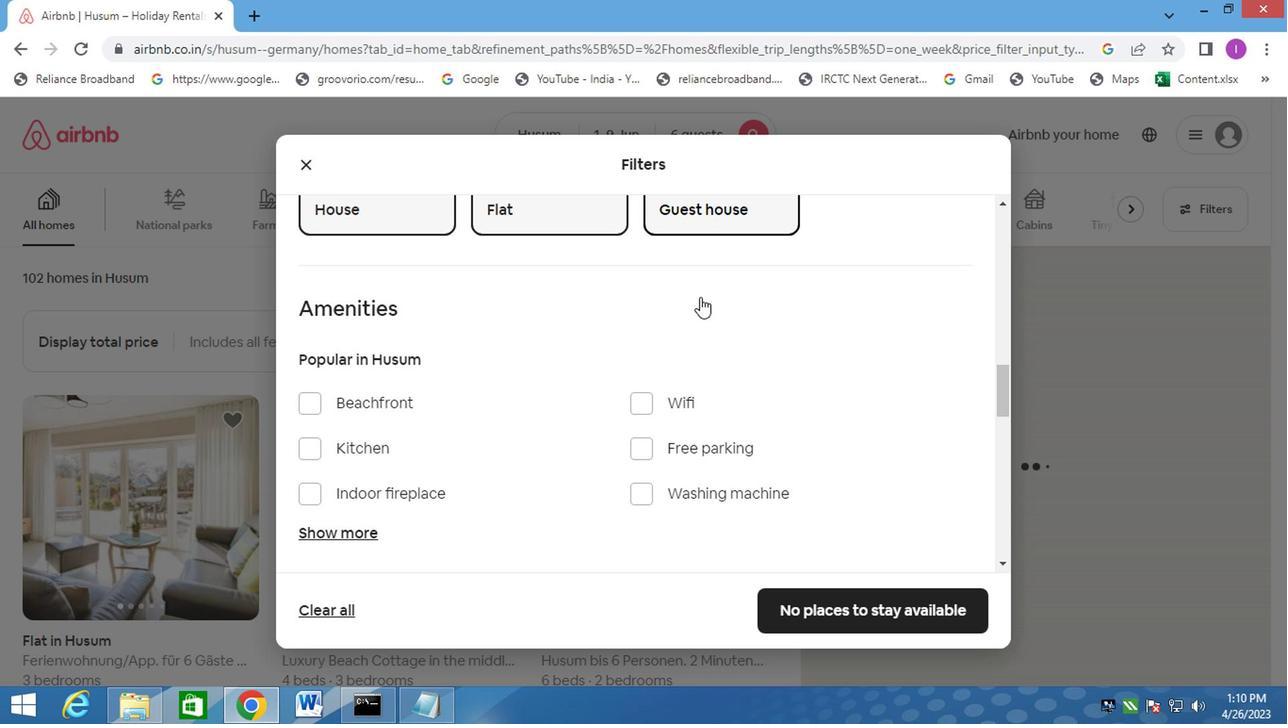 
Action: Mouse scrolled (700, 297) with delta (0, 0)
Screenshot: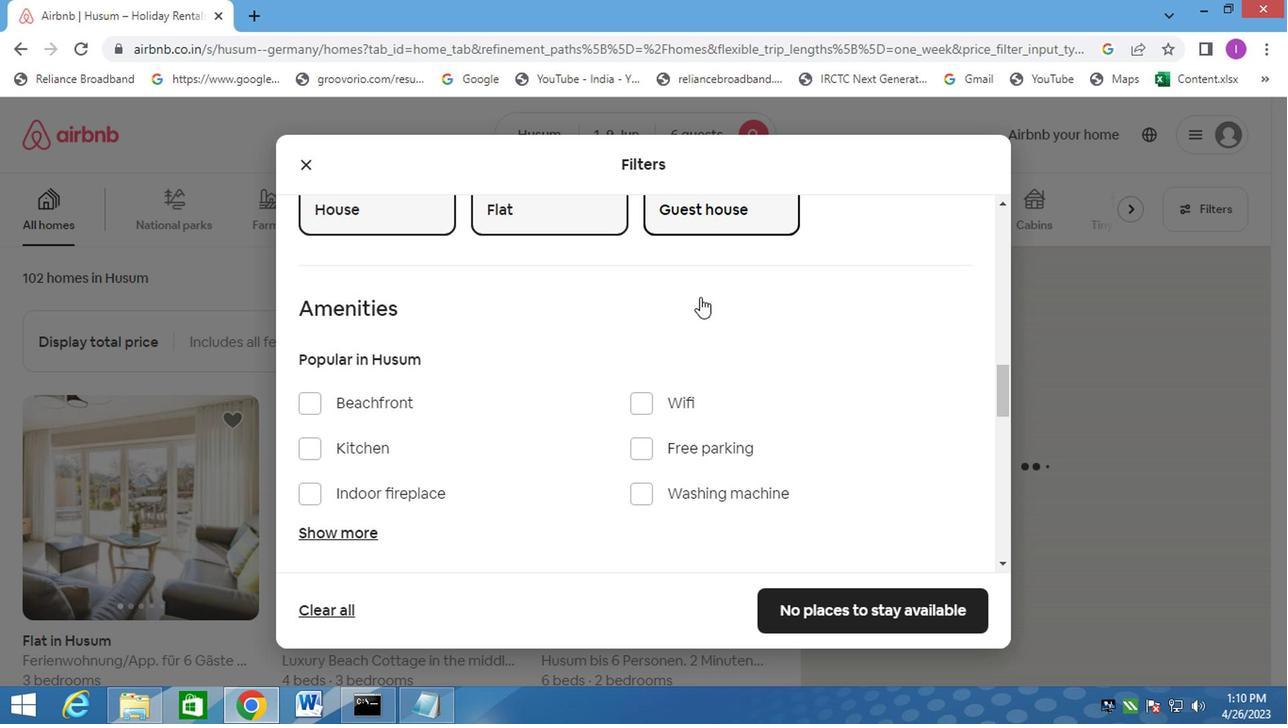 
Action: Mouse moved to (704, 299)
Screenshot: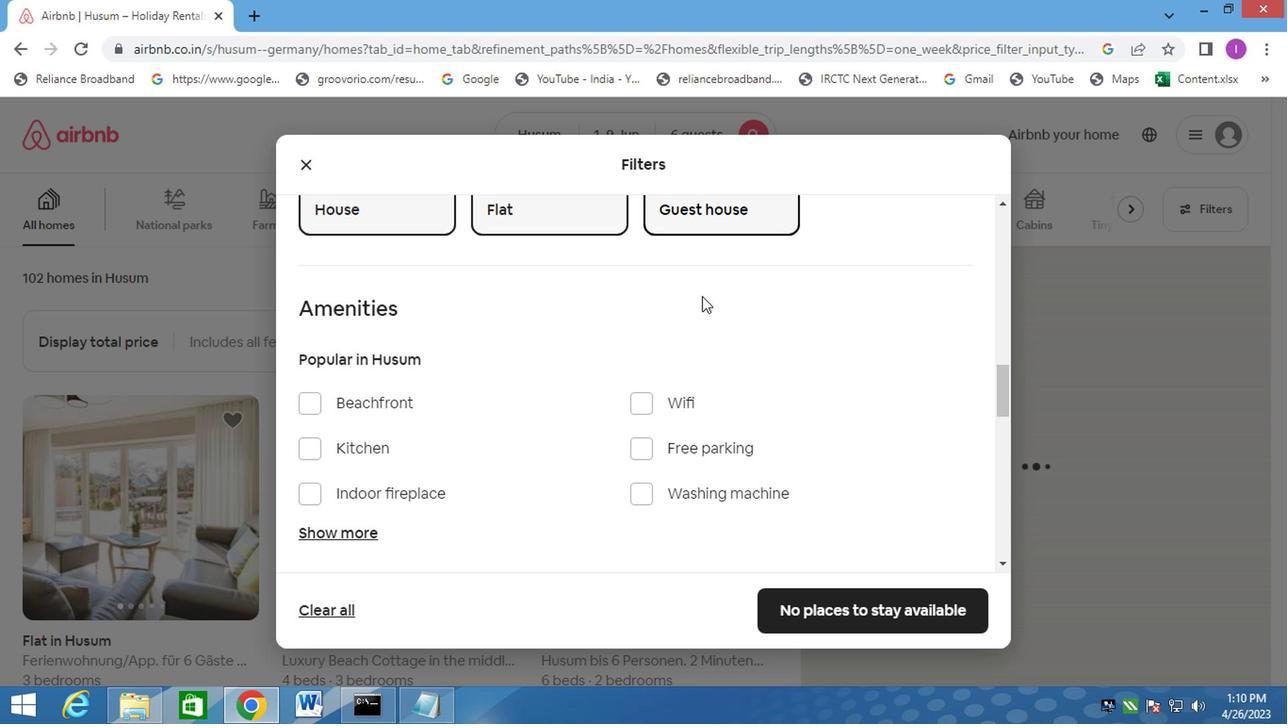 
Action: Mouse scrolled (704, 297) with delta (0, -1)
Screenshot: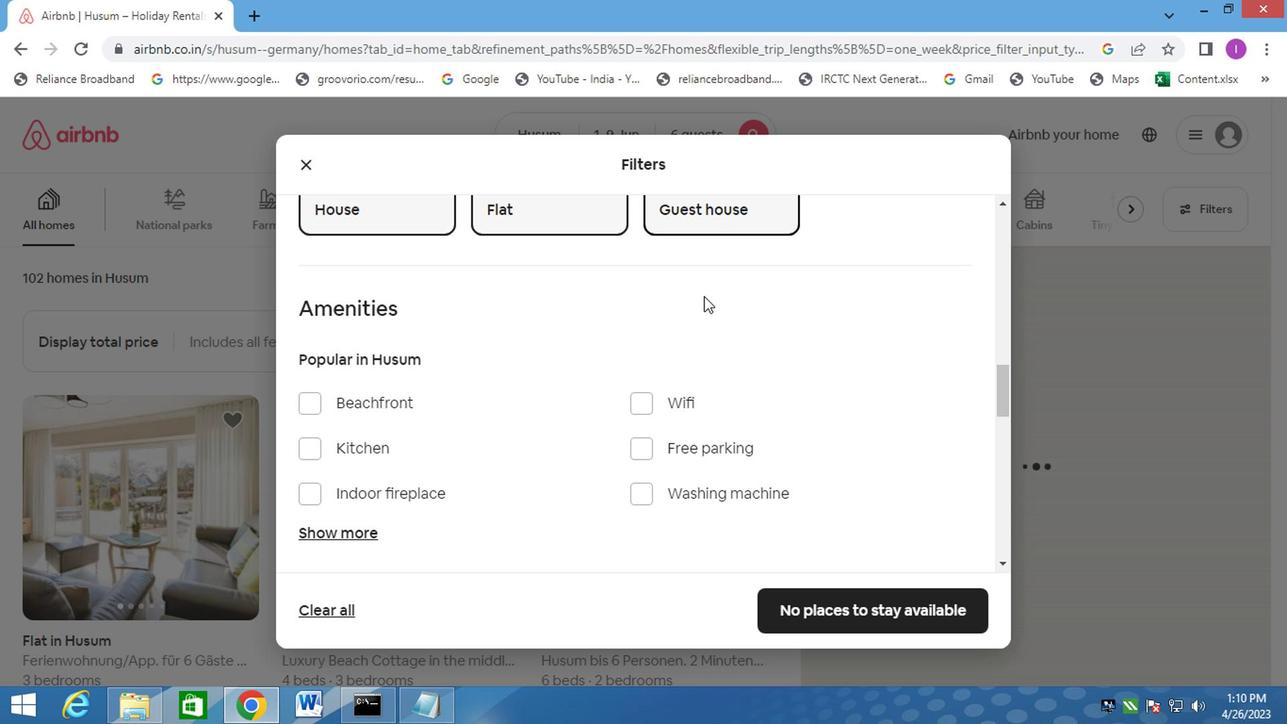 
Action: Mouse moved to (735, 306)
Screenshot: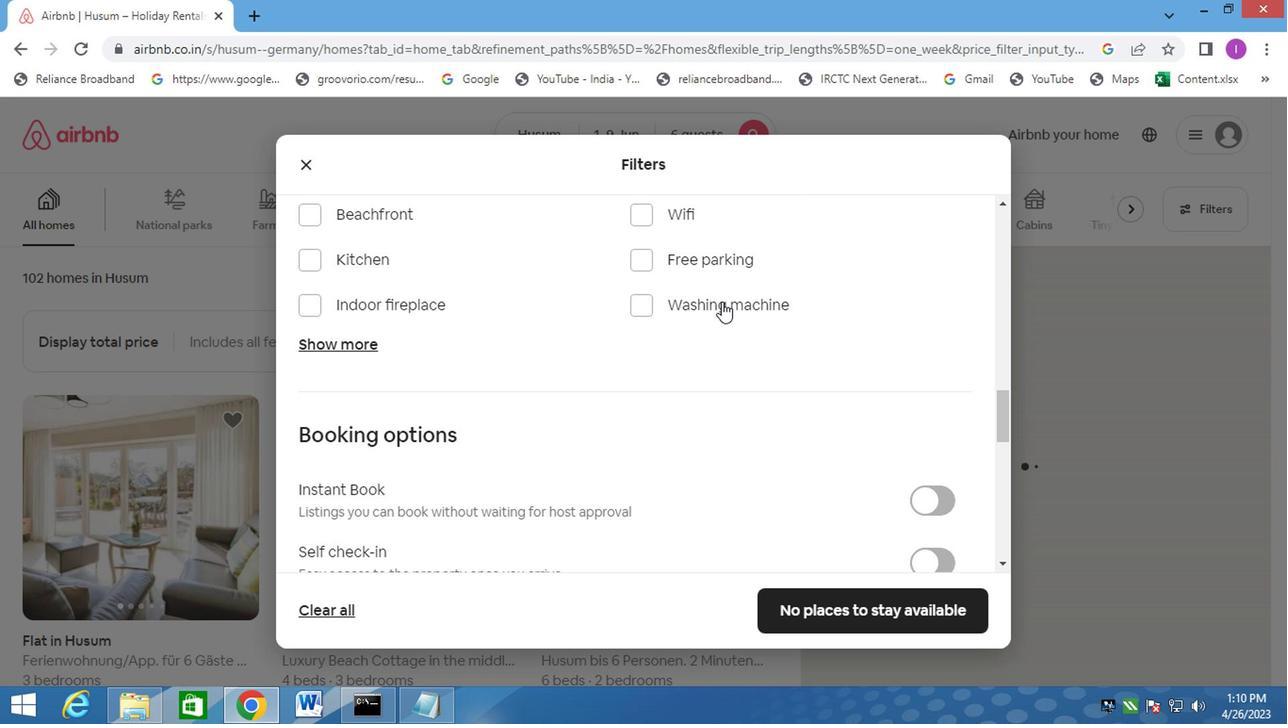 
Action: Mouse scrolled (735, 305) with delta (0, -1)
Screenshot: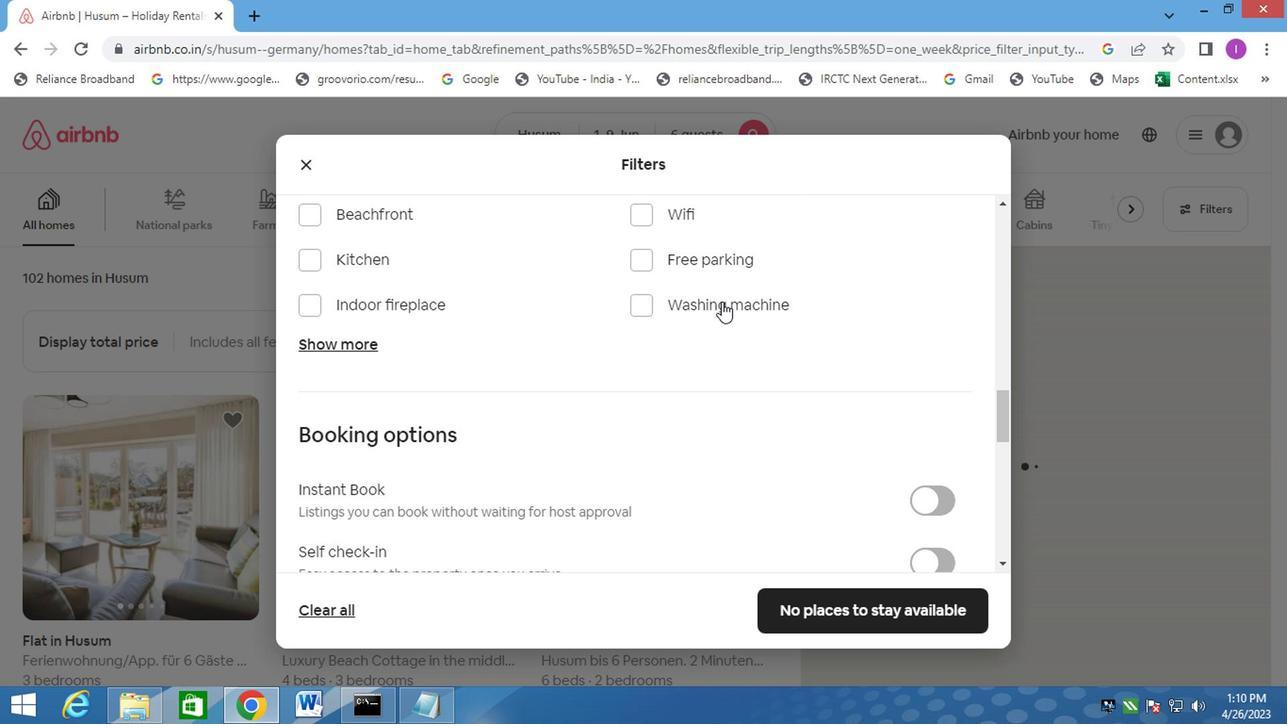 
Action: Mouse moved to (758, 311)
Screenshot: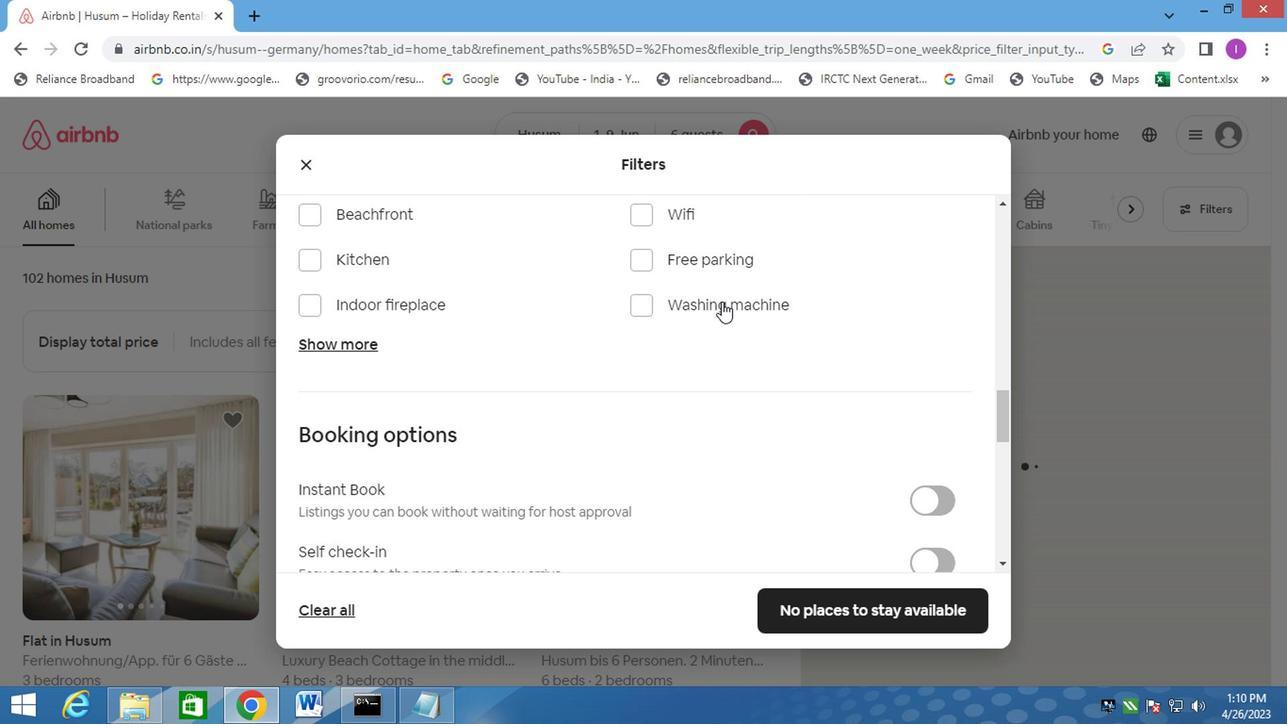 
Action: Mouse scrolled (758, 311) with delta (0, 0)
Screenshot: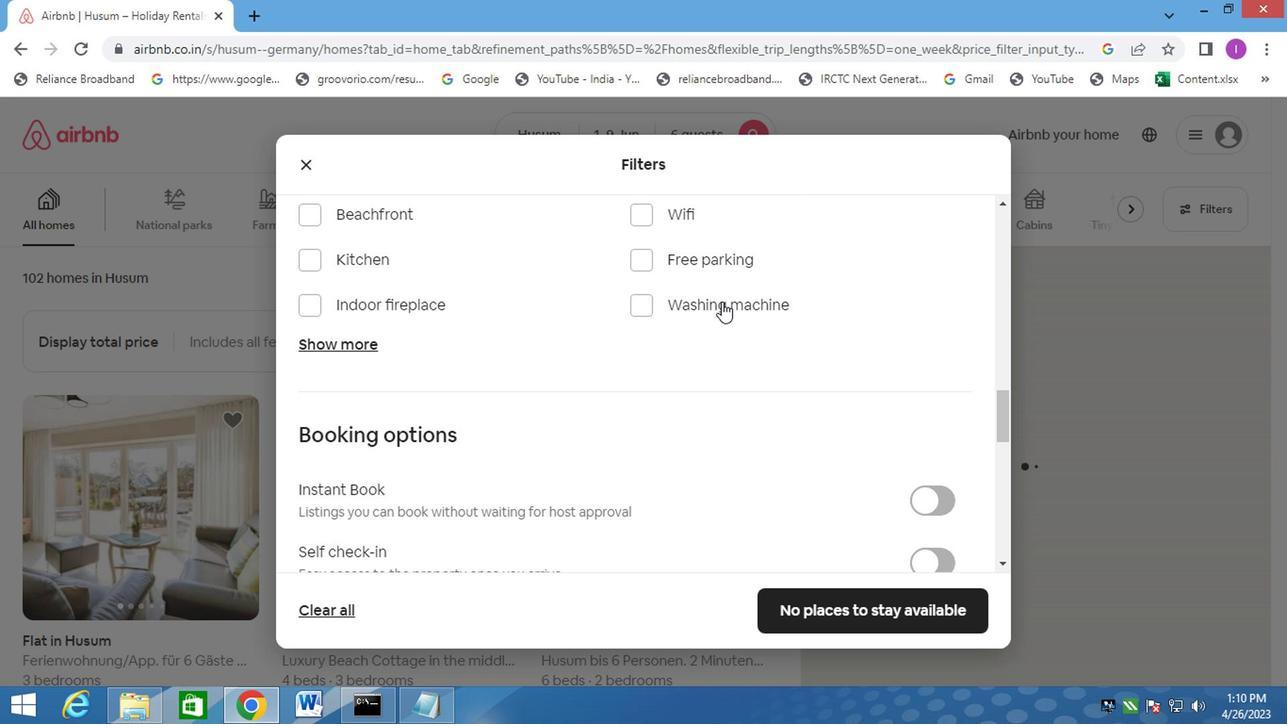 
Action: Mouse moved to (948, 377)
Screenshot: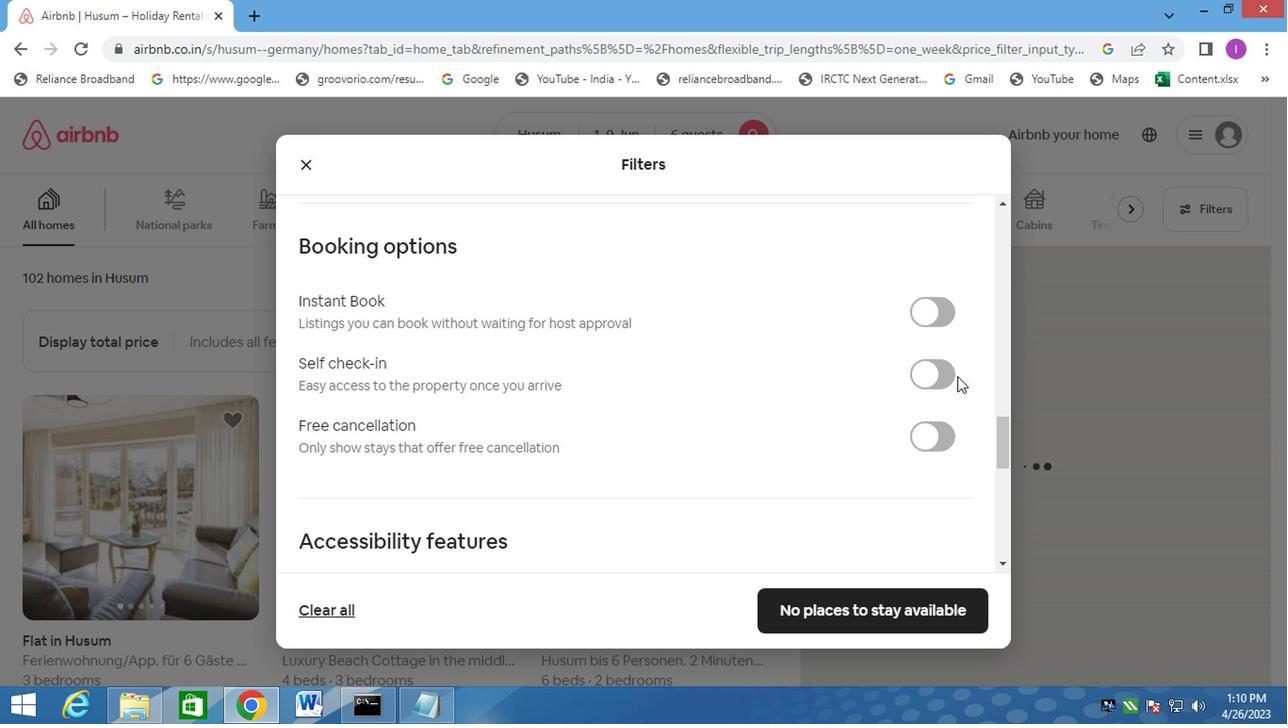 
Action: Mouse pressed left at (948, 377)
Screenshot: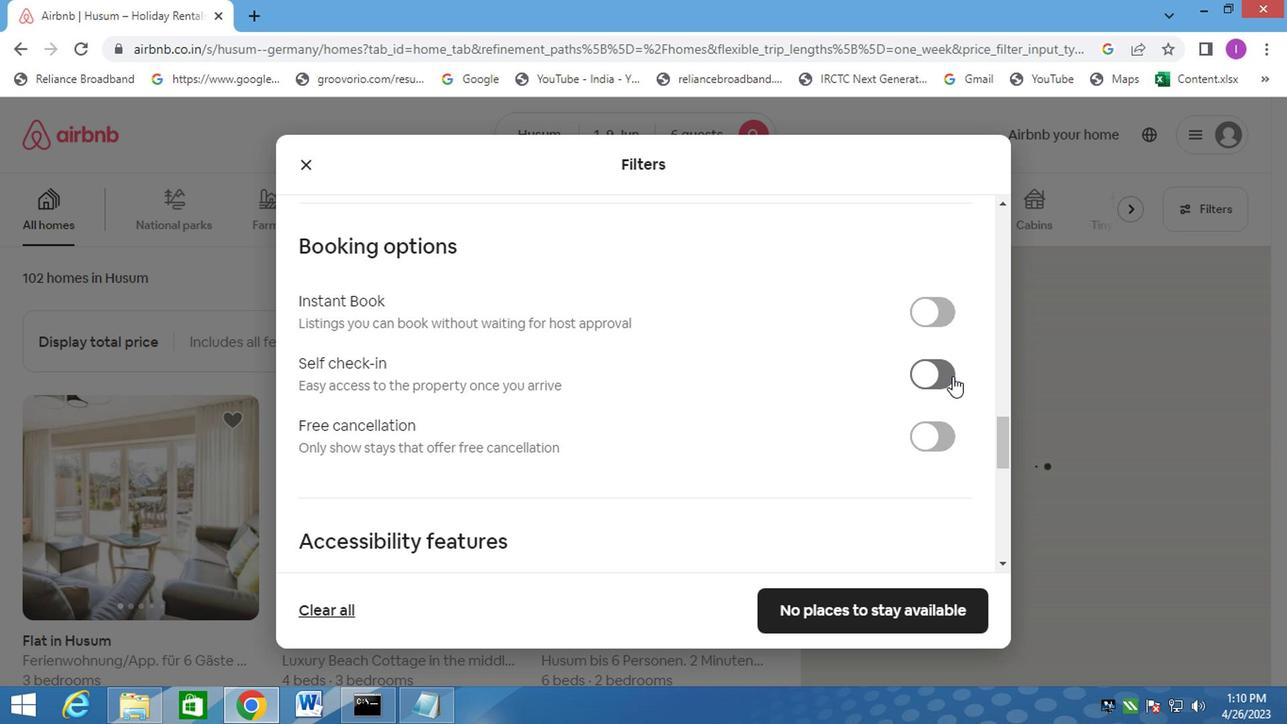 
Action: Mouse moved to (1006, 356)
Screenshot: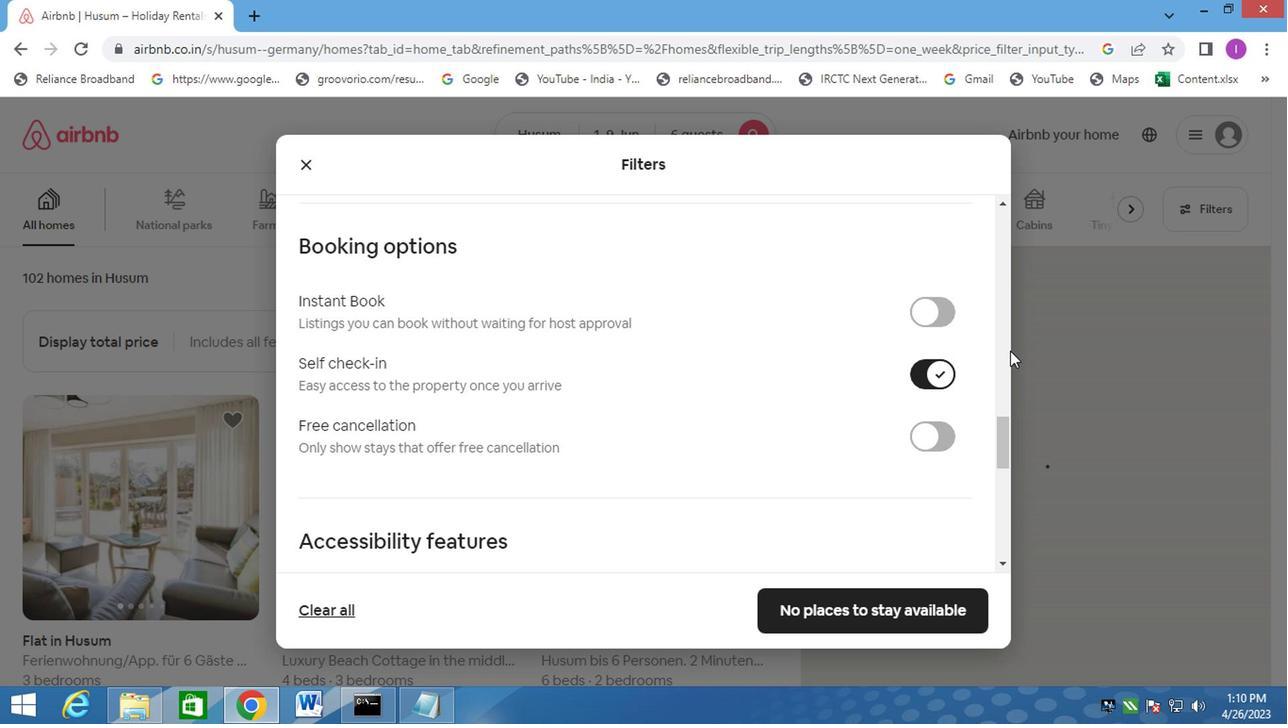 
Action: Mouse scrolled (1006, 353) with delta (0, 0)
Screenshot: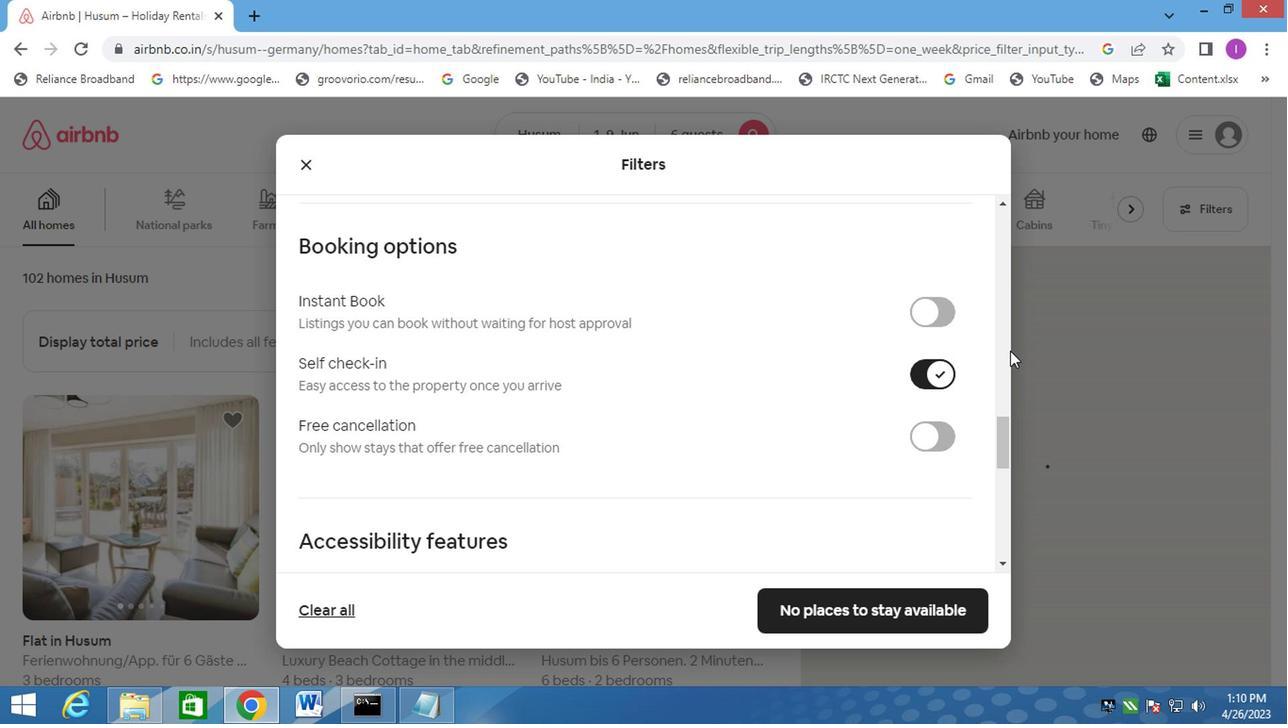 
Action: Mouse moved to (918, 420)
Screenshot: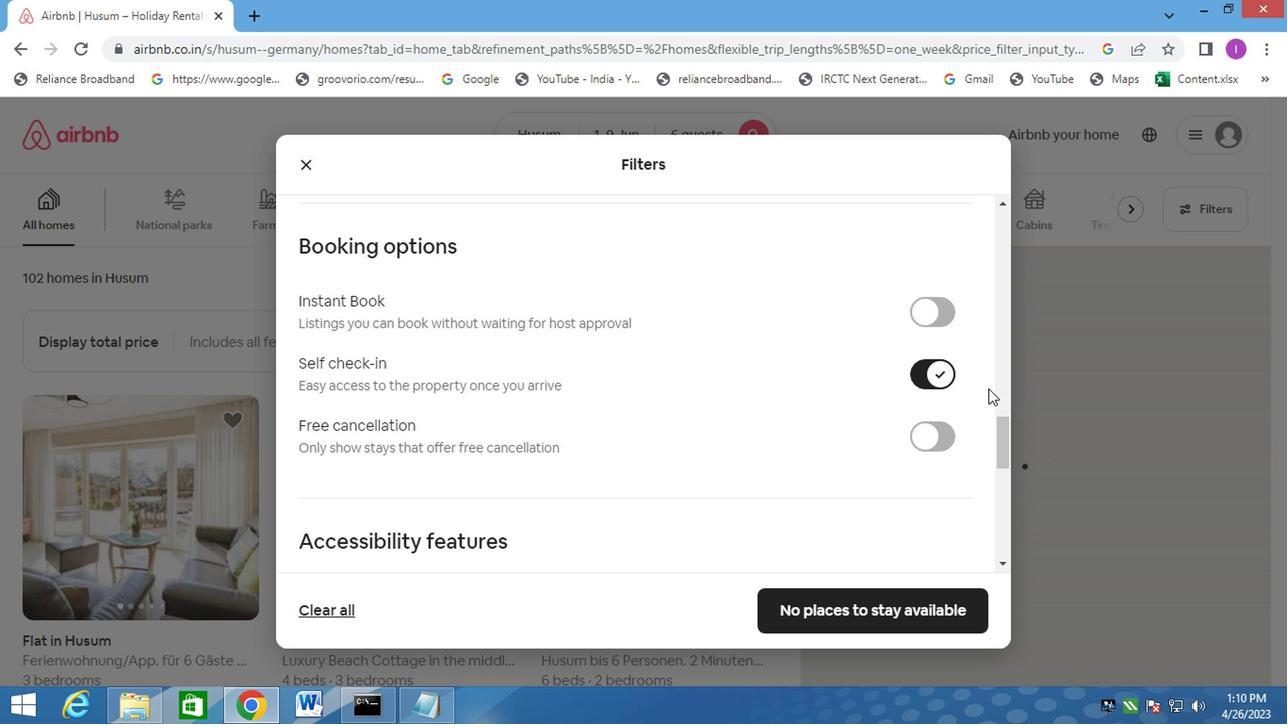 
Action: Mouse scrolled (930, 415) with delta (0, -1)
Screenshot: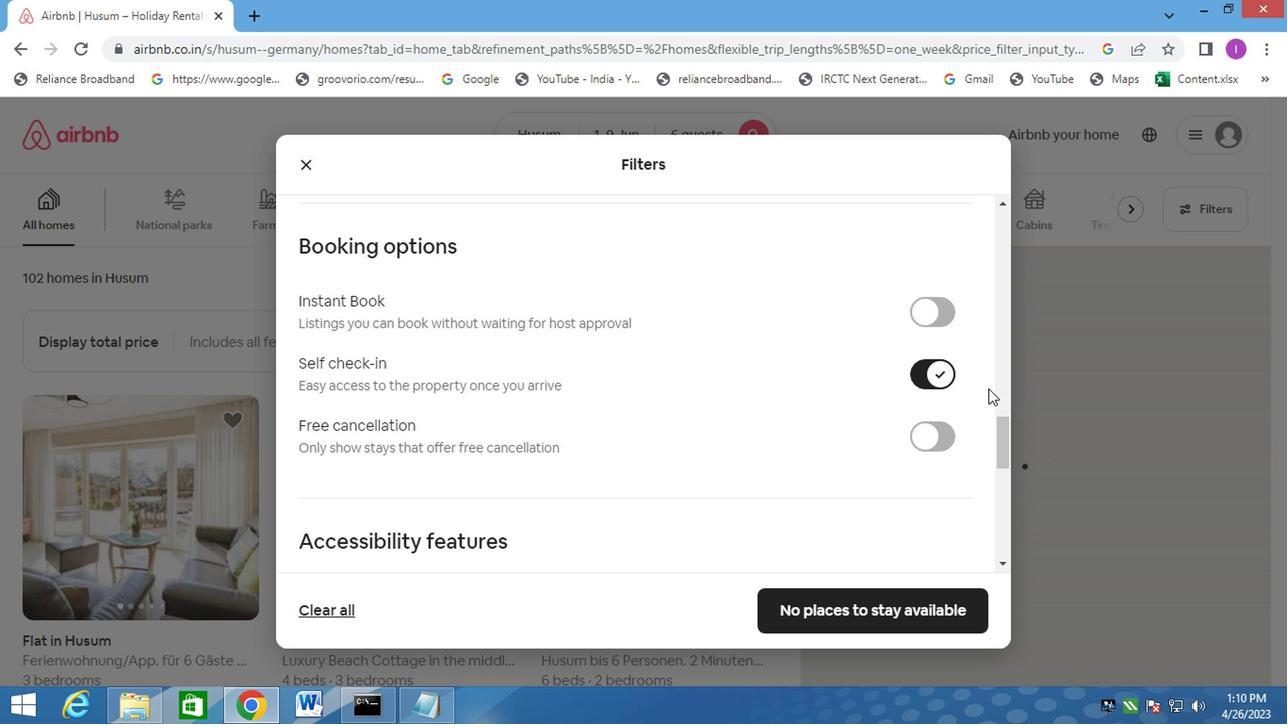 
Action: Mouse moved to (916, 420)
Screenshot: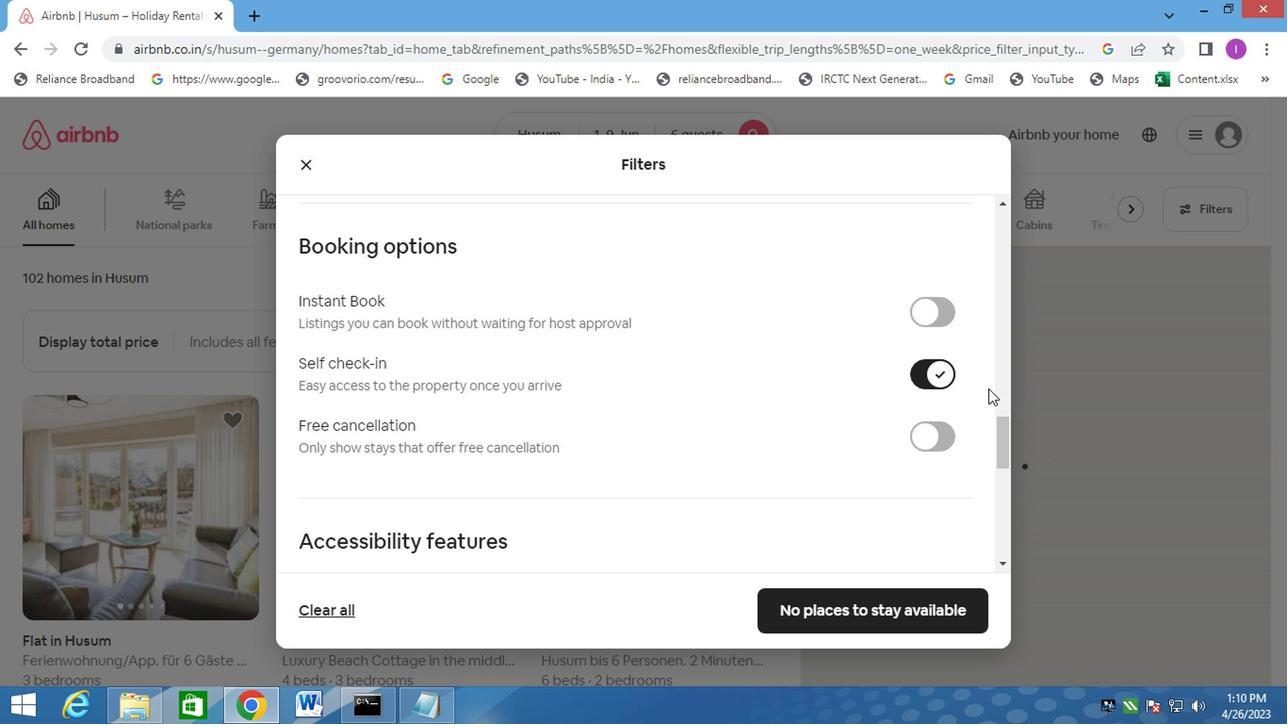 
Action: Mouse scrolled (916, 419) with delta (0, 0)
Screenshot: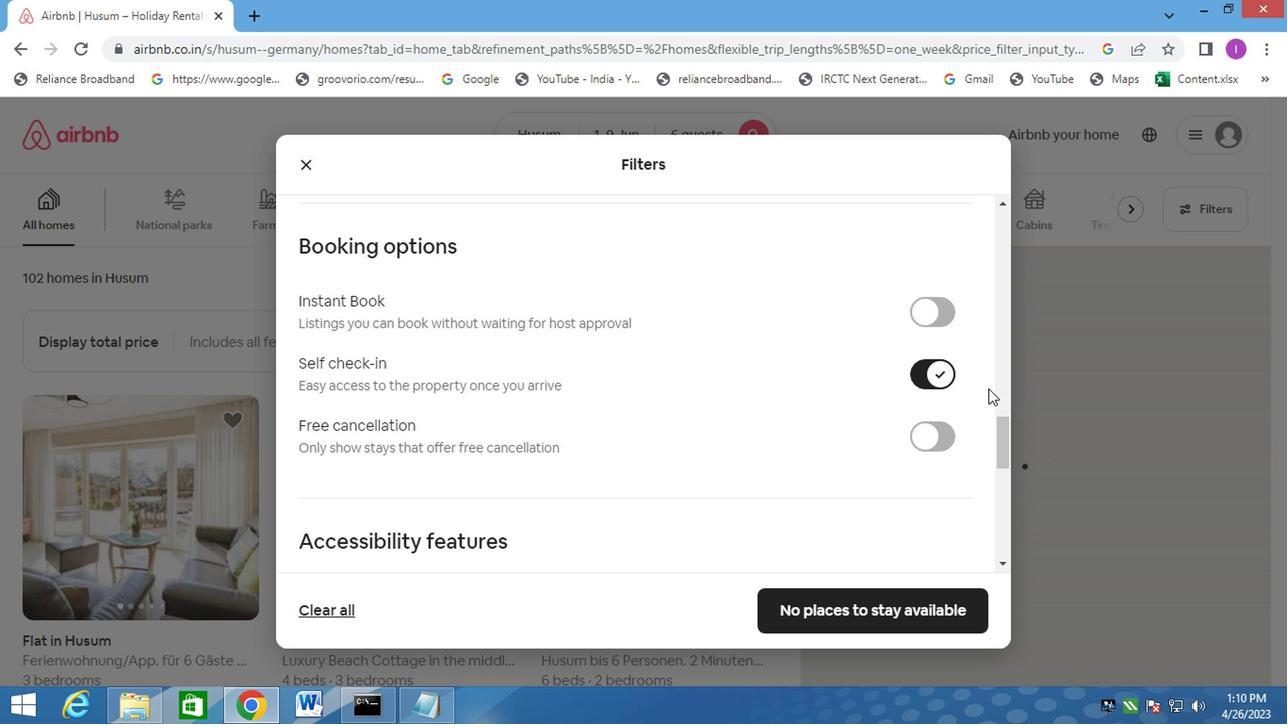 
Action: Mouse moved to (504, 447)
Screenshot: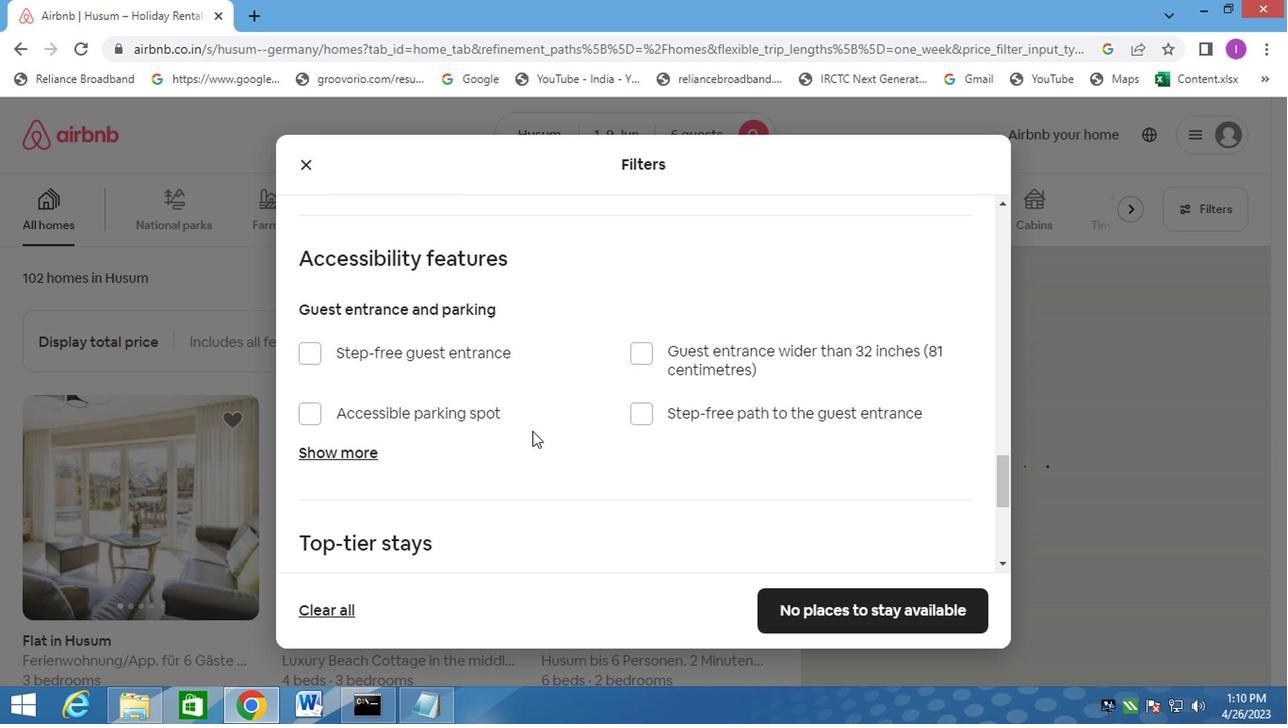 
Action: Mouse scrolled (504, 447) with delta (0, 0)
Screenshot: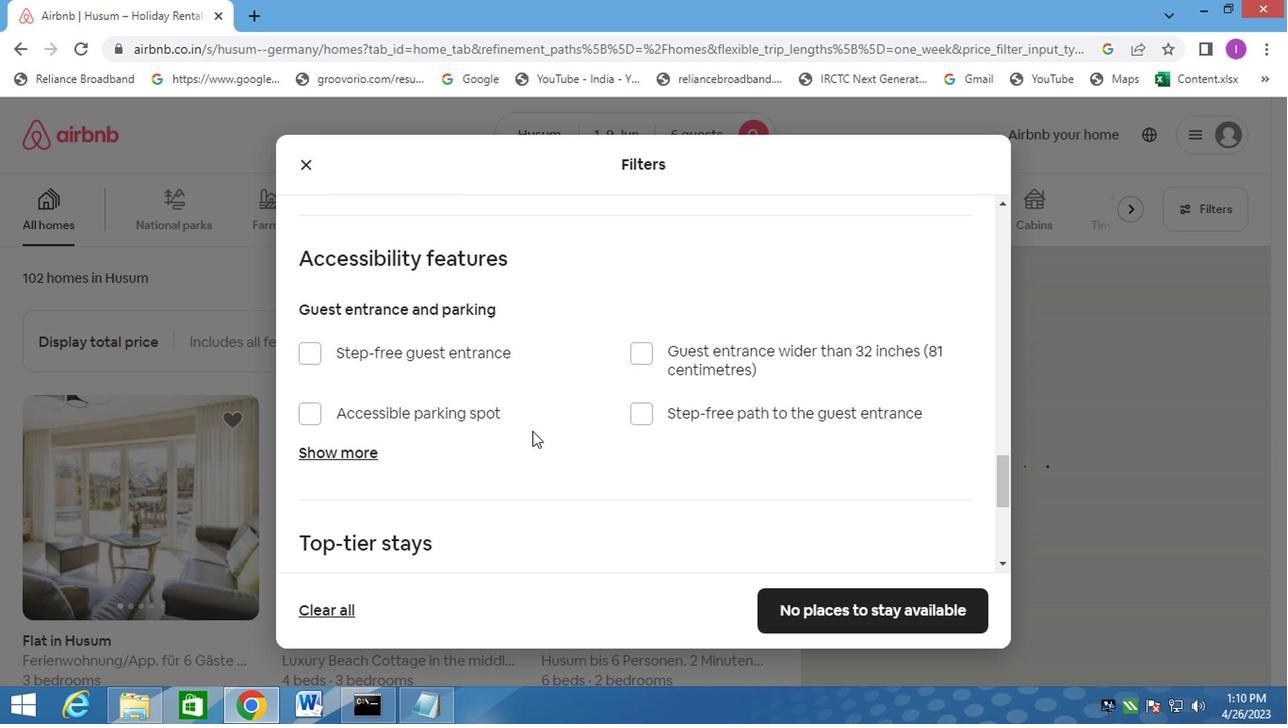 
Action: Mouse moved to (492, 450)
Screenshot: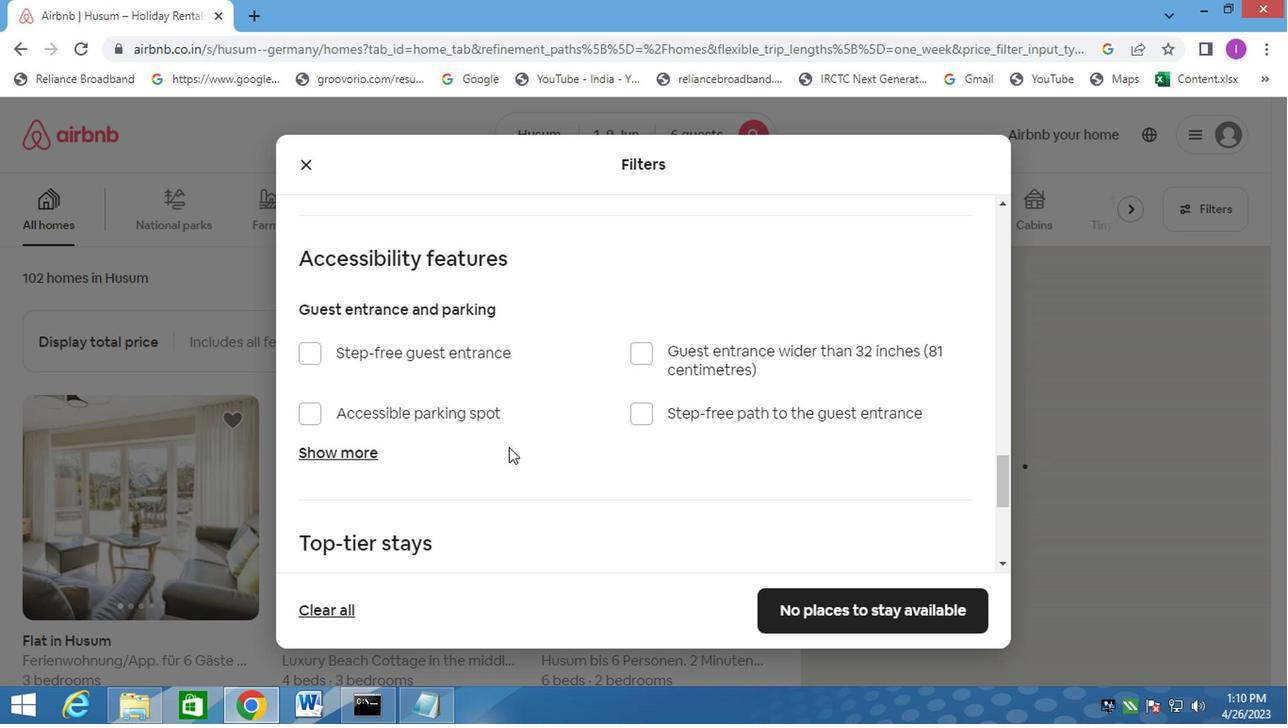 
Action: Mouse scrolled (493, 449) with delta (0, 0)
Screenshot: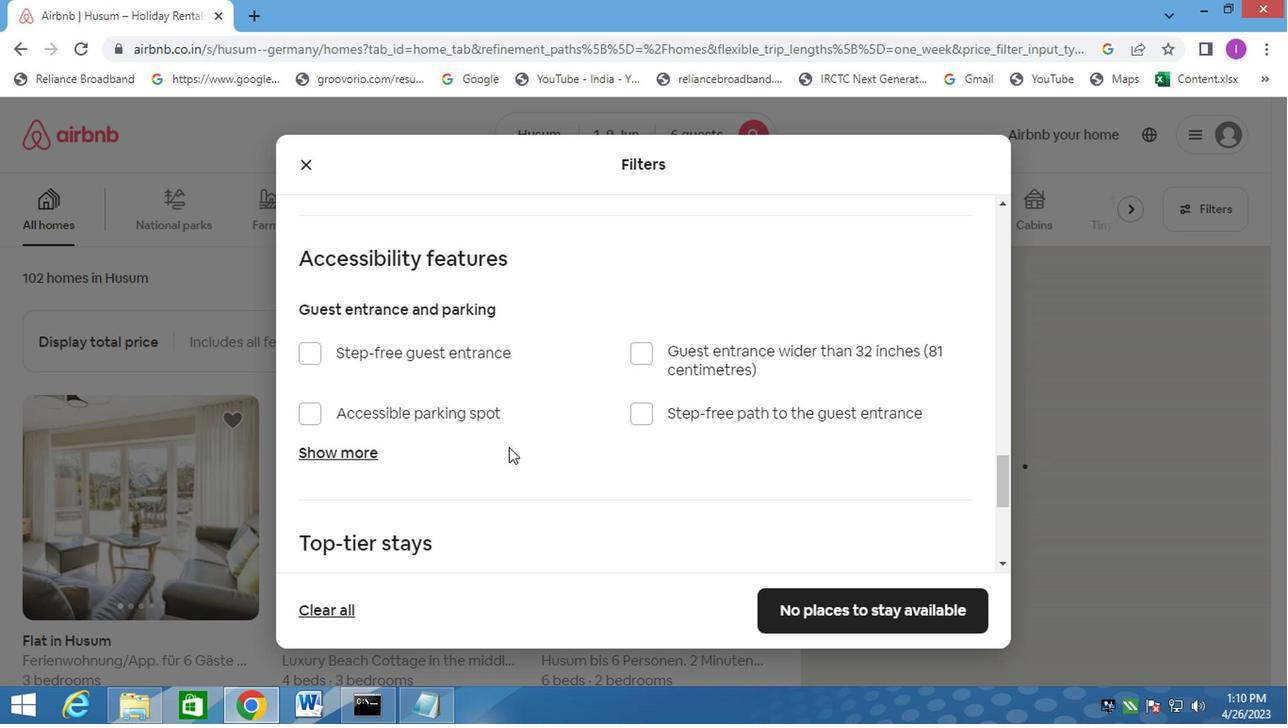 
Action: Mouse moved to (381, 494)
Screenshot: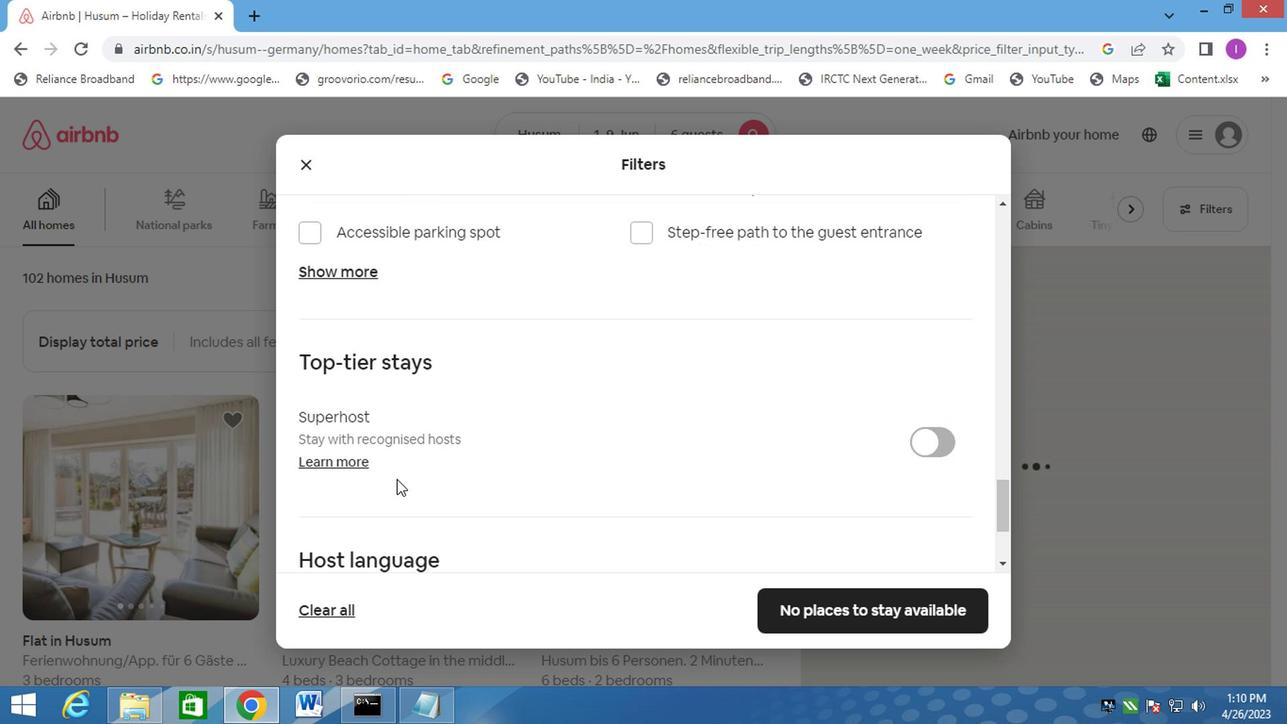 
Action: Mouse scrolled (381, 494) with delta (0, 0)
Screenshot: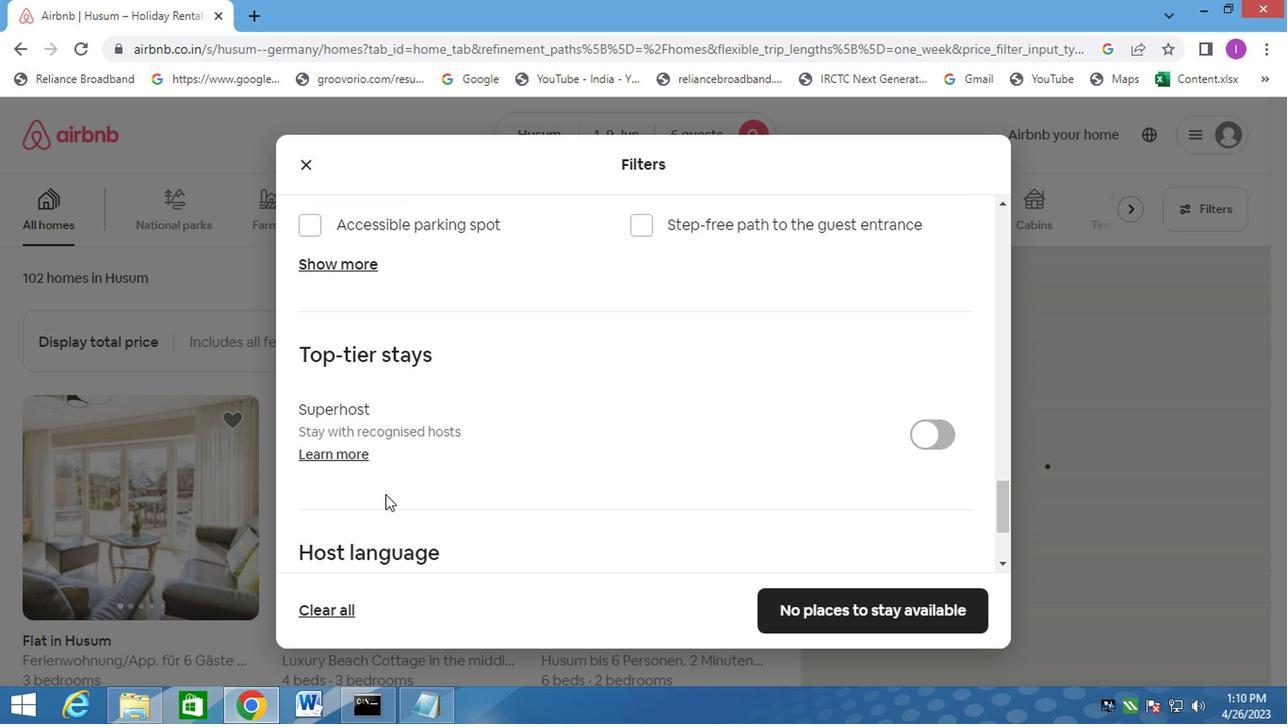 
Action: Mouse moved to (379, 492)
Screenshot: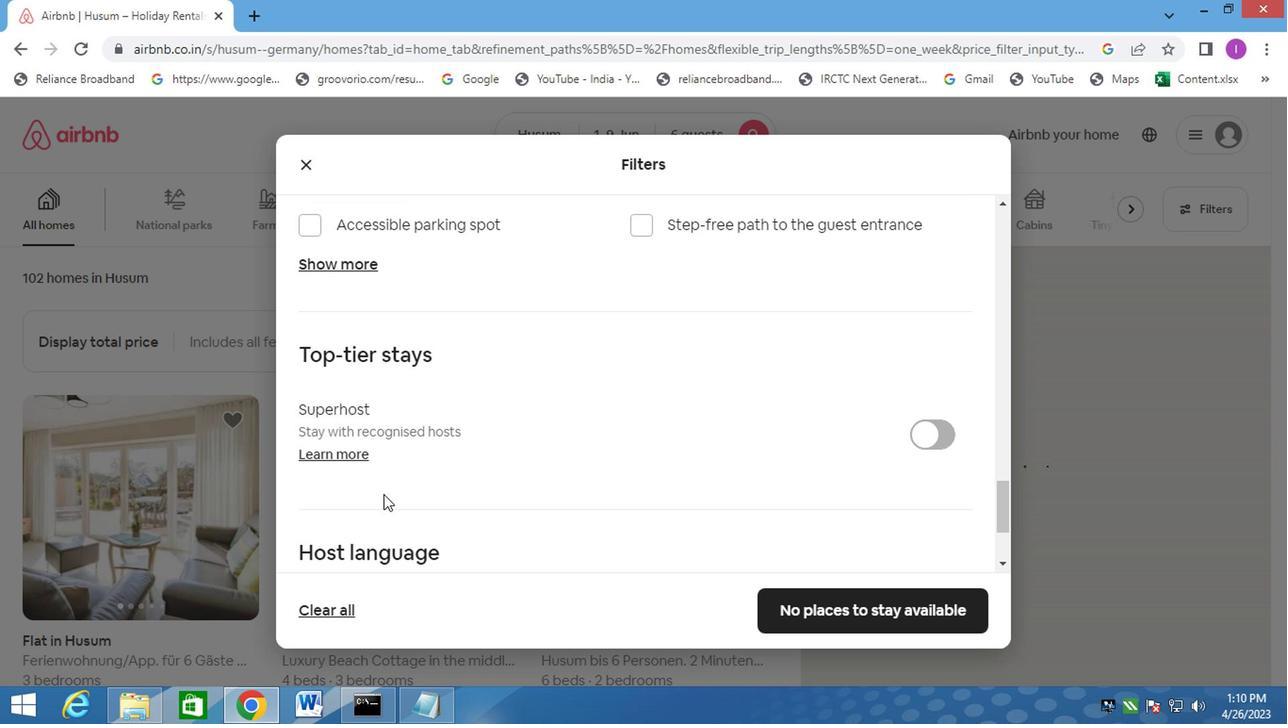 
Action: Mouse scrolled (379, 492) with delta (0, 0)
Screenshot: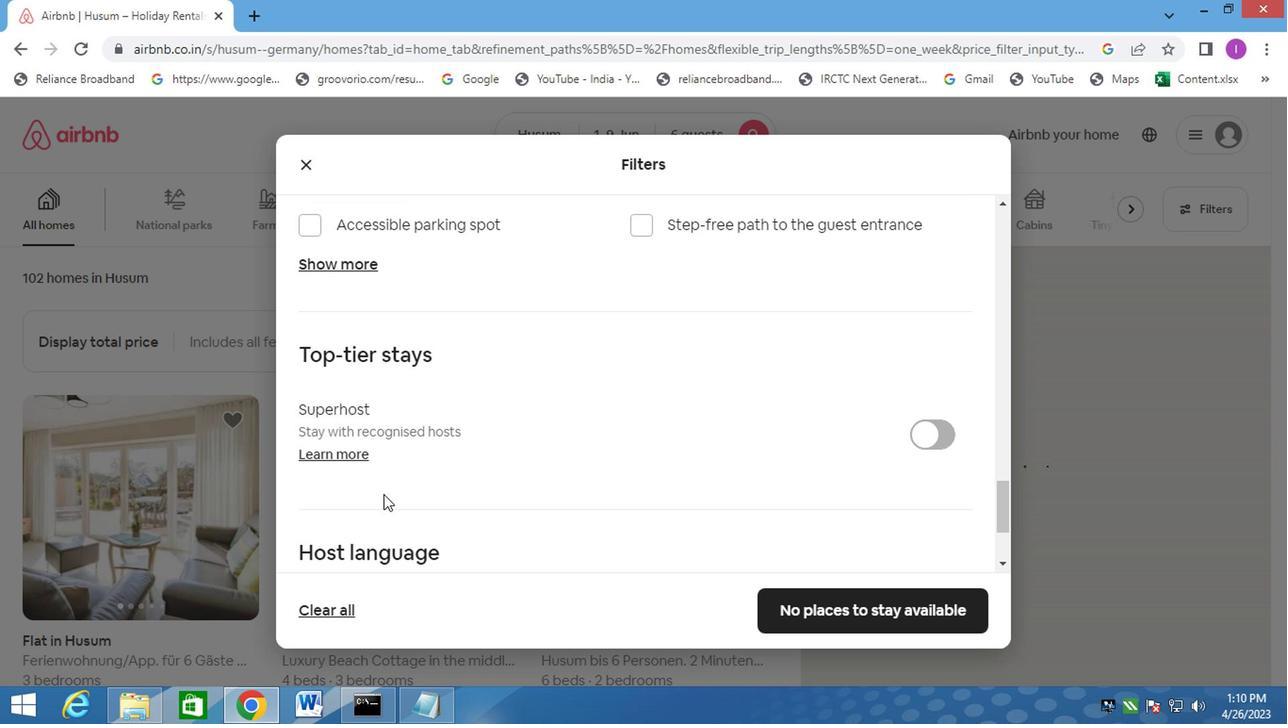 
Action: Mouse moved to (379, 487)
Screenshot: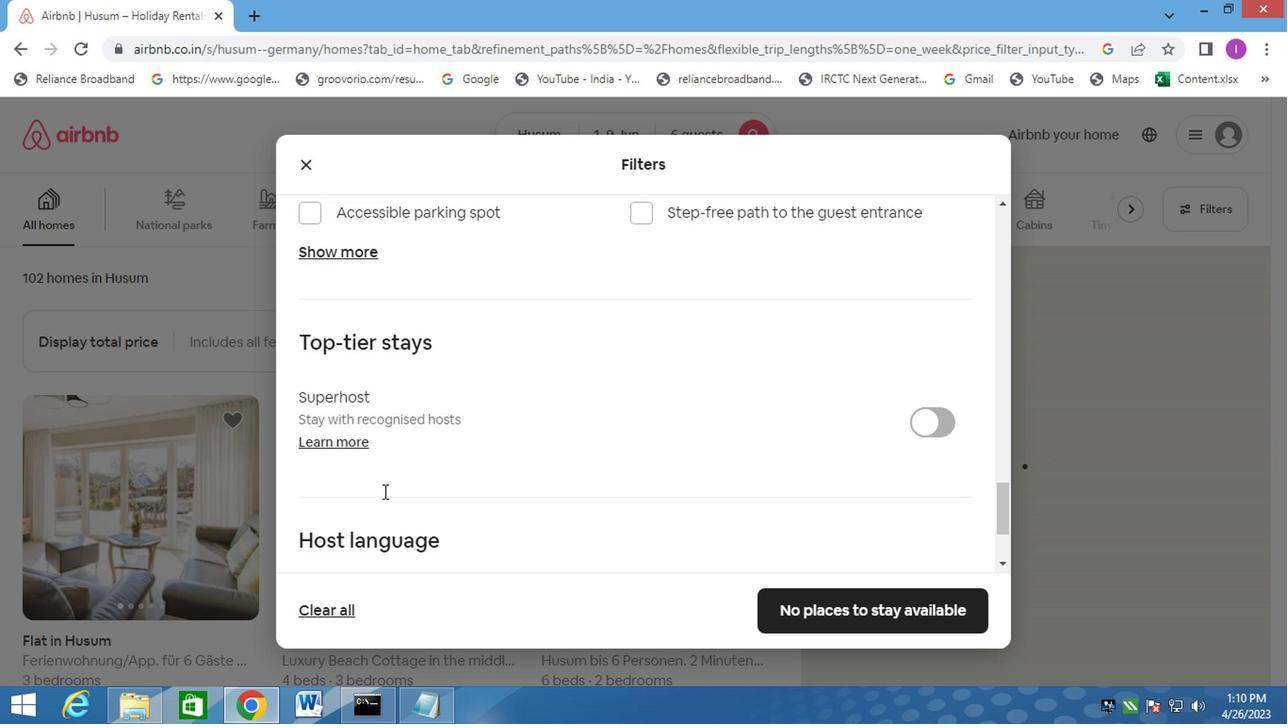 
Action: Mouse scrolled (379, 486) with delta (0, -1)
Screenshot: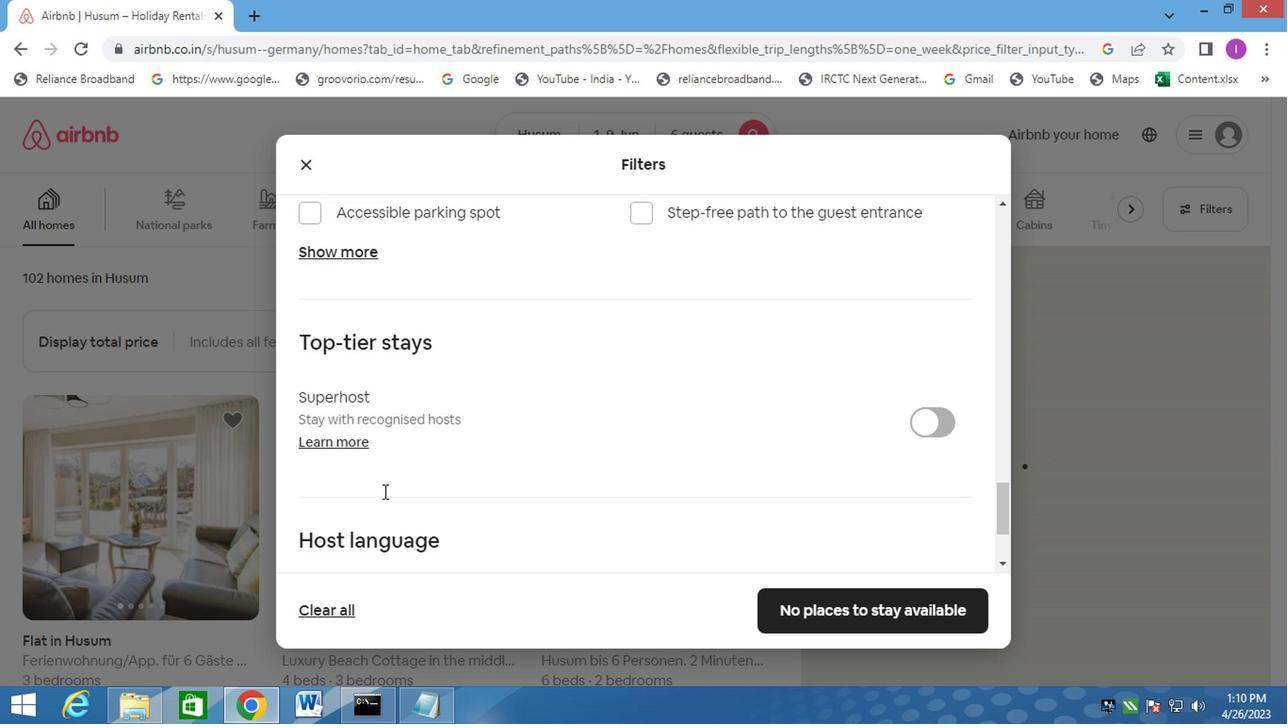 
Action: Mouse moved to (314, 448)
Screenshot: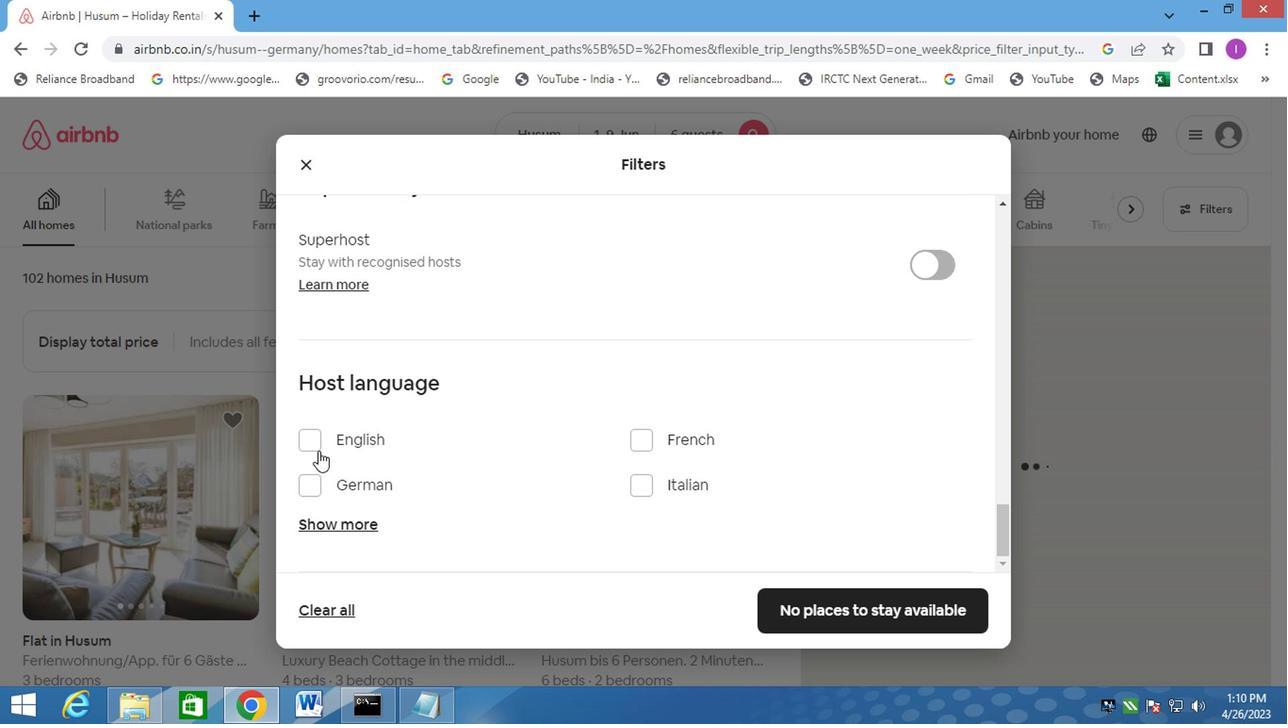
Action: Mouse pressed left at (314, 448)
Screenshot: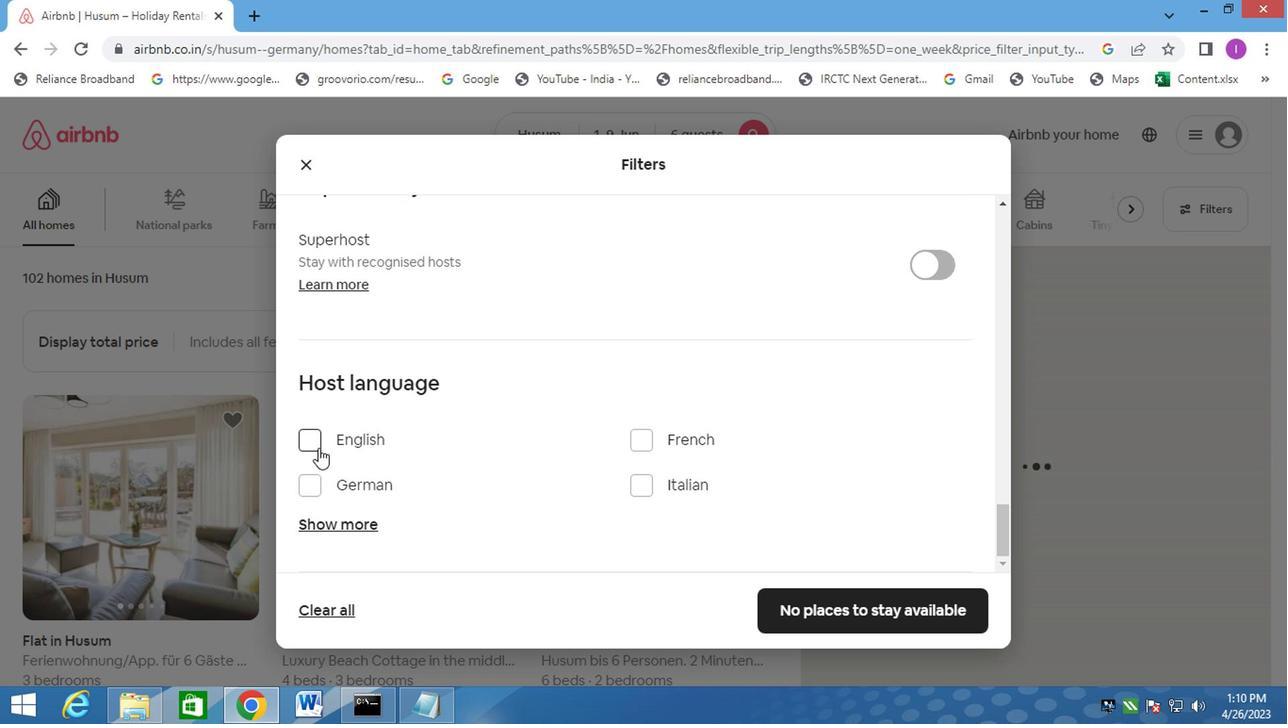 
Action: Mouse moved to (797, 614)
Screenshot: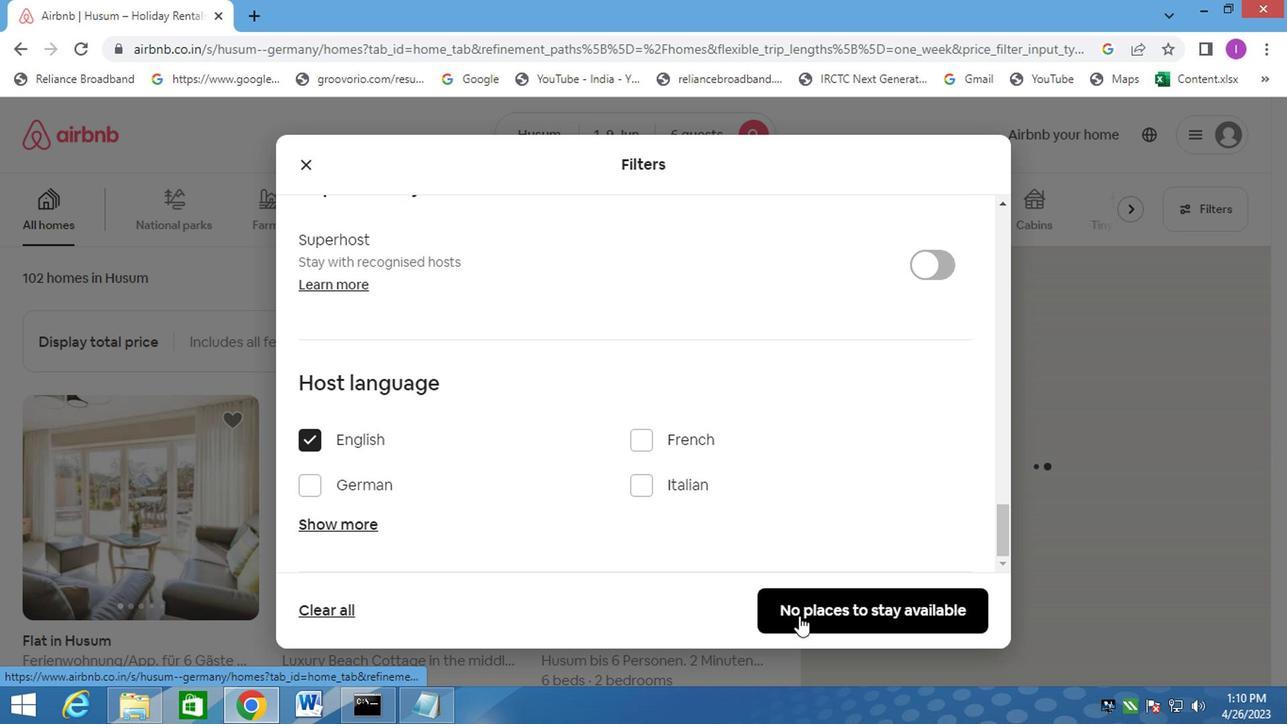 
Action: Mouse pressed left at (797, 614)
Screenshot: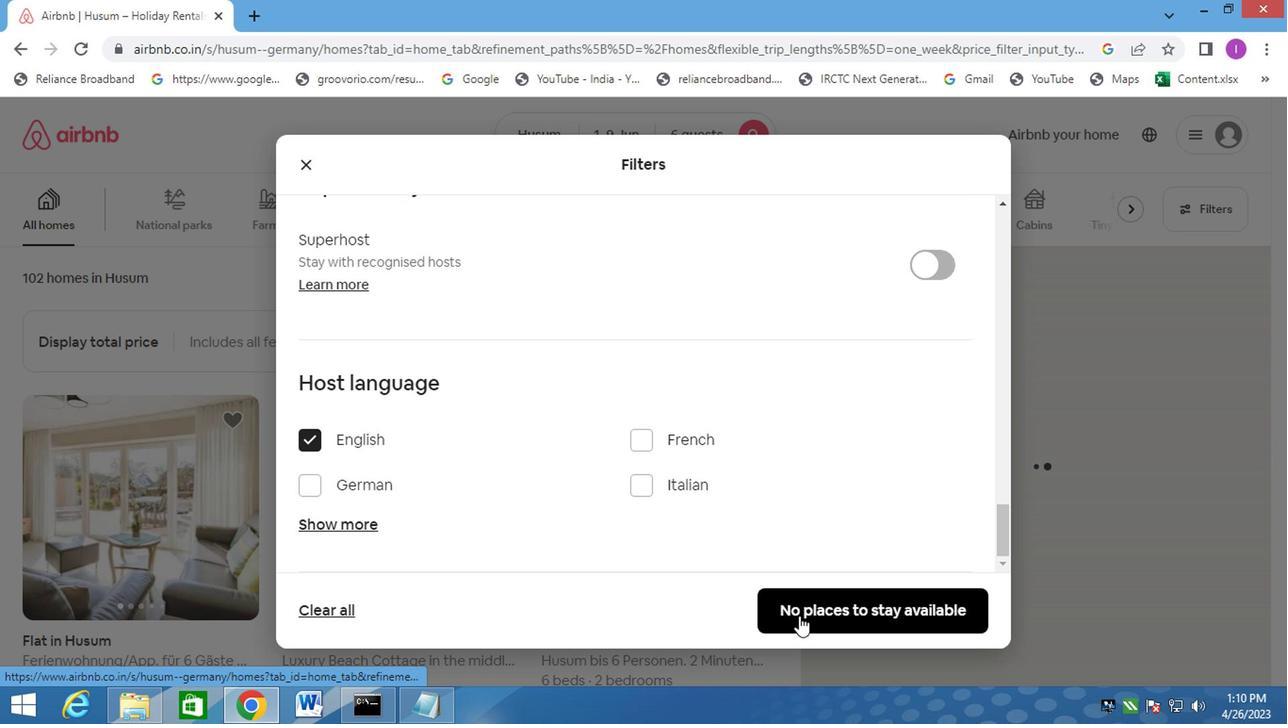
Action: Mouse moved to (521, 551)
Screenshot: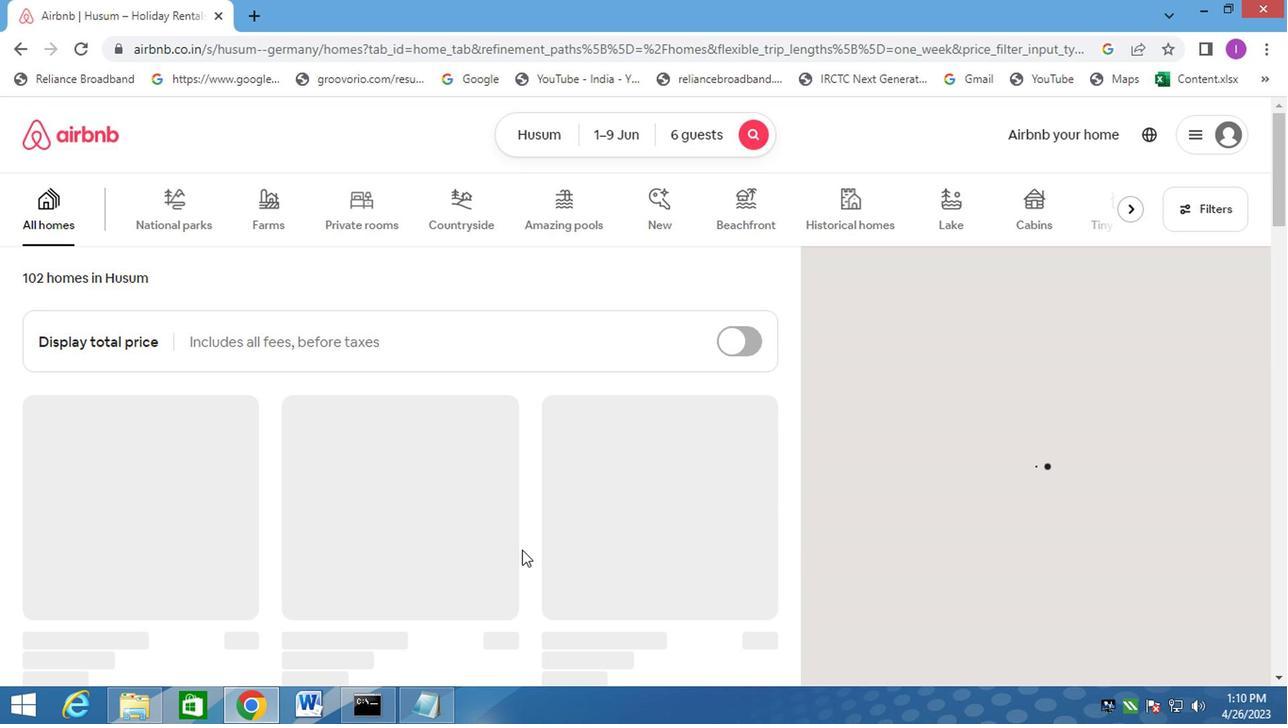 
